 Task: Create a due date automation trigger when advanced on, 2 days before a card is due add fields without custom field "Resume" set to a number lower than 1 and greater or equal to 10 at 11:00 AM.
Action: Mouse moved to (1110, 353)
Screenshot: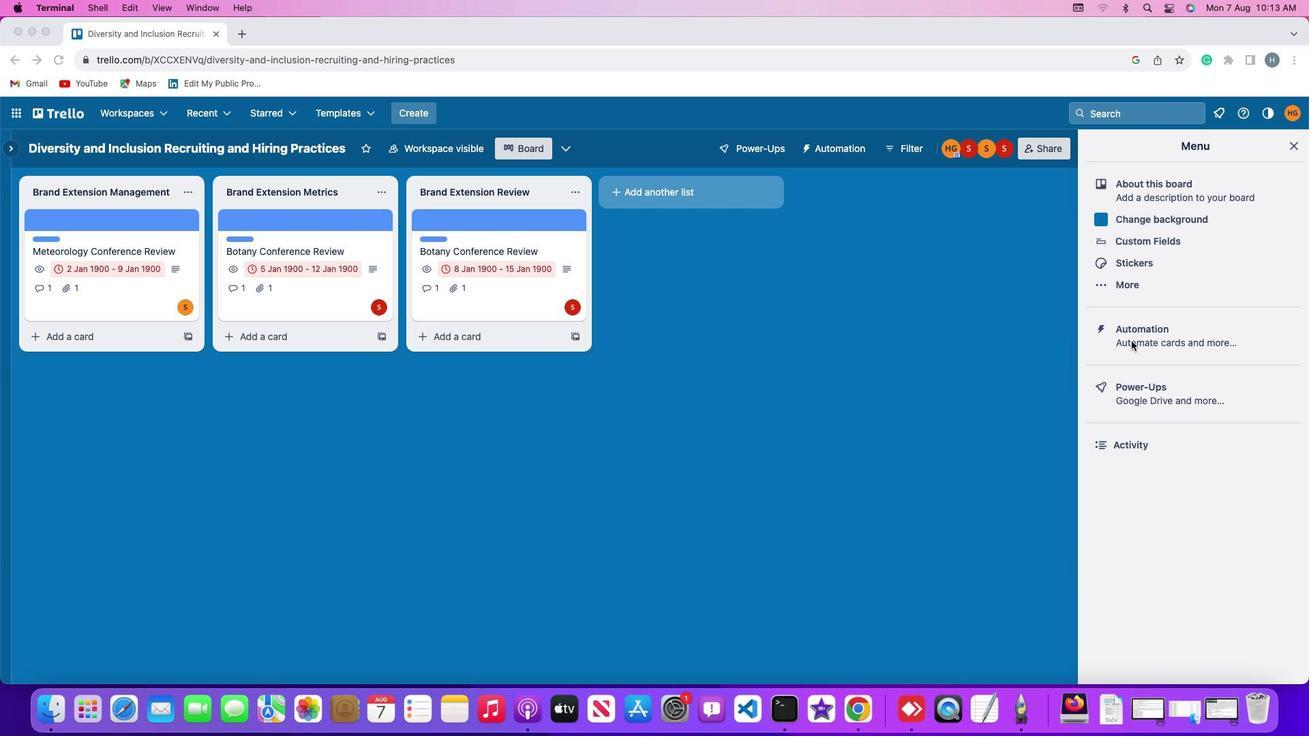 
Action: Mouse pressed left at (1110, 353)
Screenshot: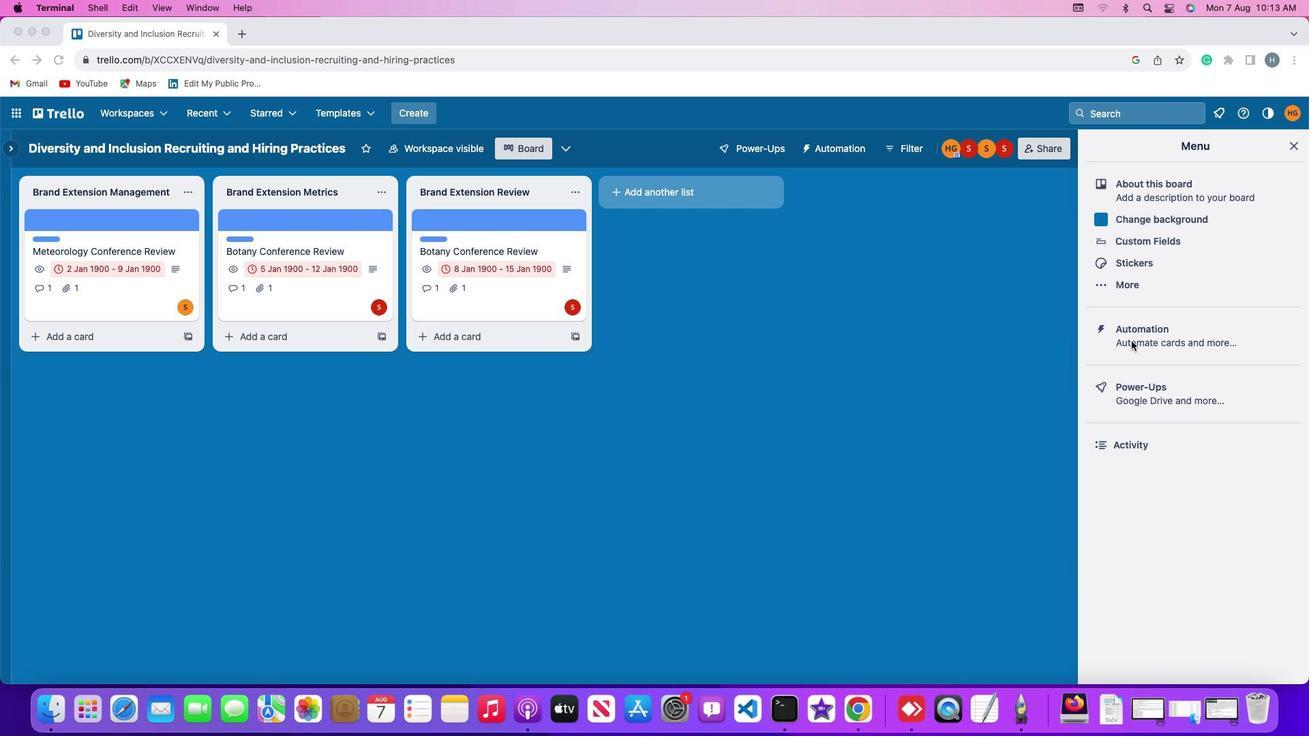 
Action: Mouse pressed left at (1110, 353)
Screenshot: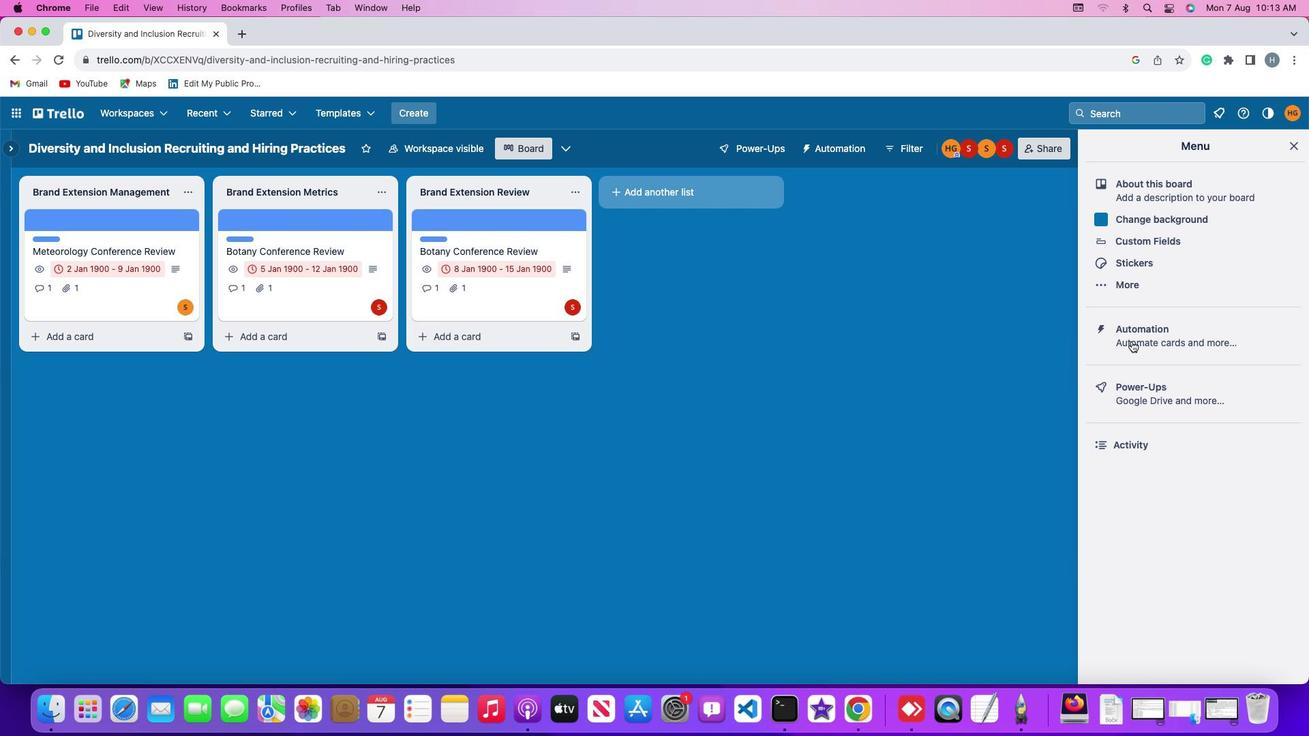 
Action: Mouse moved to (95, 337)
Screenshot: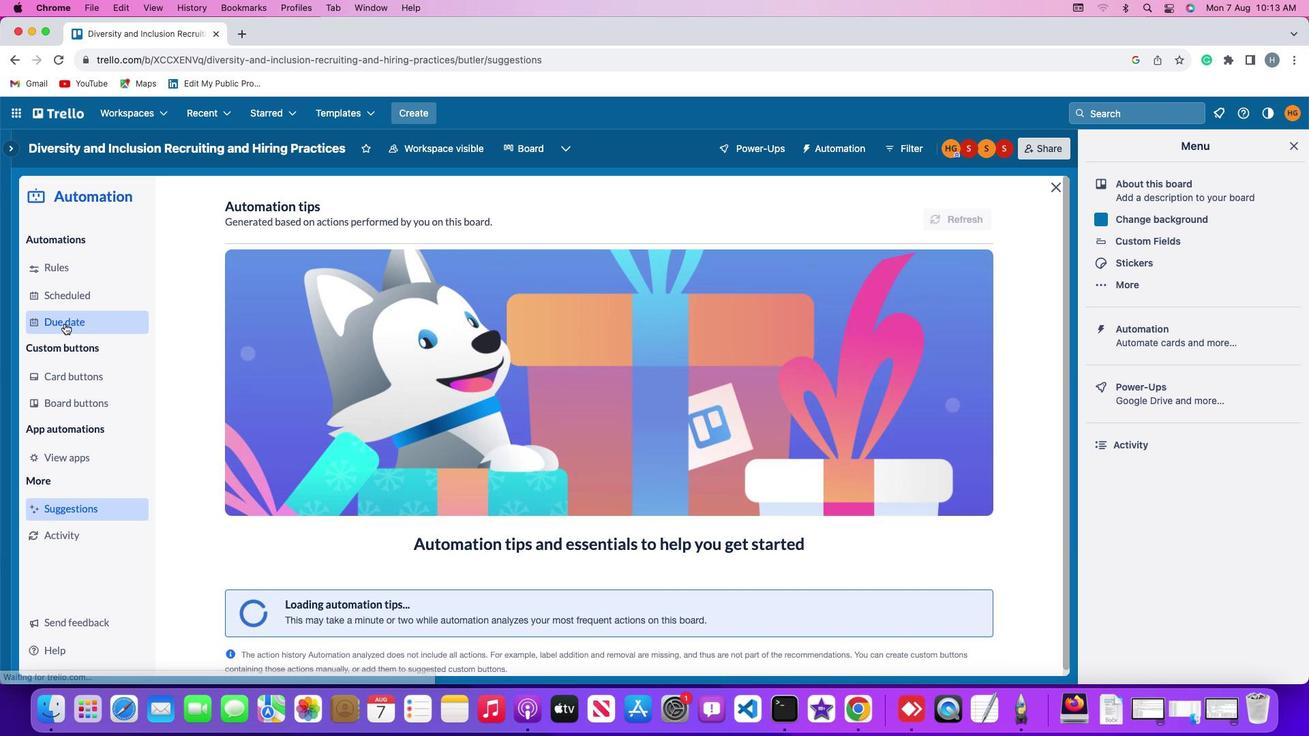 
Action: Mouse pressed left at (95, 337)
Screenshot: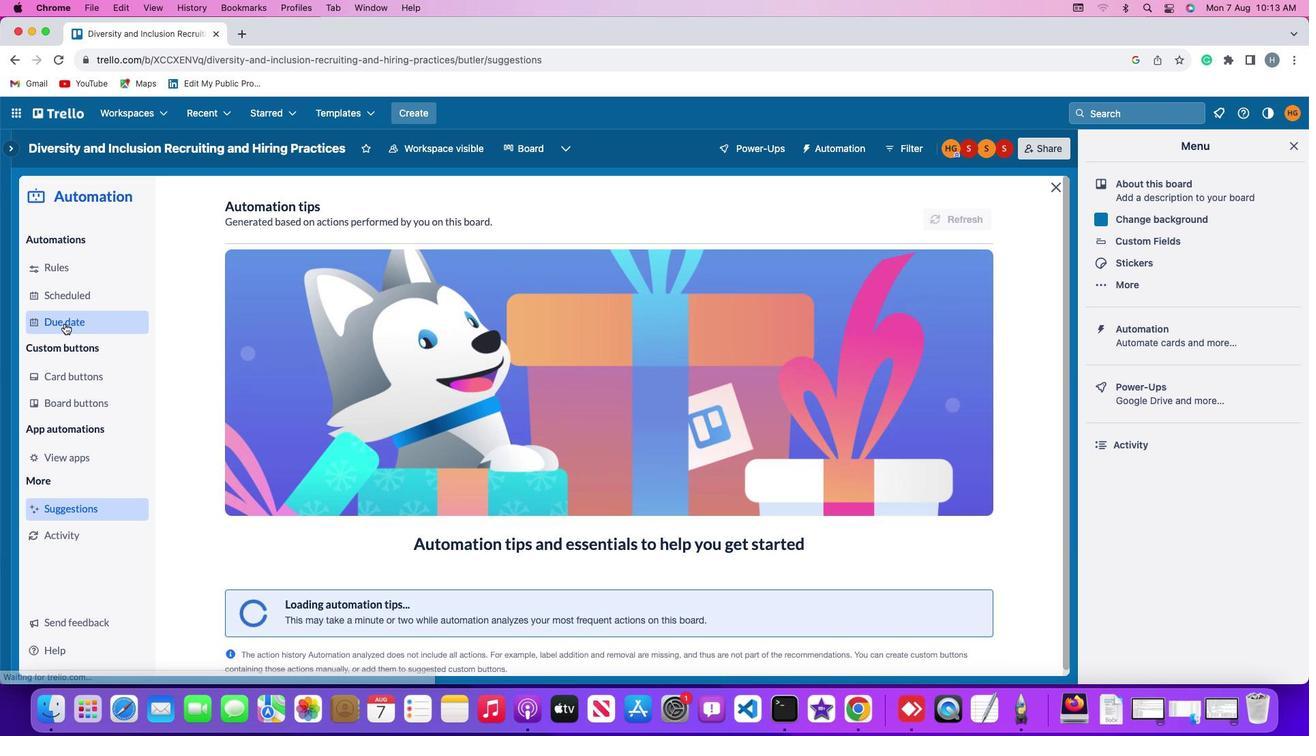 
Action: Mouse moved to (927, 227)
Screenshot: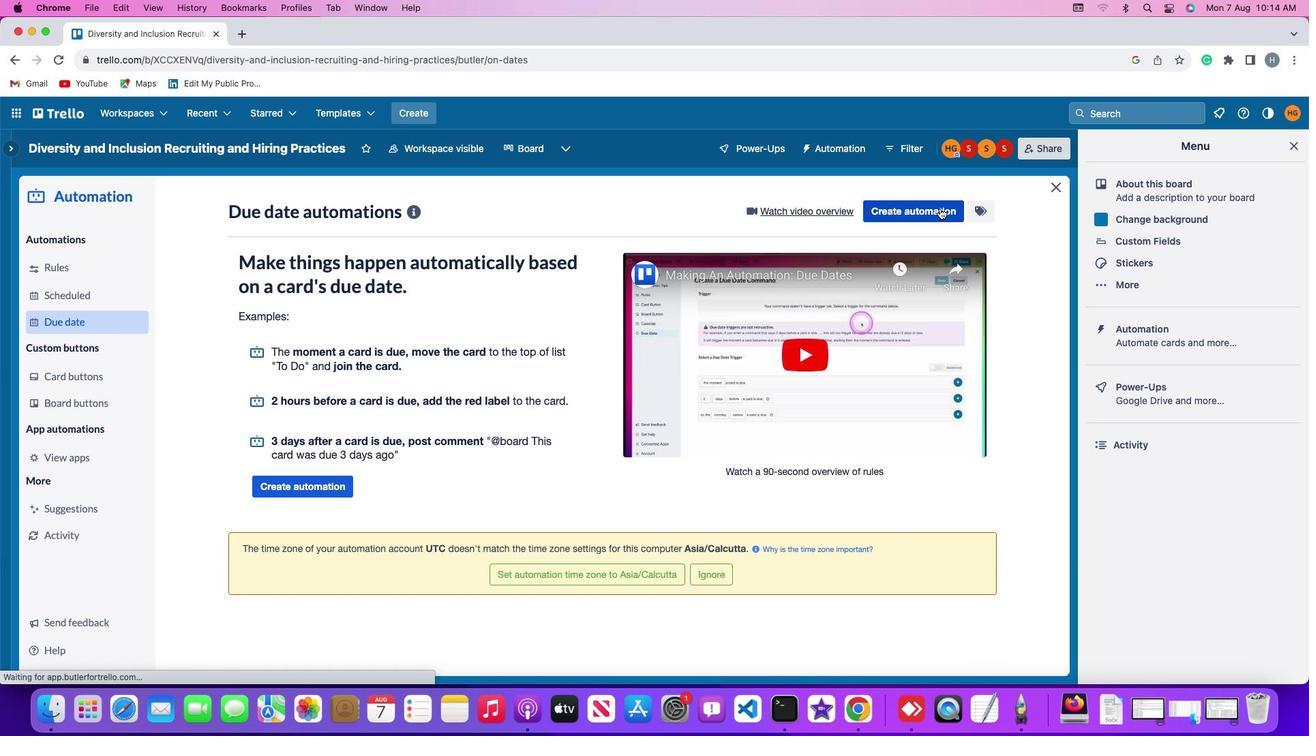 
Action: Mouse pressed left at (927, 227)
Screenshot: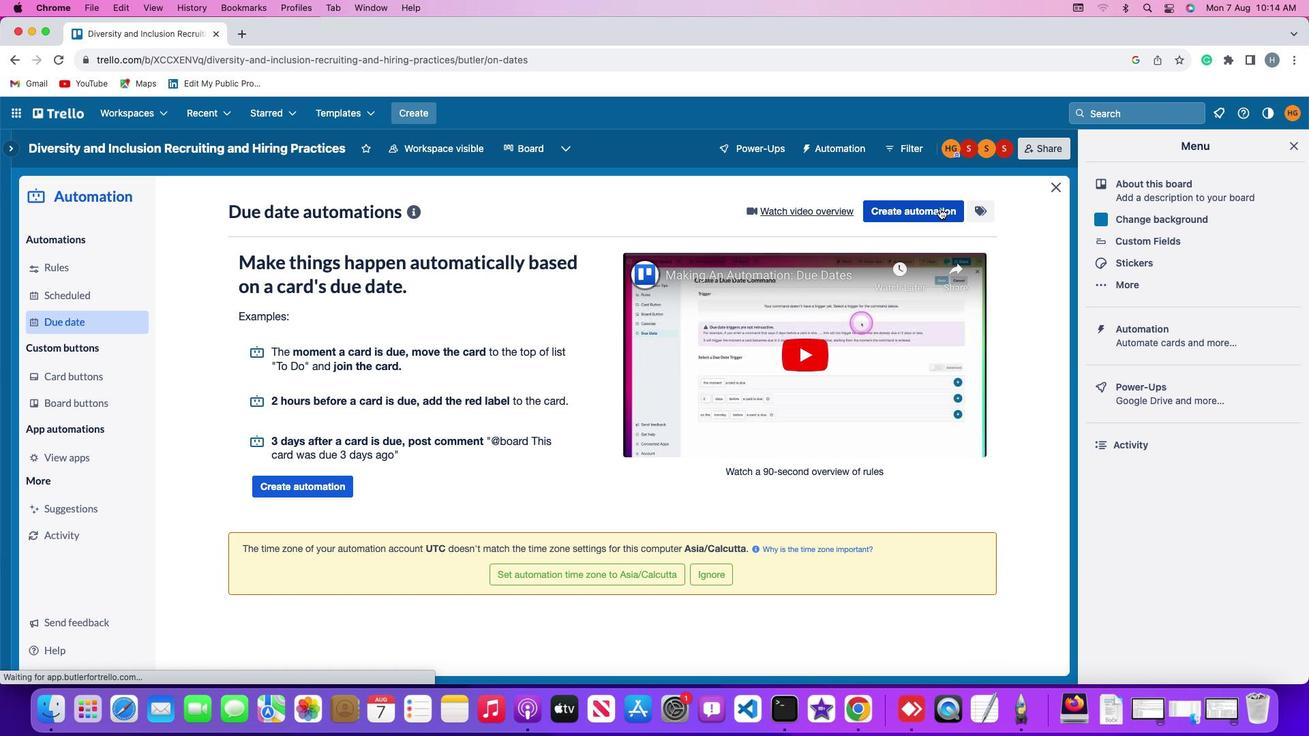 
Action: Mouse moved to (645, 355)
Screenshot: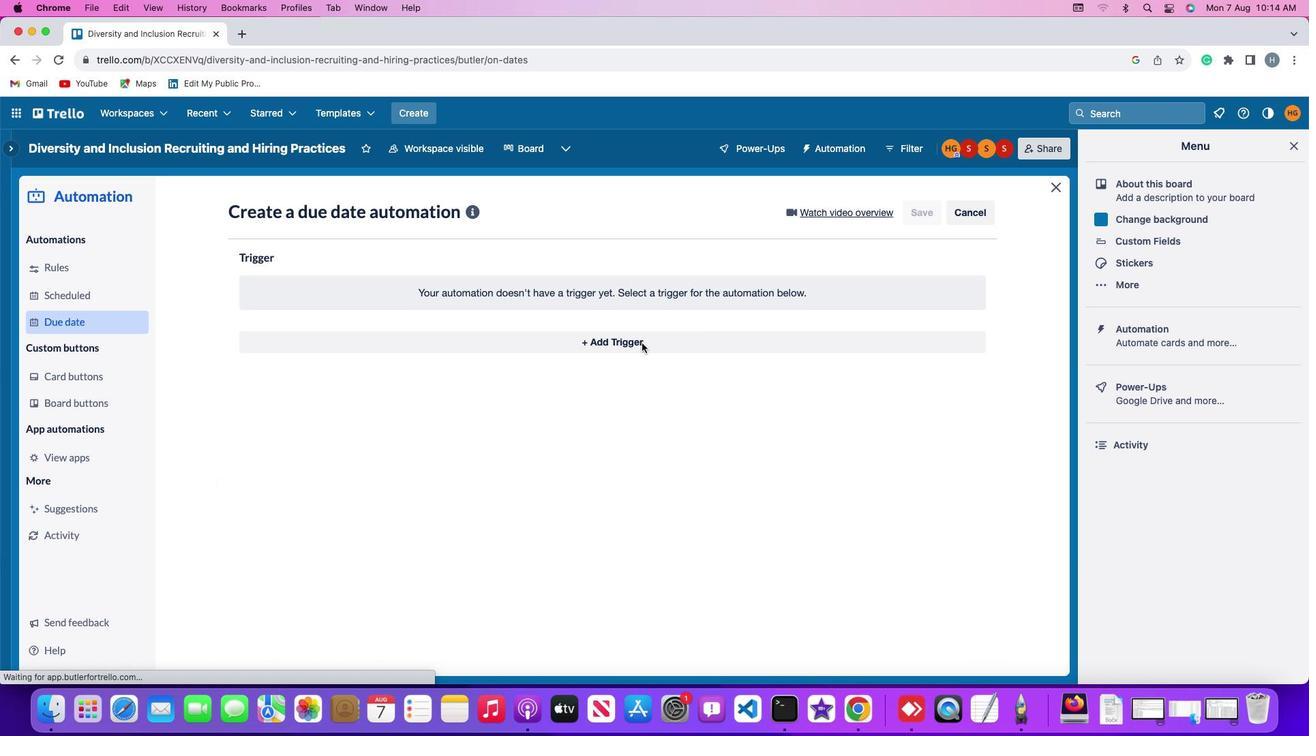 
Action: Mouse pressed left at (645, 355)
Screenshot: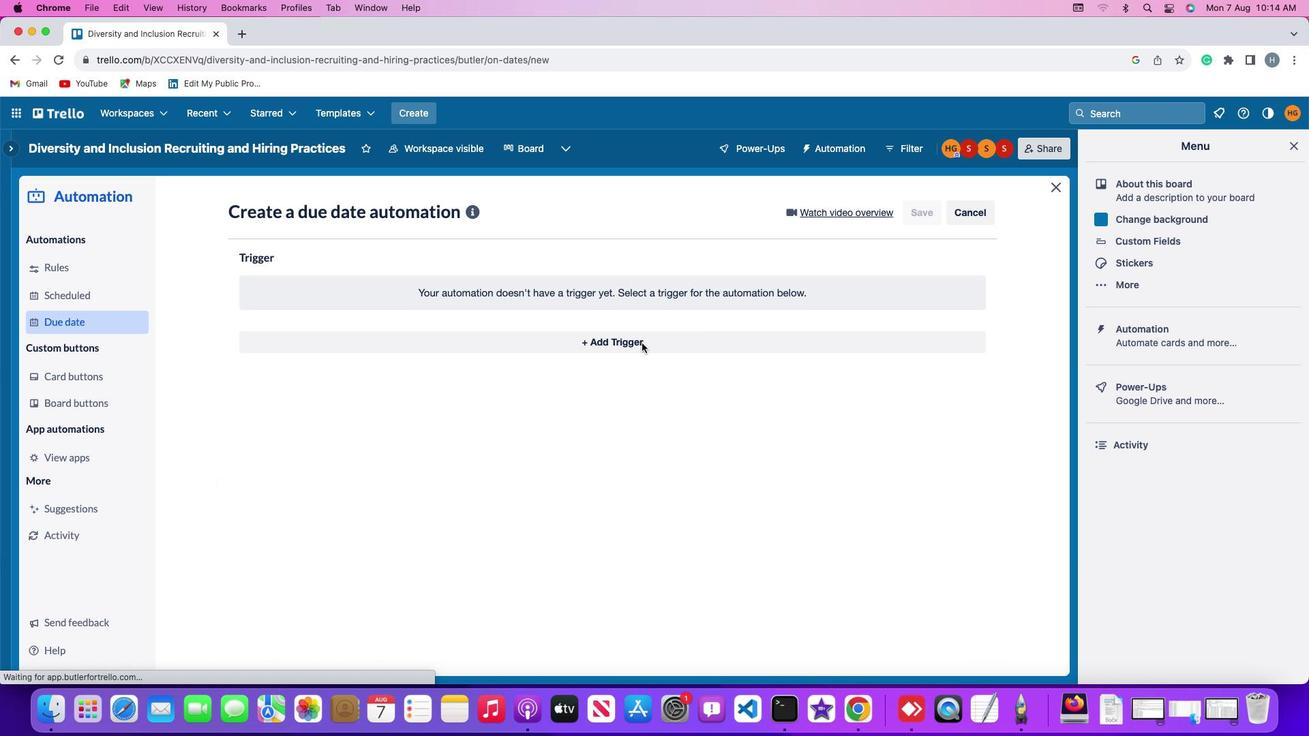 
Action: Mouse moved to (290, 554)
Screenshot: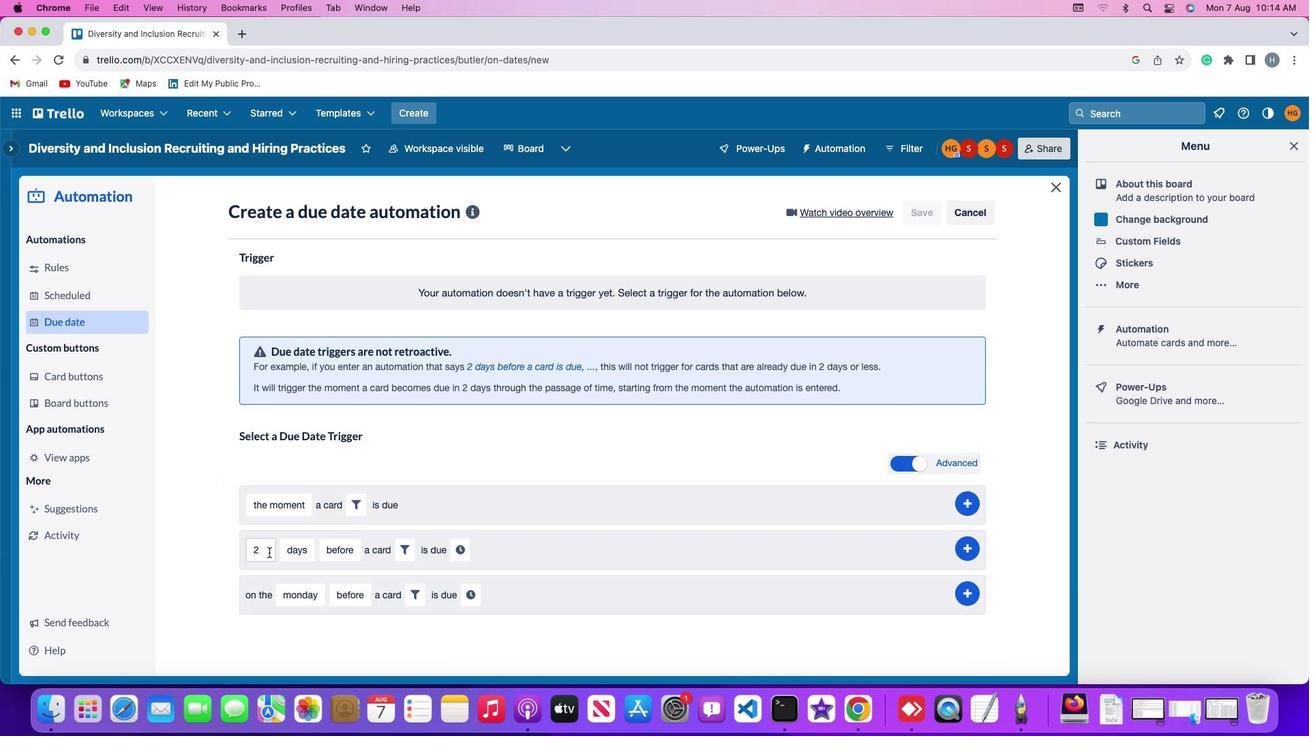 
Action: Mouse pressed left at (290, 554)
Screenshot: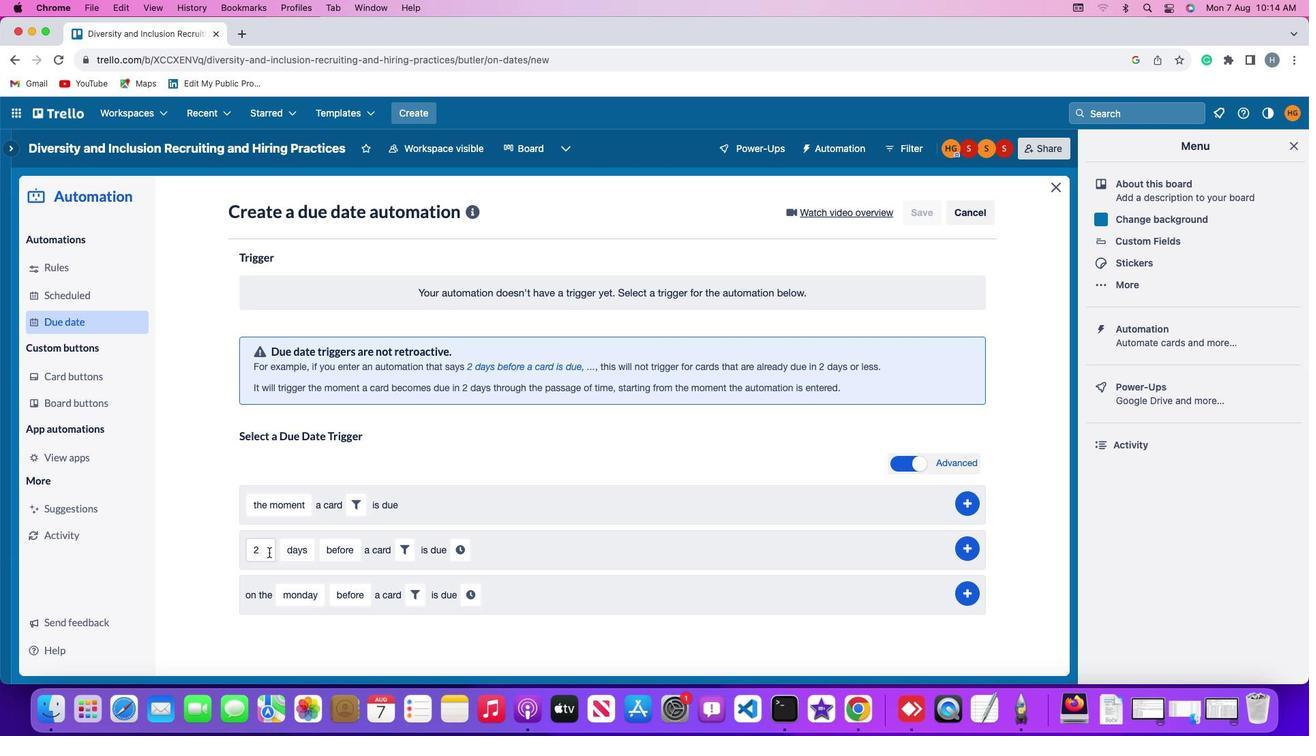 
Action: Mouse moved to (289, 553)
Screenshot: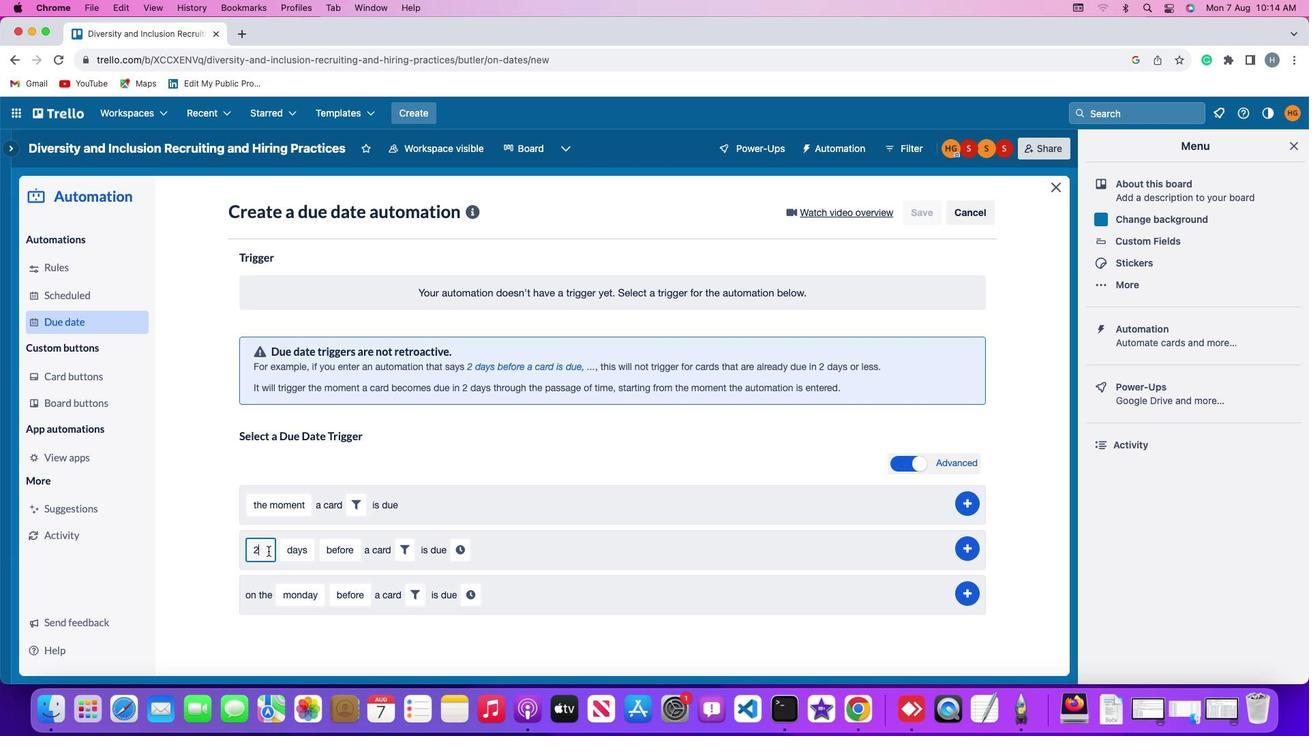 
Action: Key pressed Key.backspace'2'
Screenshot: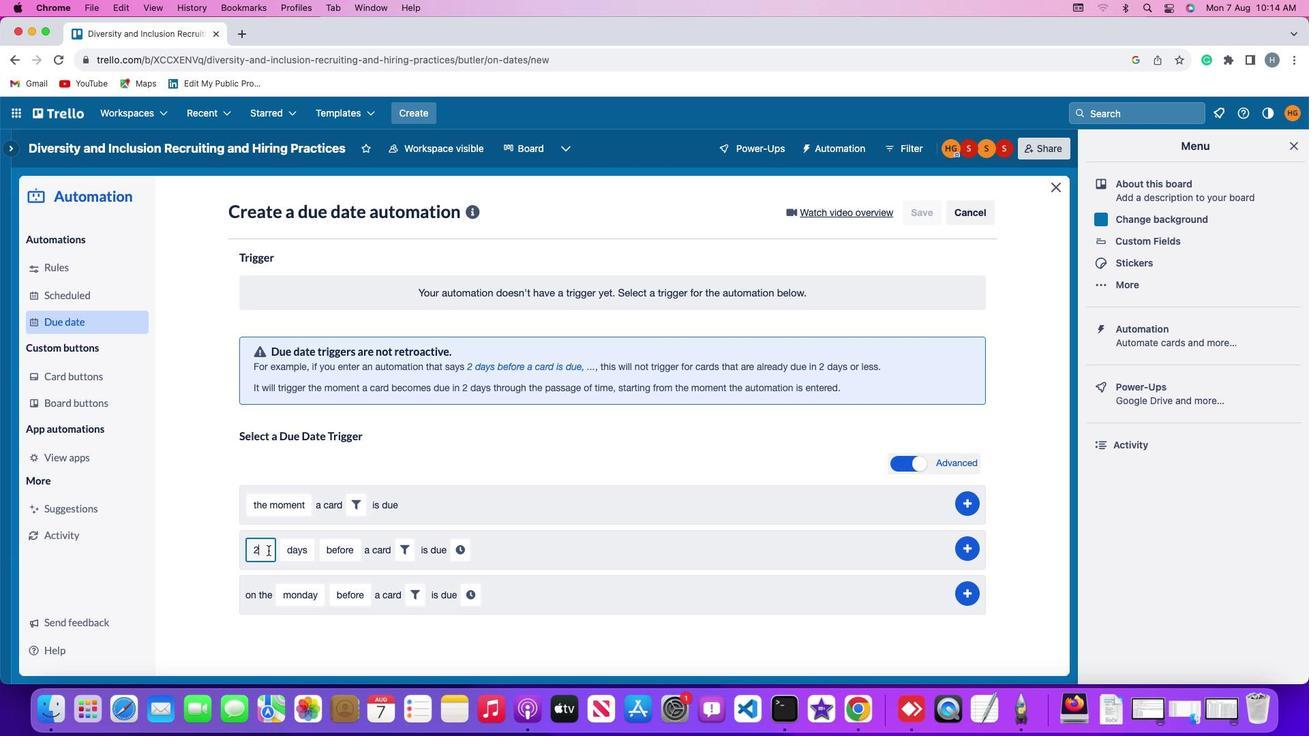 
Action: Mouse moved to (311, 551)
Screenshot: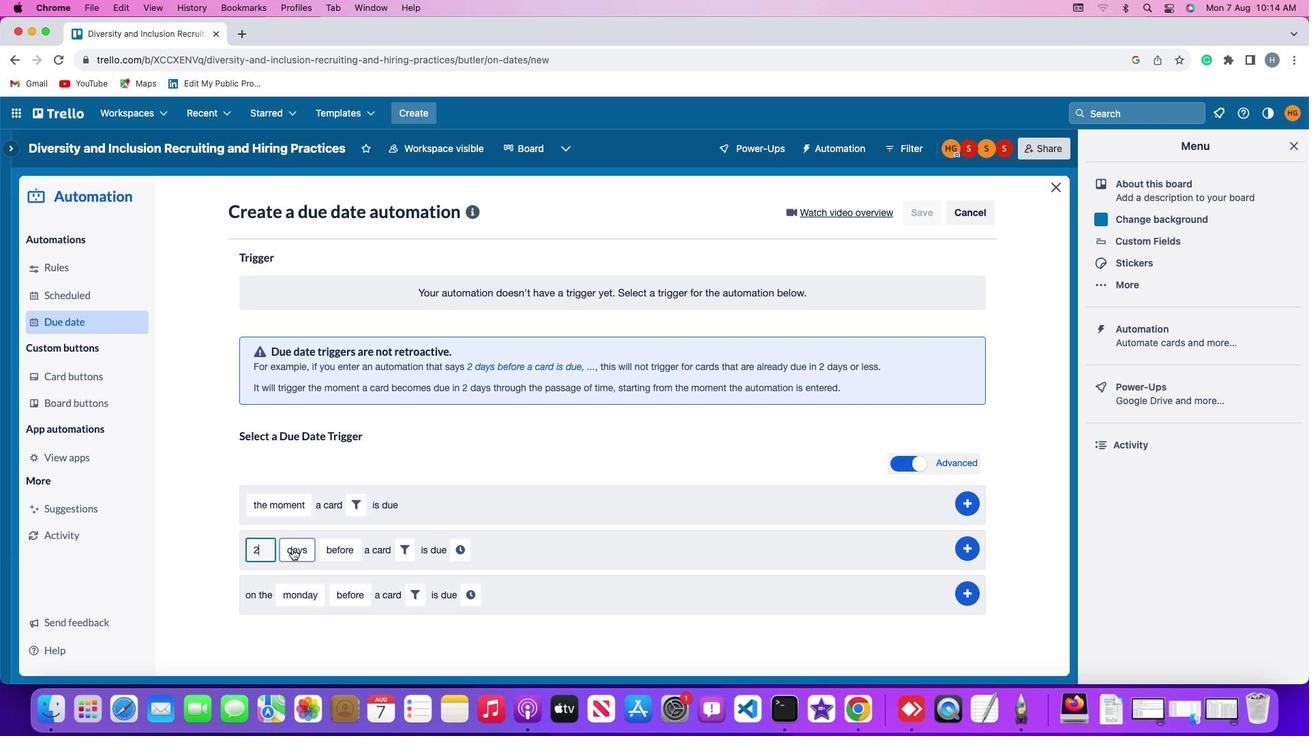 
Action: Mouse pressed left at (311, 551)
Screenshot: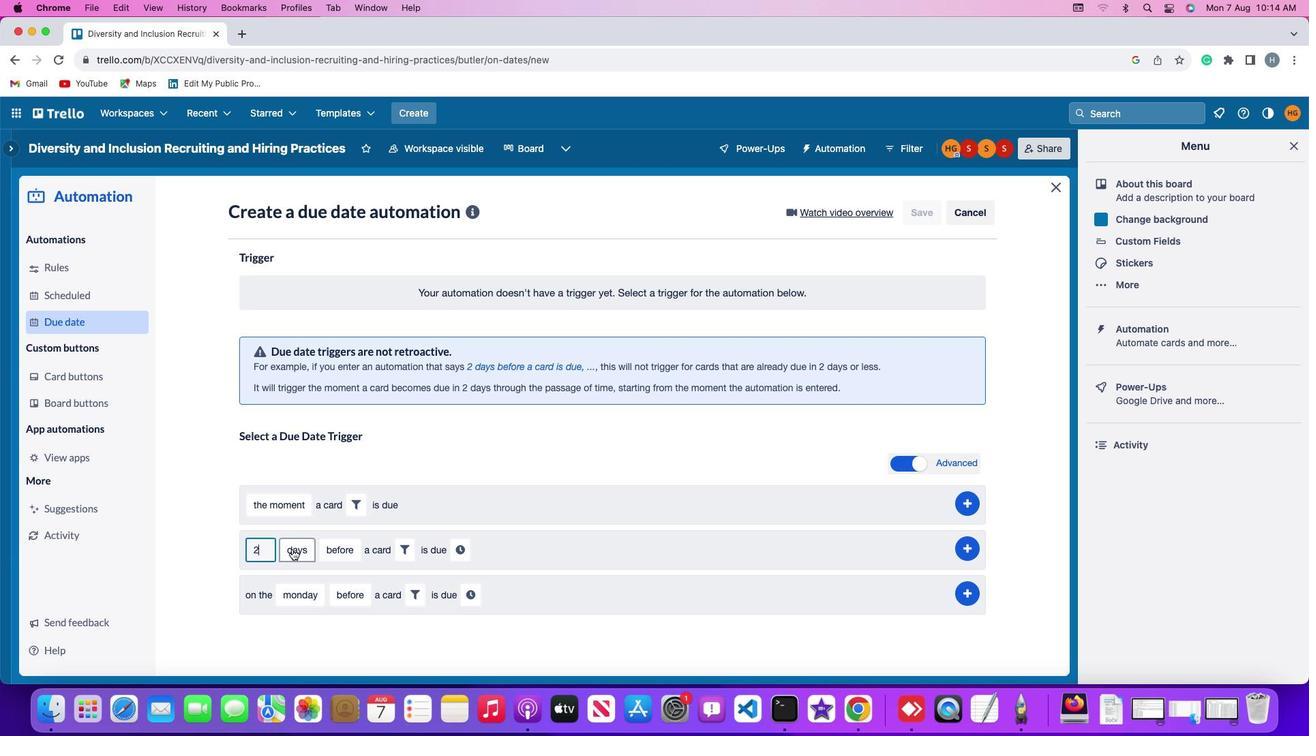 
Action: Mouse moved to (322, 584)
Screenshot: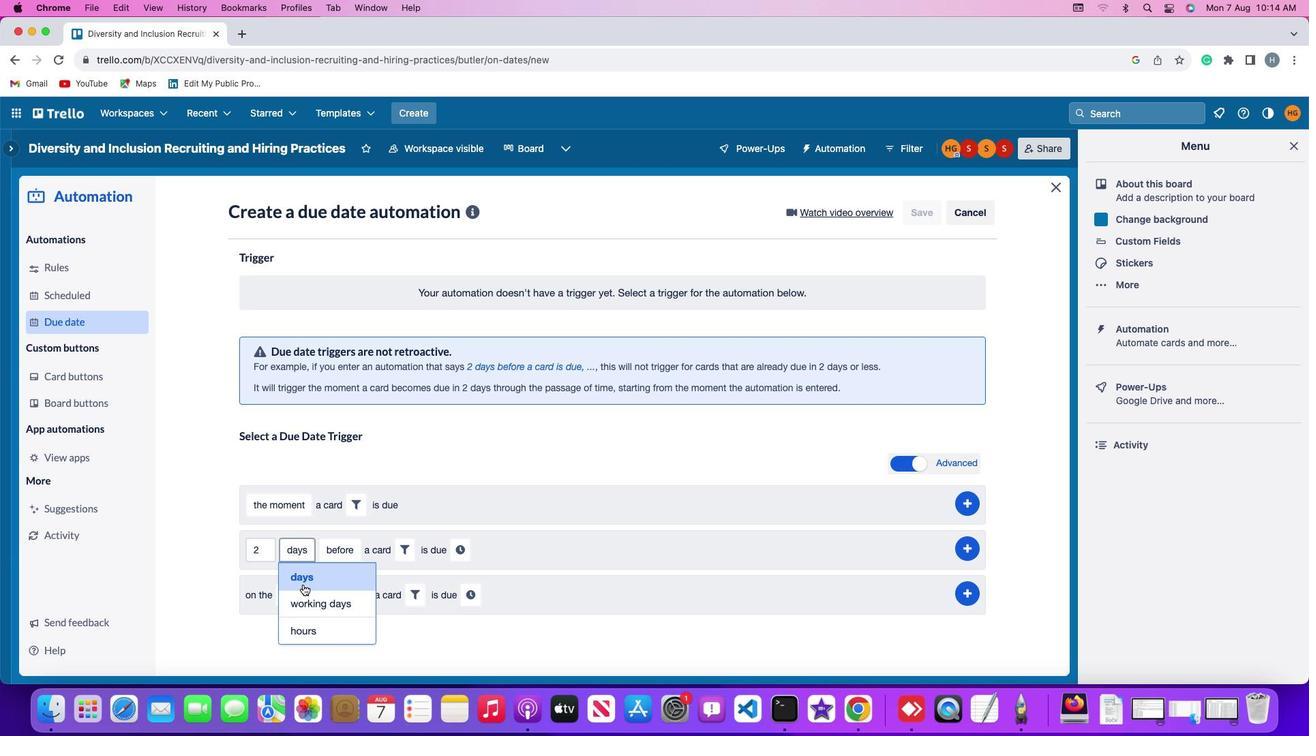
Action: Mouse pressed left at (322, 584)
Screenshot: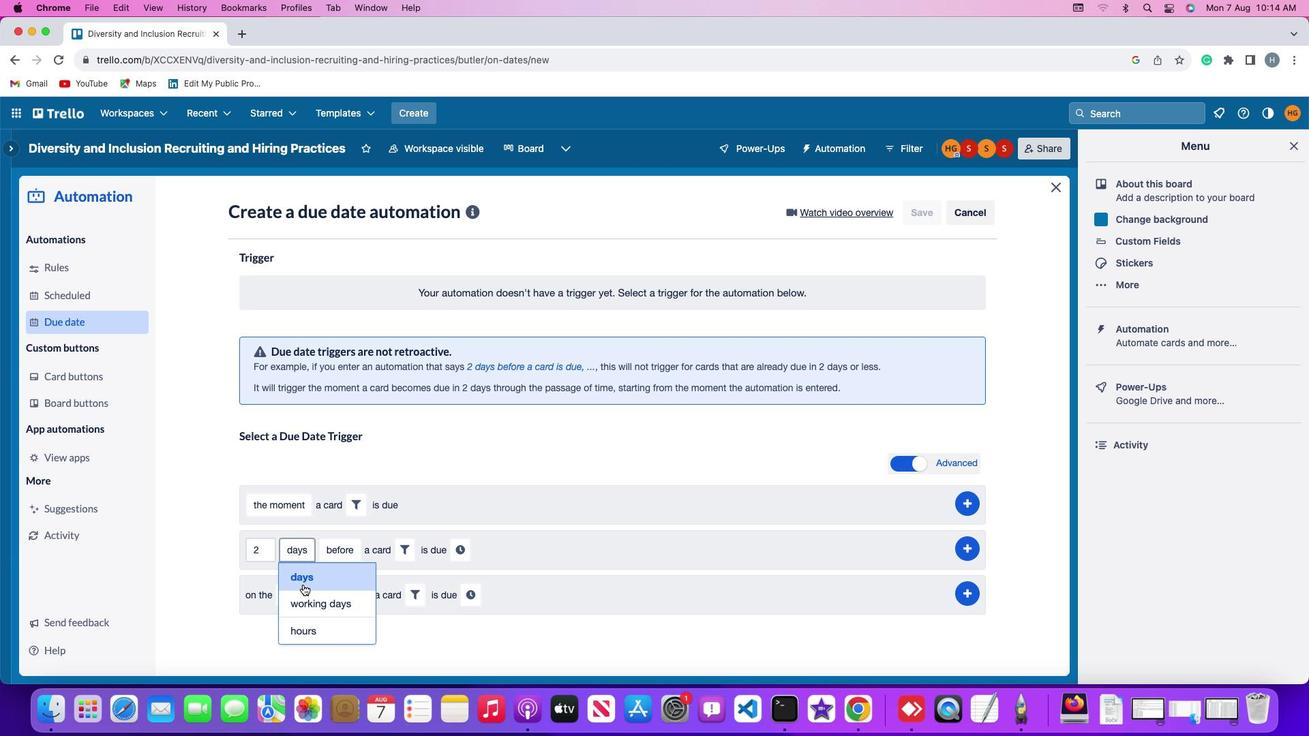 
Action: Mouse moved to (357, 557)
Screenshot: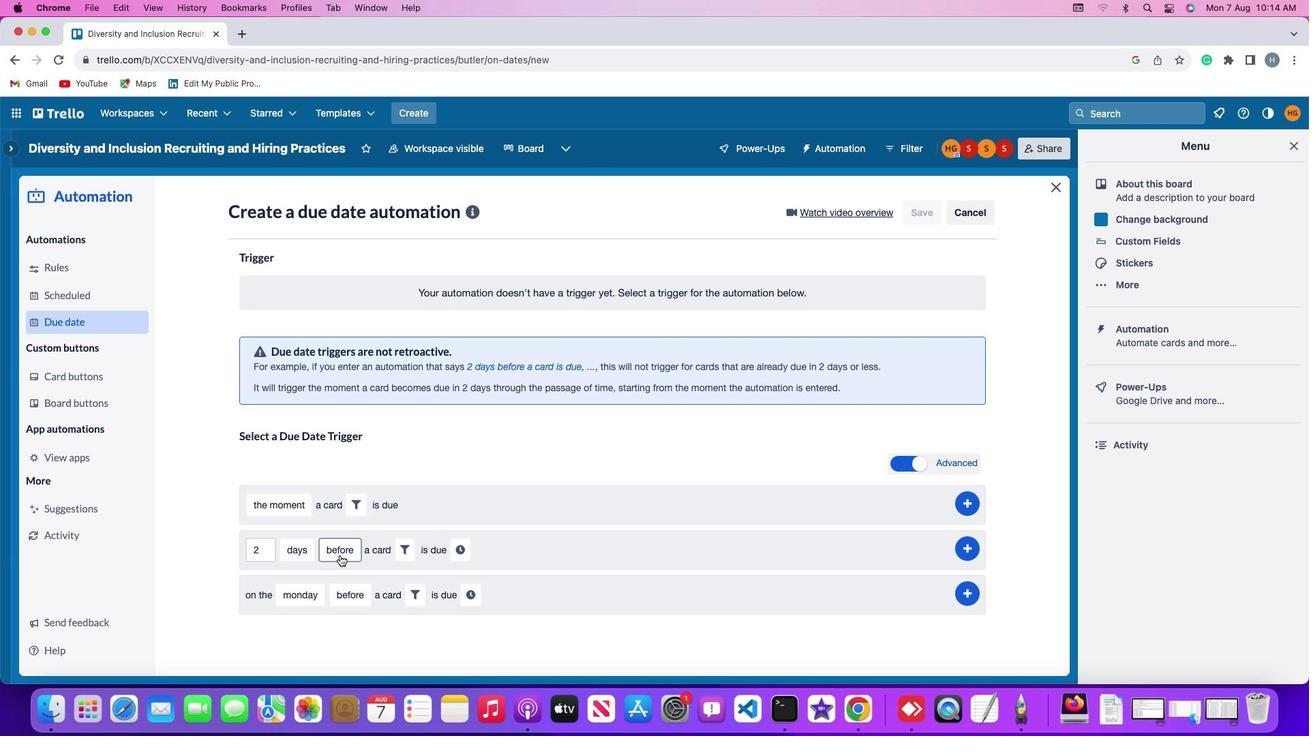 
Action: Mouse pressed left at (357, 557)
Screenshot: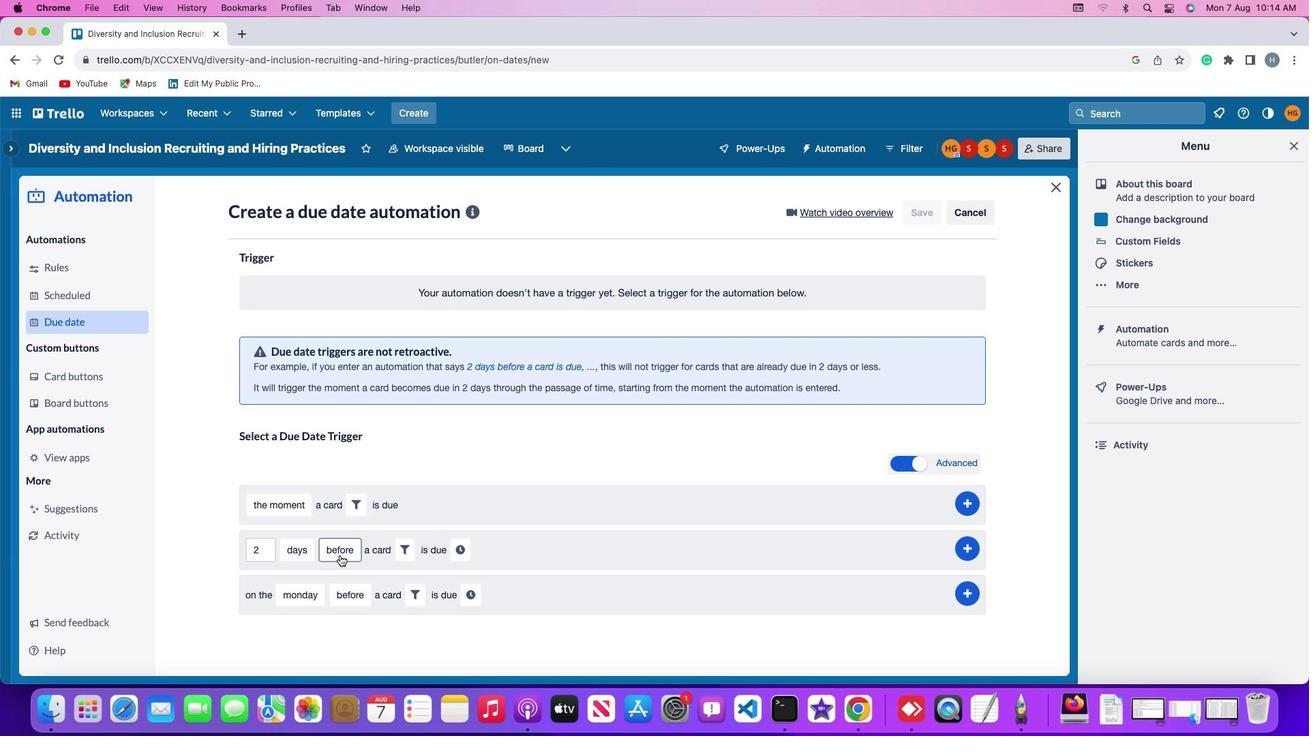 
Action: Mouse moved to (362, 577)
Screenshot: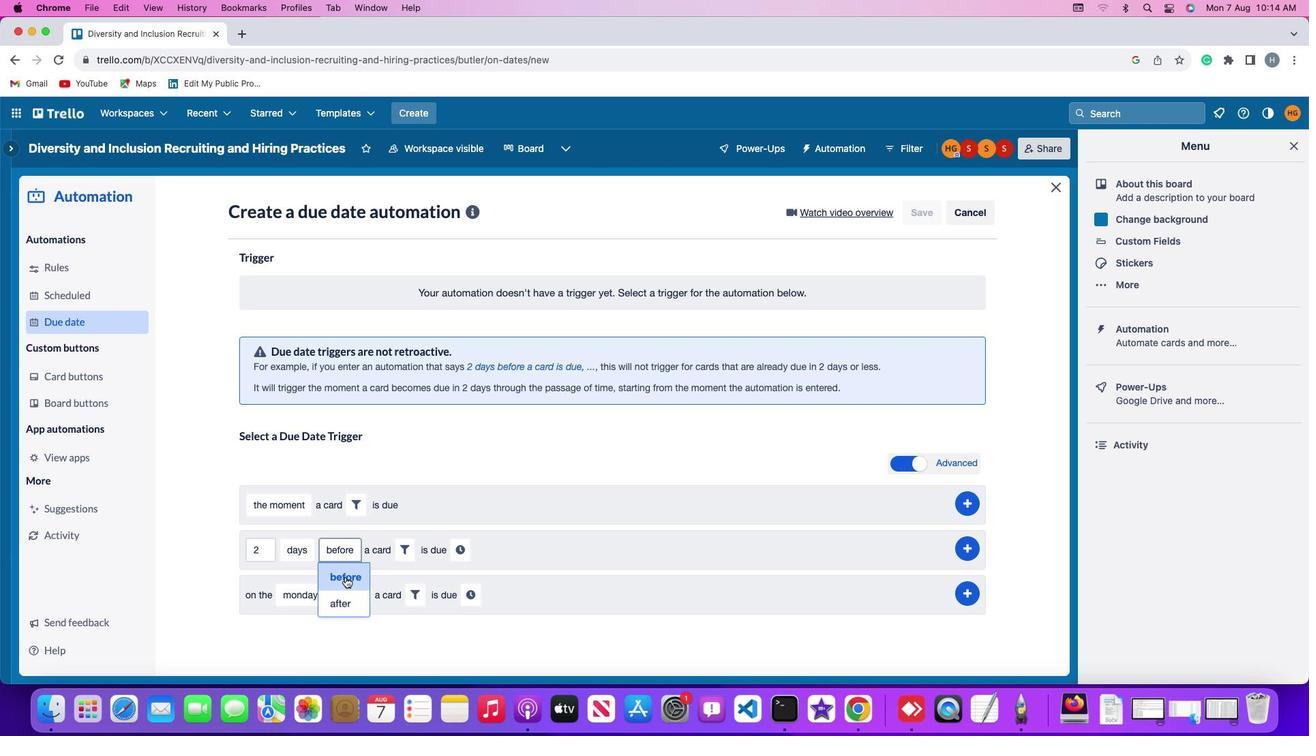 
Action: Mouse pressed left at (362, 577)
Screenshot: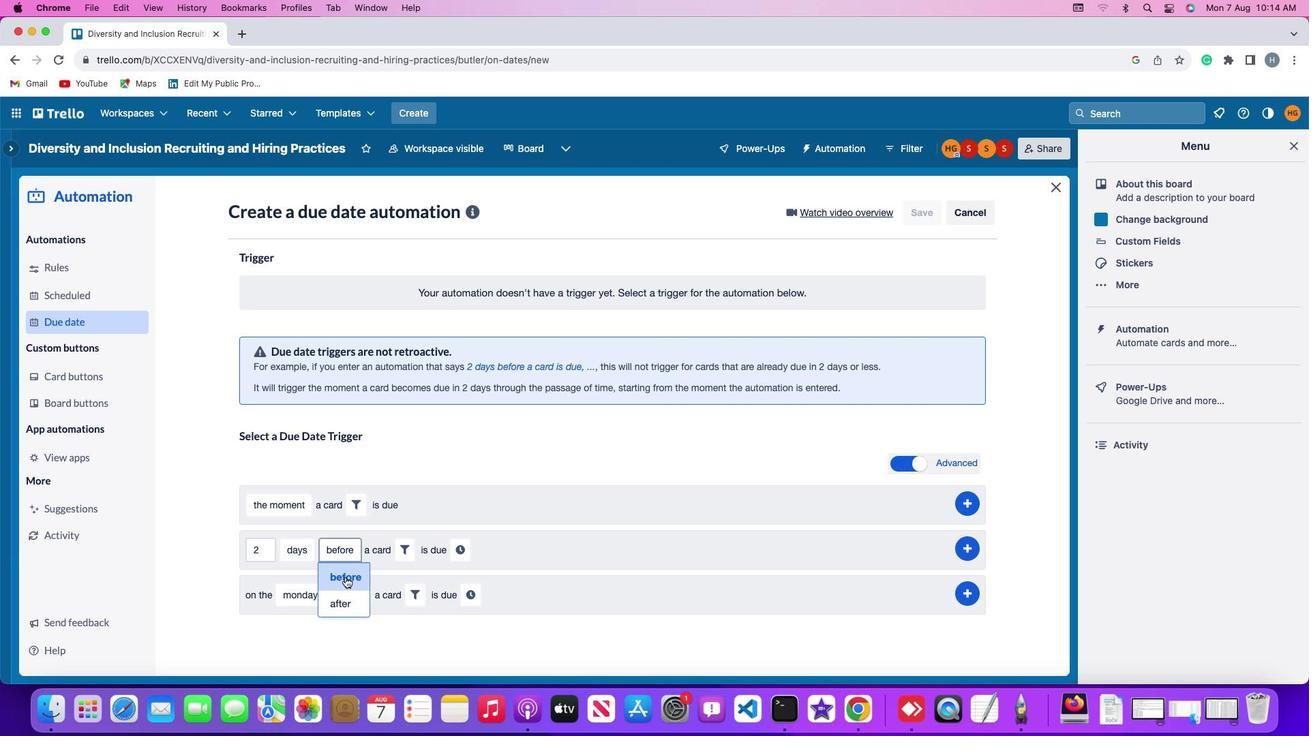 
Action: Mouse moved to (424, 558)
Screenshot: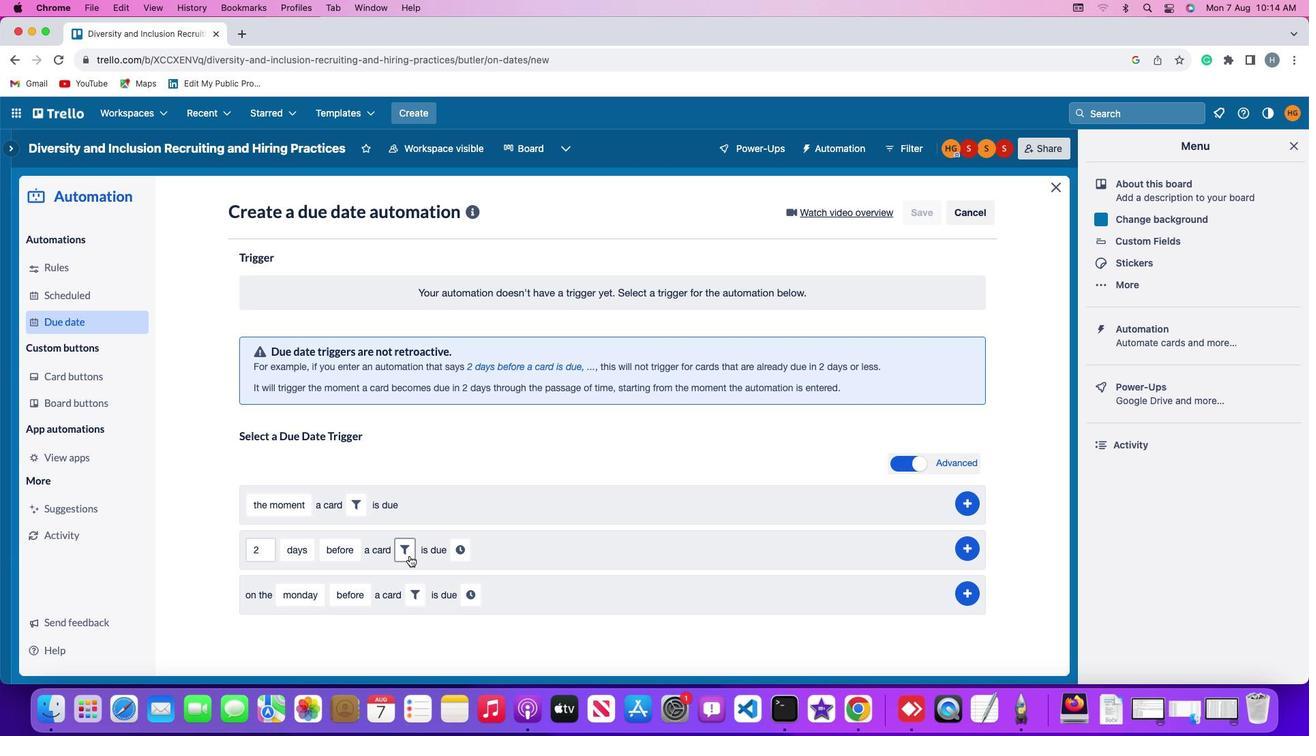 
Action: Mouse pressed left at (424, 558)
Screenshot: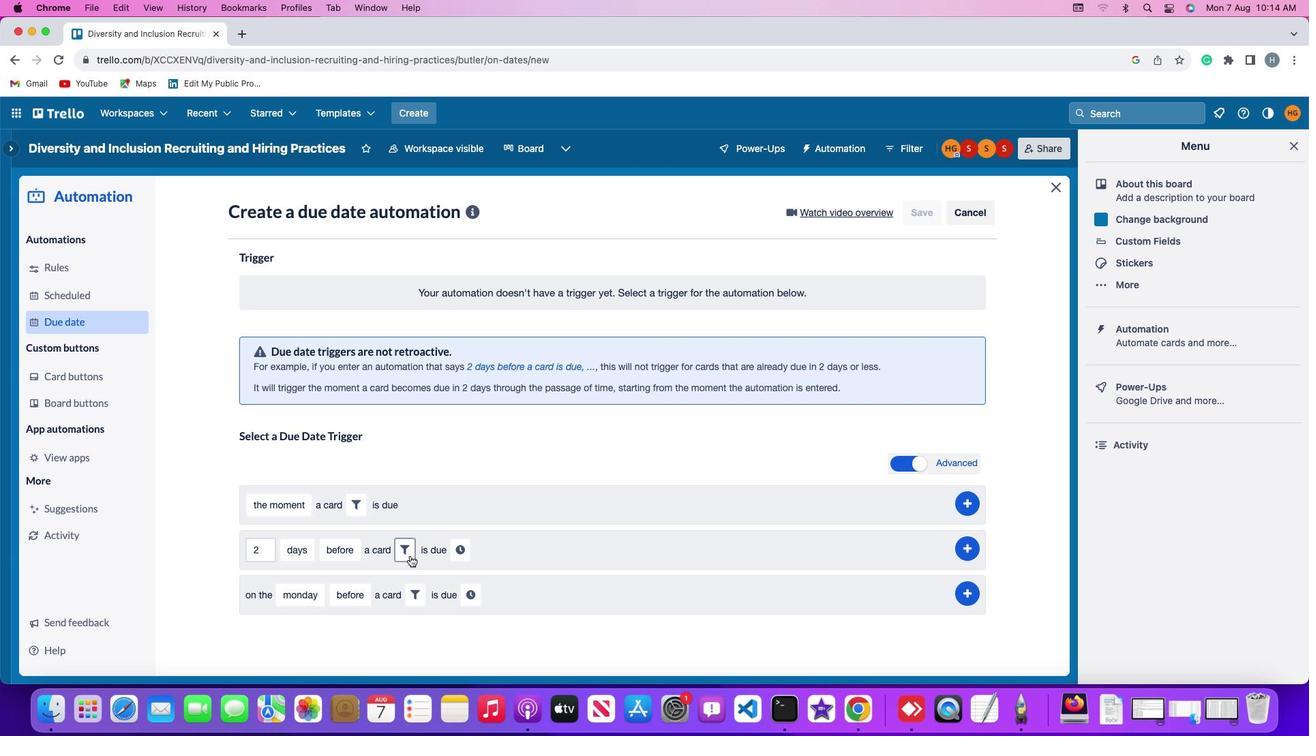 
Action: Mouse moved to (633, 592)
Screenshot: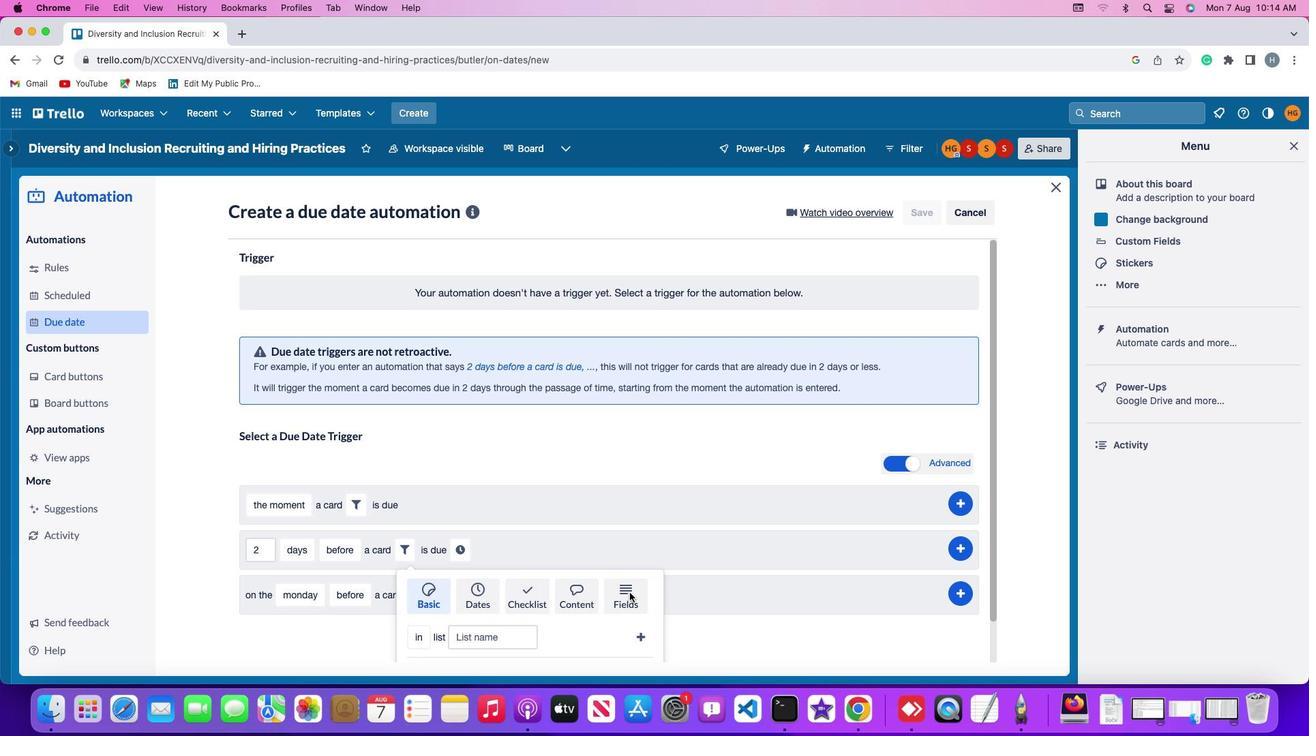 
Action: Mouse pressed left at (633, 592)
Screenshot: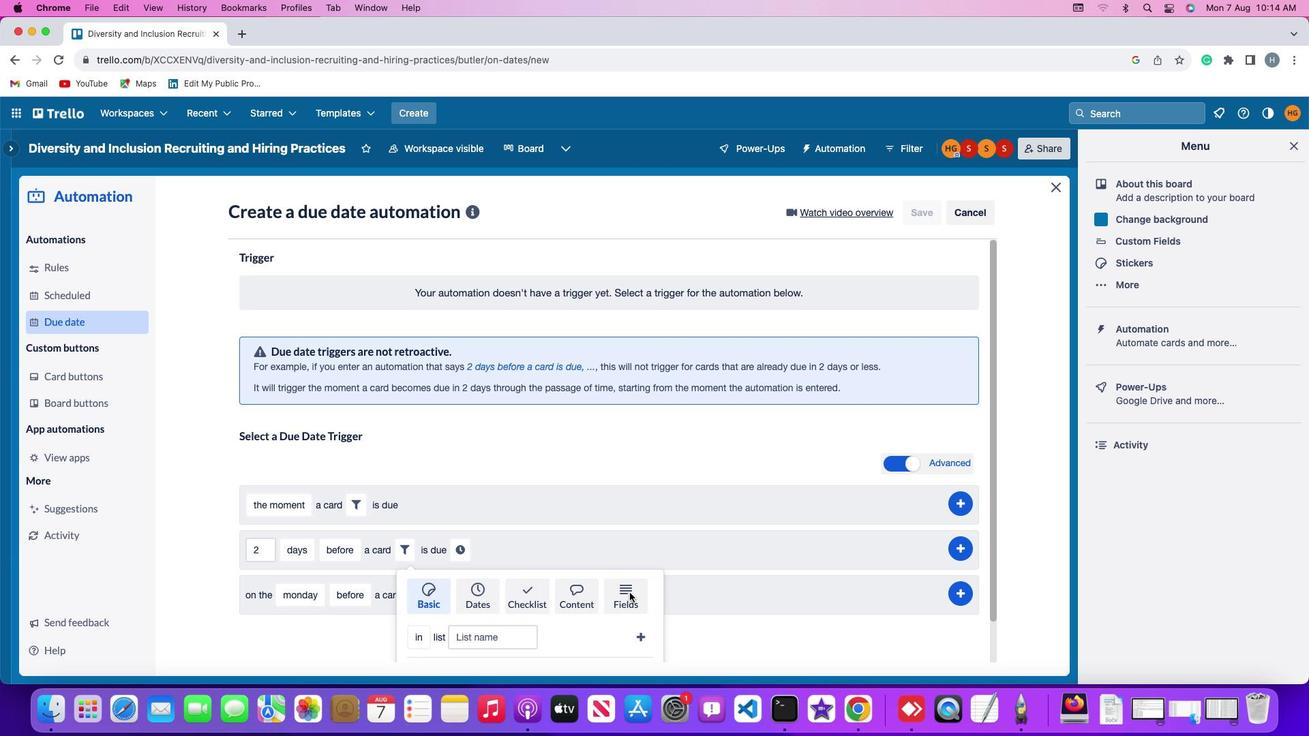 
Action: Mouse moved to (501, 611)
Screenshot: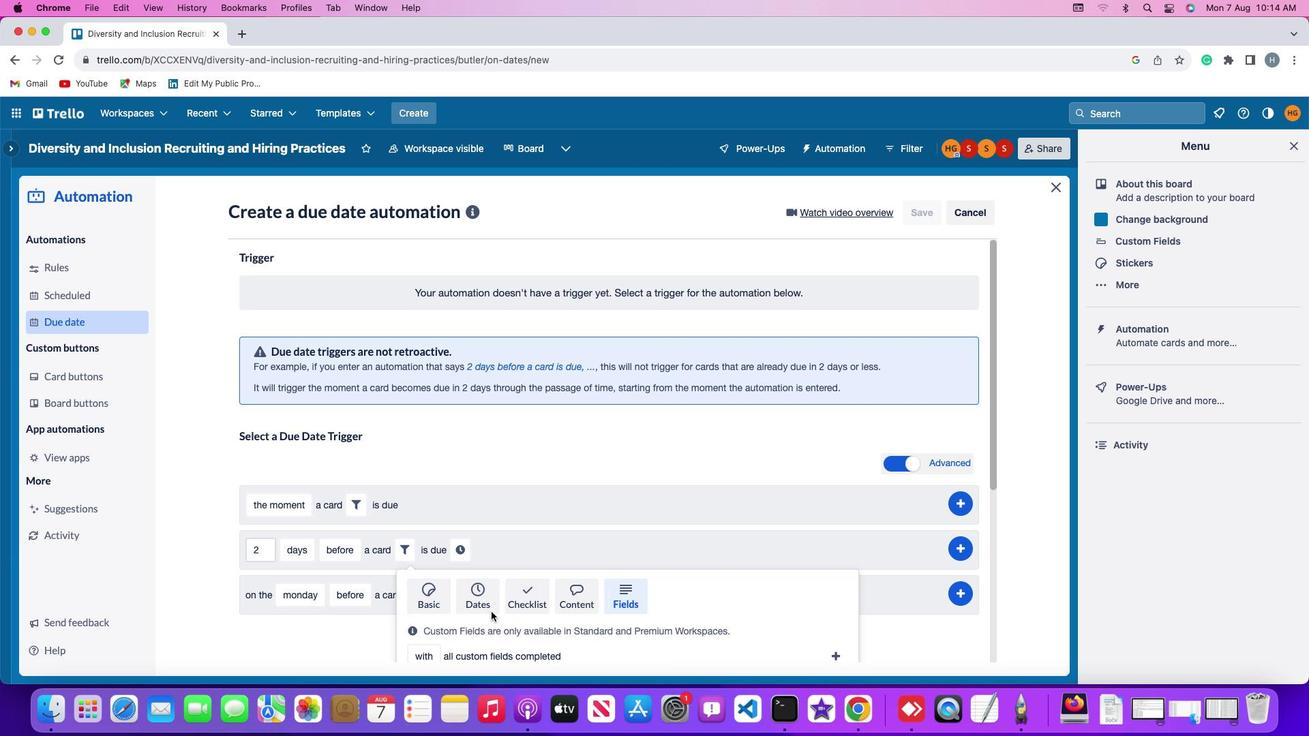 
Action: Mouse scrolled (501, 611) with delta (34, 29)
Screenshot: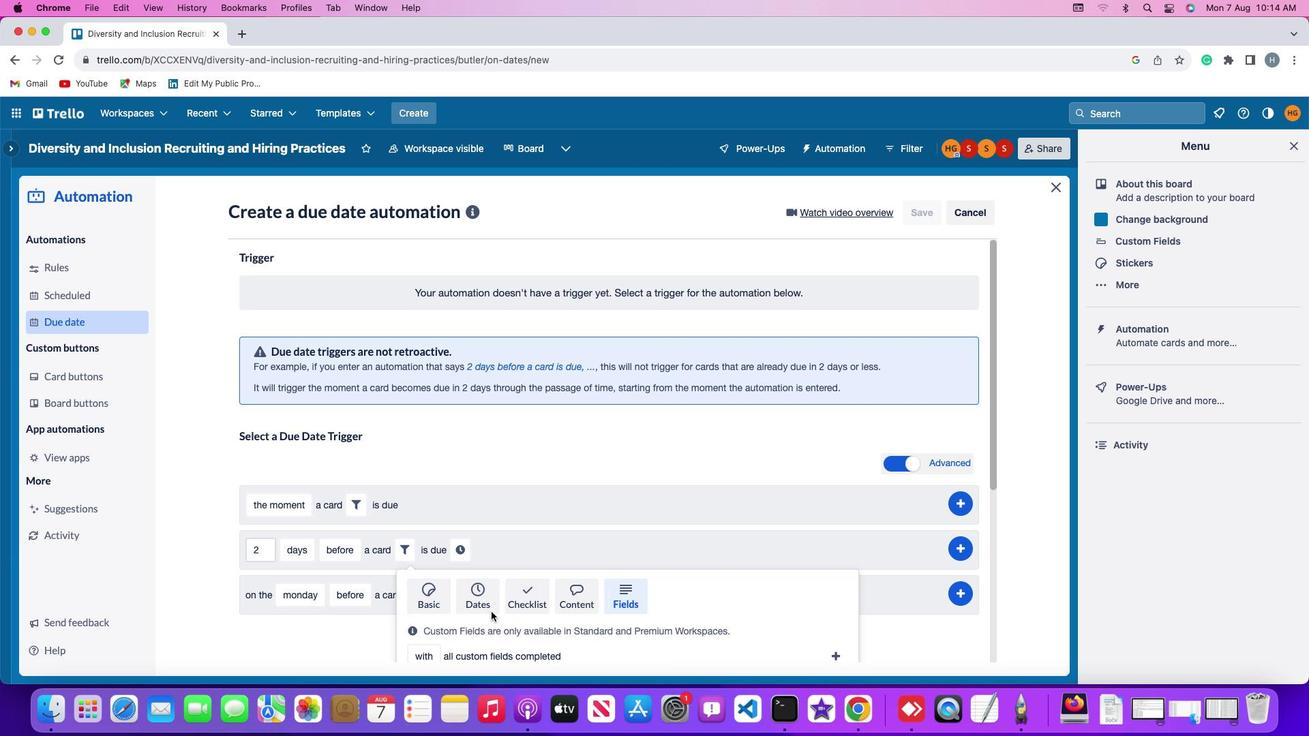 
Action: Mouse scrolled (501, 611) with delta (34, 29)
Screenshot: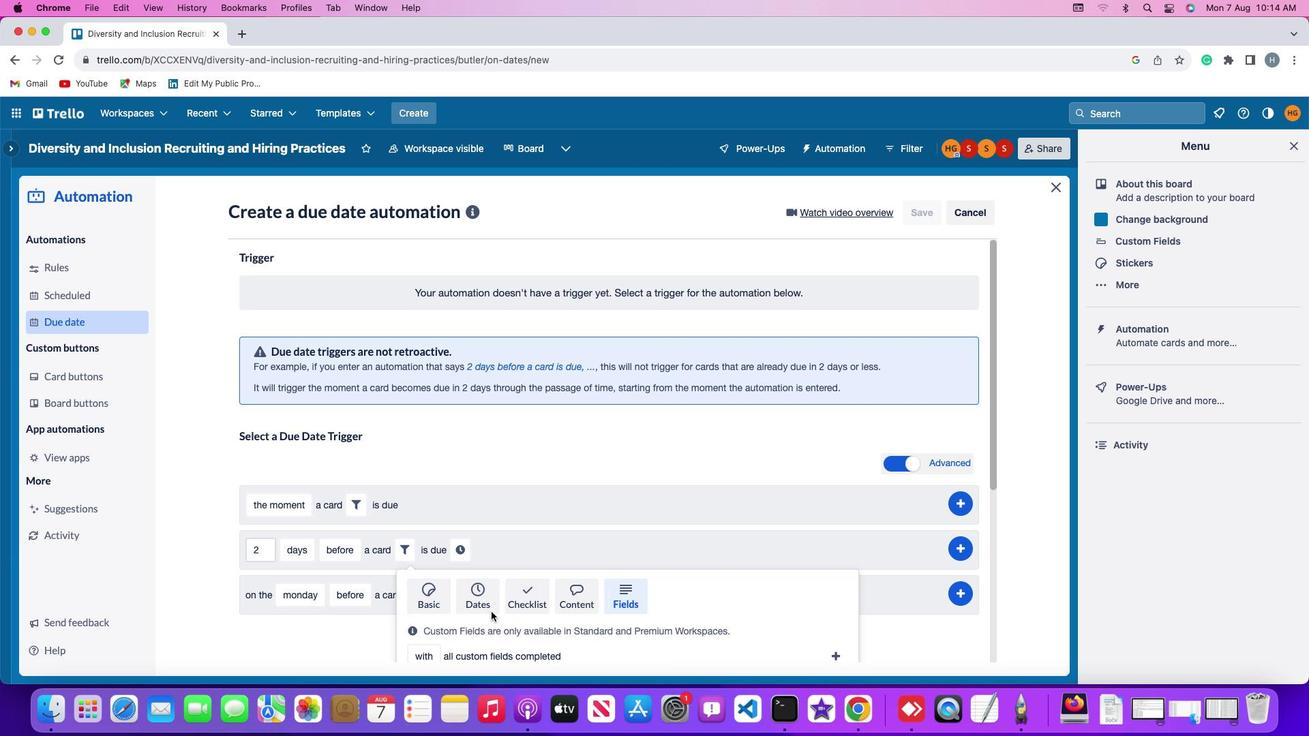 
Action: Mouse scrolled (501, 611) with delta (34, 27)
Screenshot: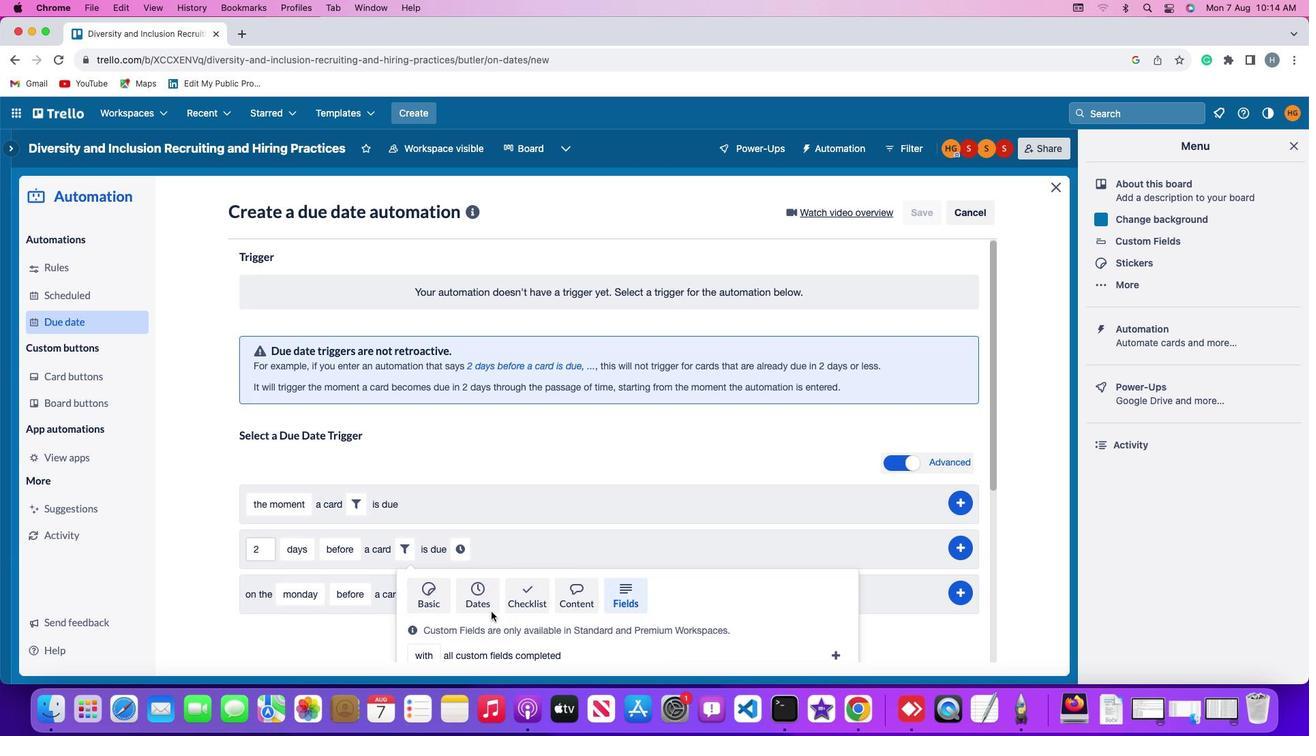 
Action: Mouse scrolled (501, 611) with delta (34, 26)
Screenshot: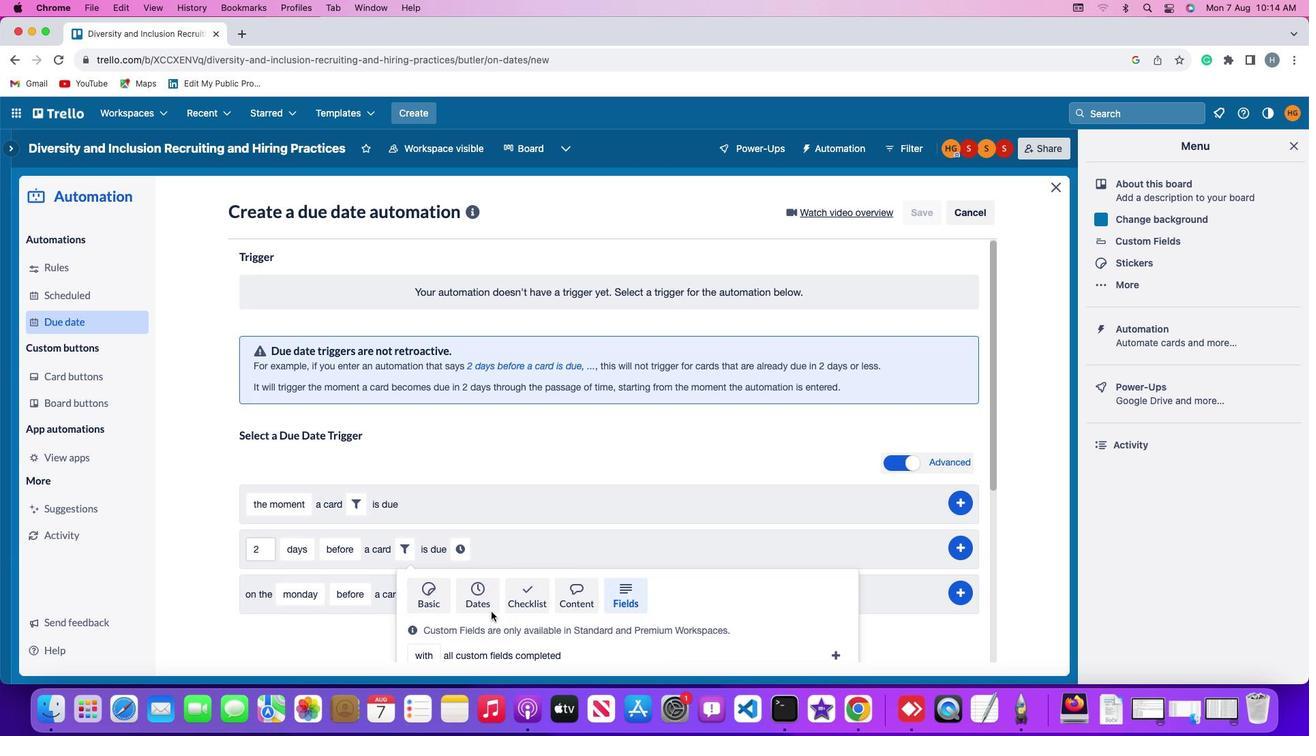 
Action: Mouse scrolled (501, 611) with delta (34, 25)
Screenshot: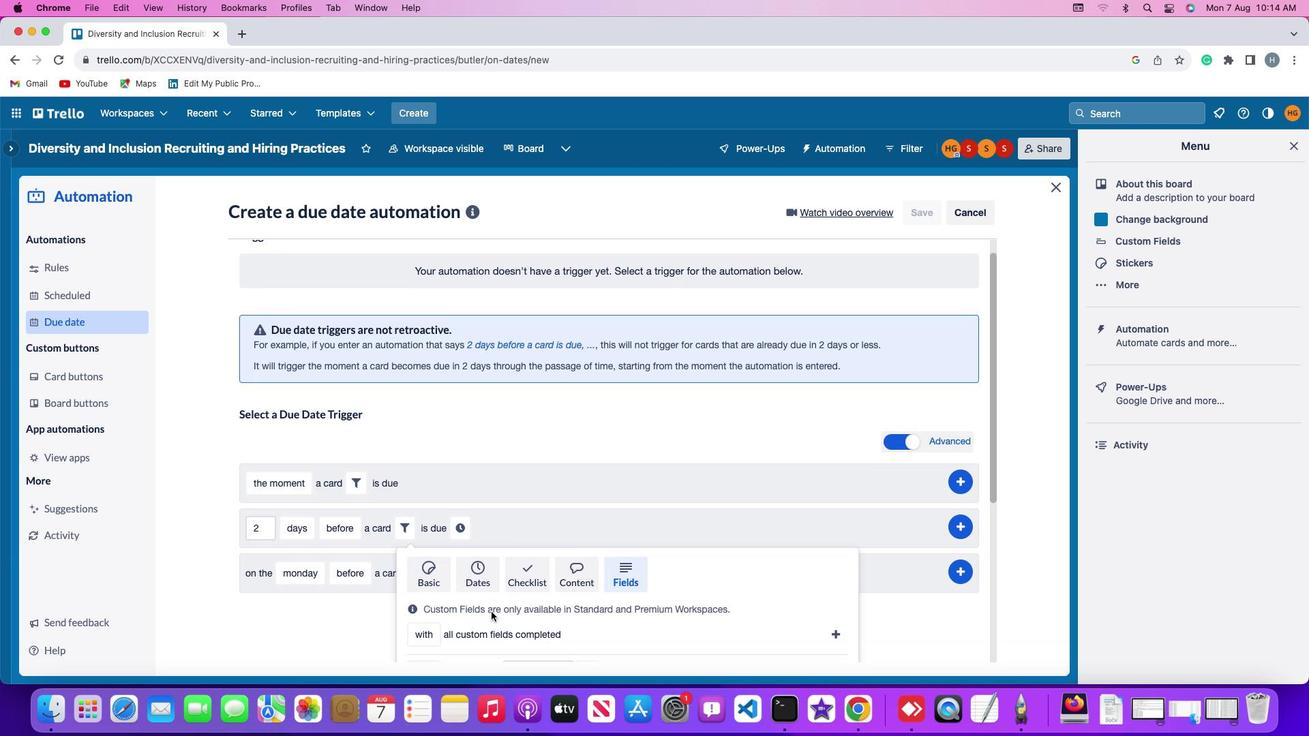 
Action: Mouse scrolled (501, 611) with delta (34, 25)
Screenshot: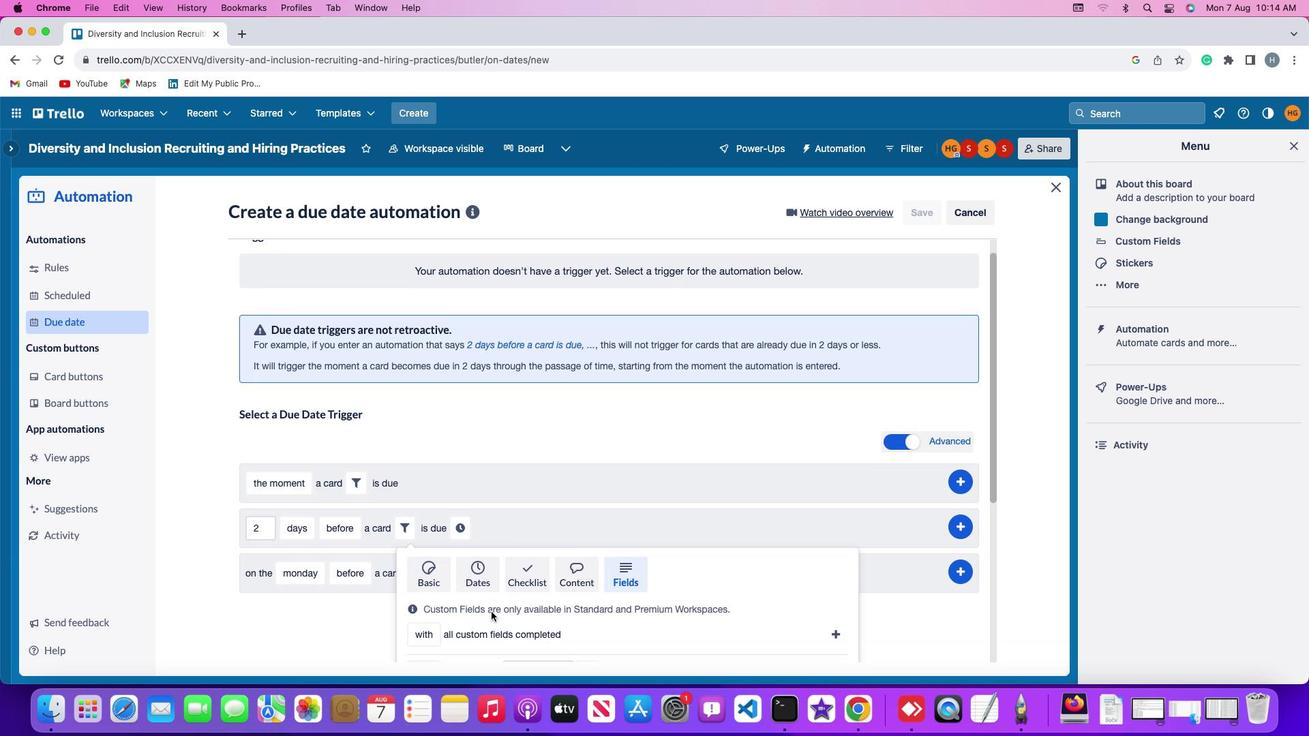 
Action: Mouse scrolled (501, 611) with delta (34, 25)
Screenshot: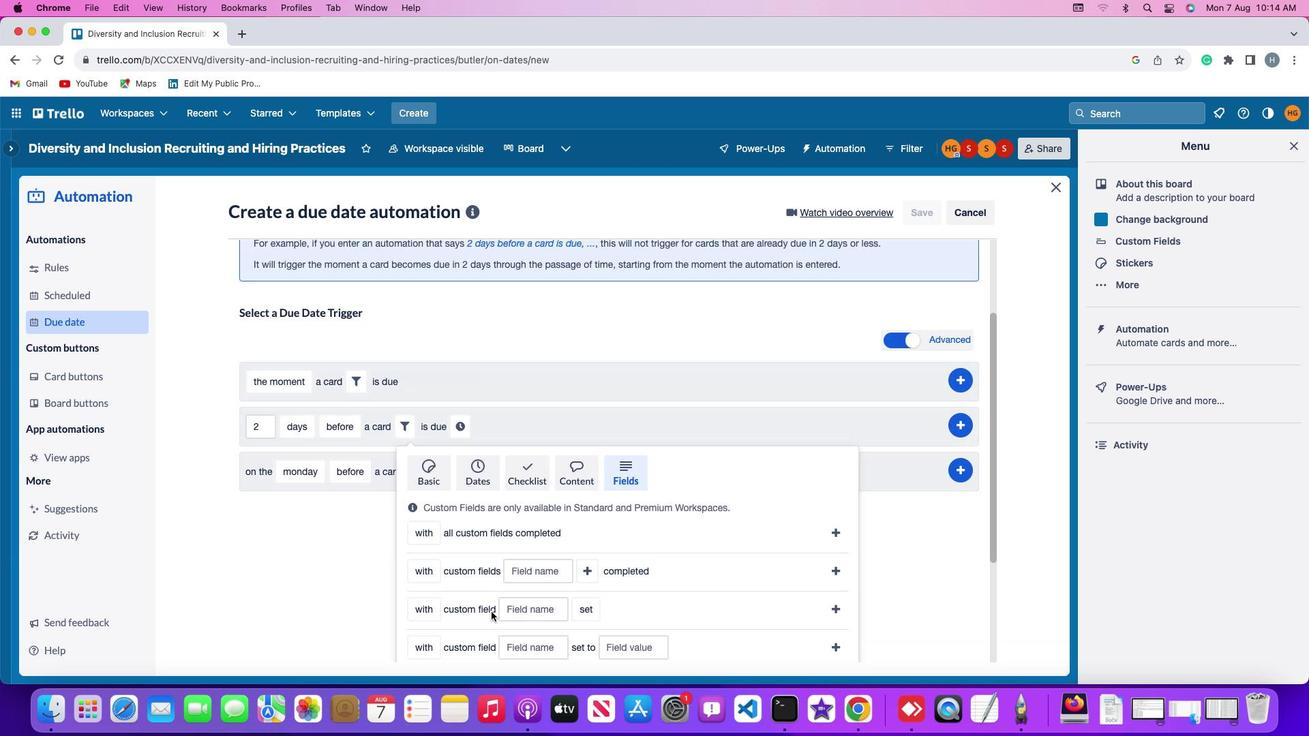 
Action: Mouse scrolled (501, 611) with delta (34, 29)
Screenshot: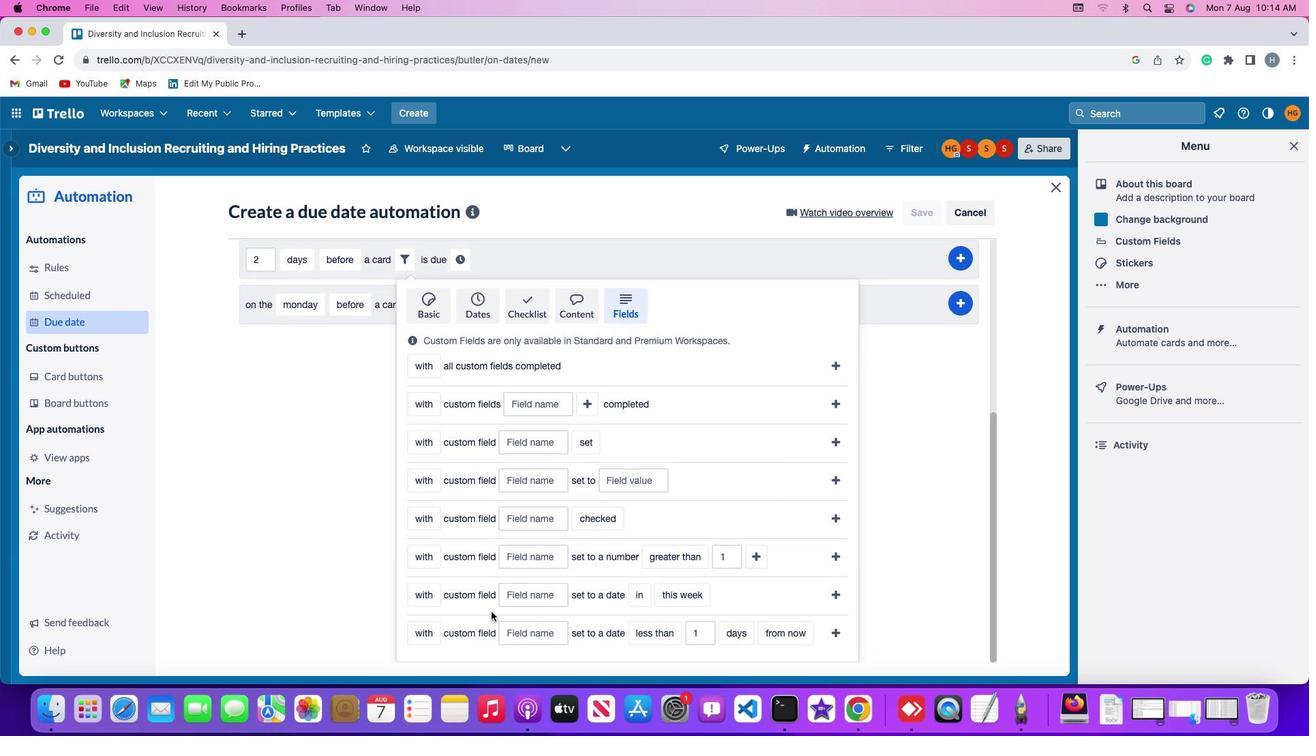 
Action: Mouse scrolled (501, 611) with delta (34, 29)
Screenshot: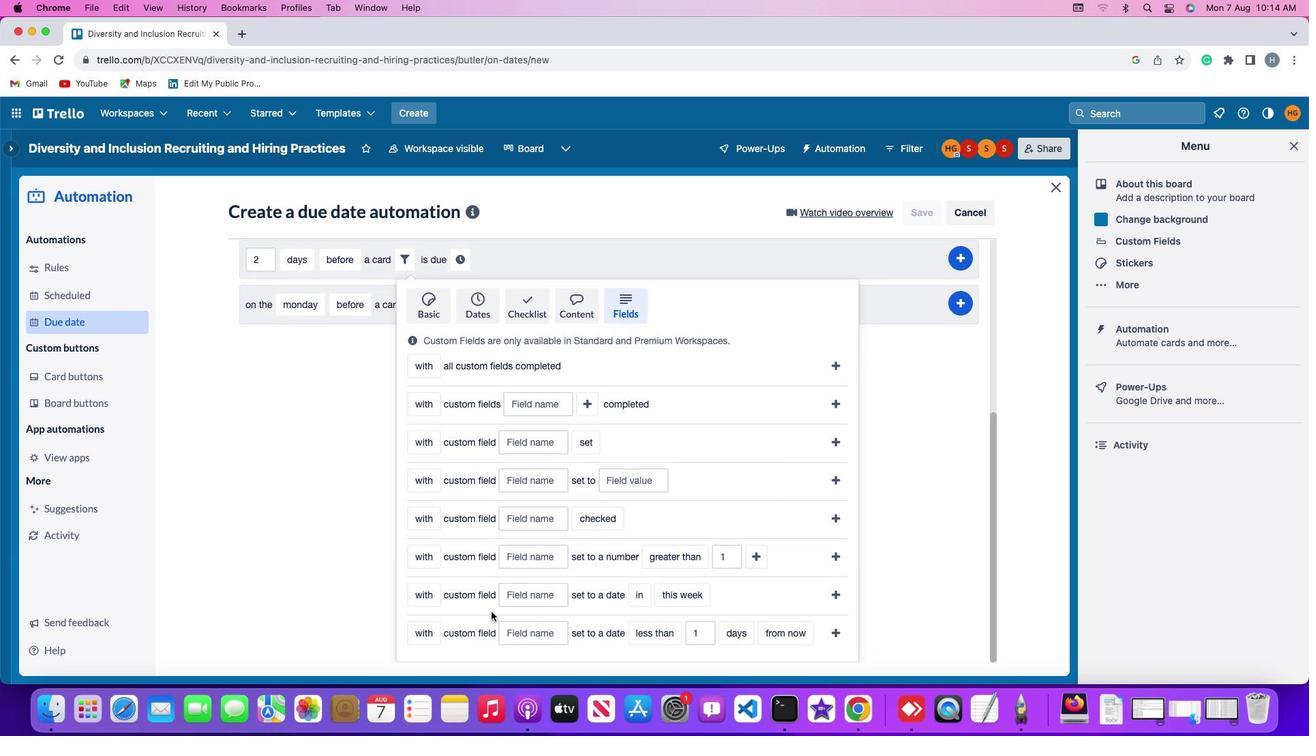 
Action: Mouse scrolled (501, 611) with delta (34, 27)
Screenshot: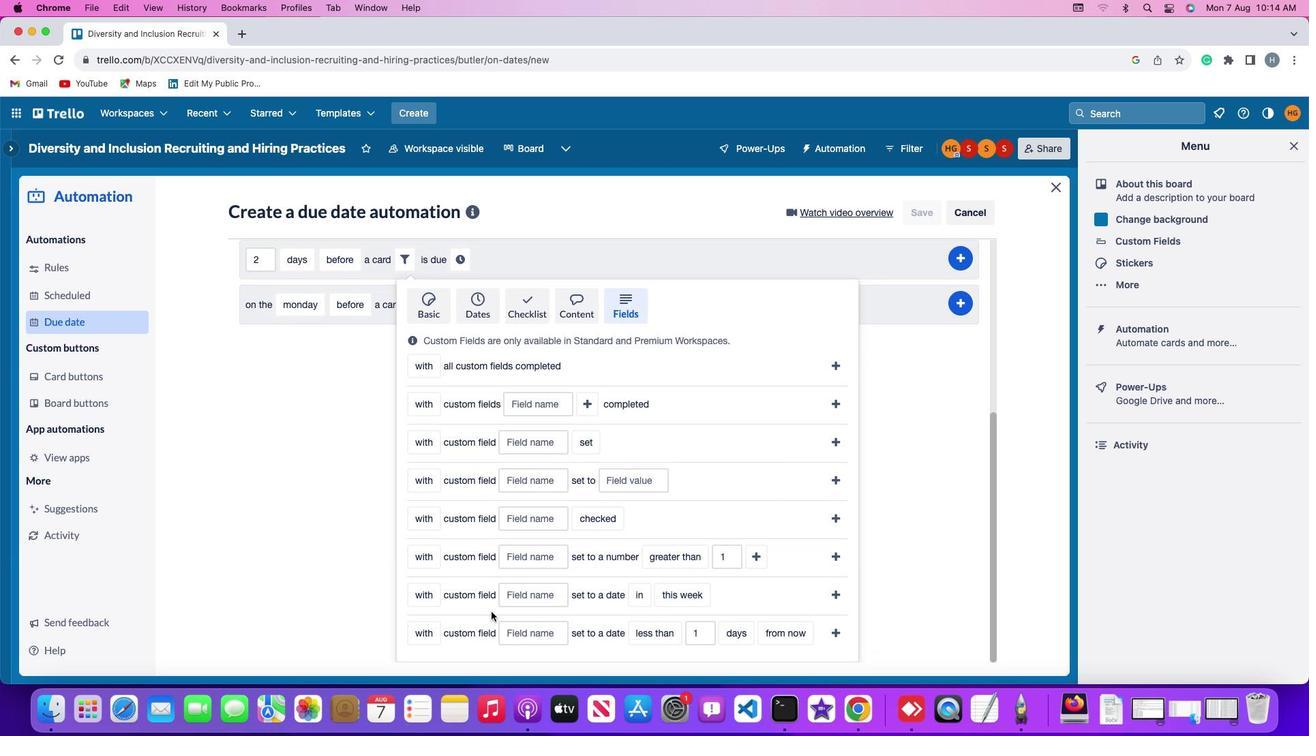 
Action: Mouse scrolled (501, 611) with delta (34, 26)
Screenshot: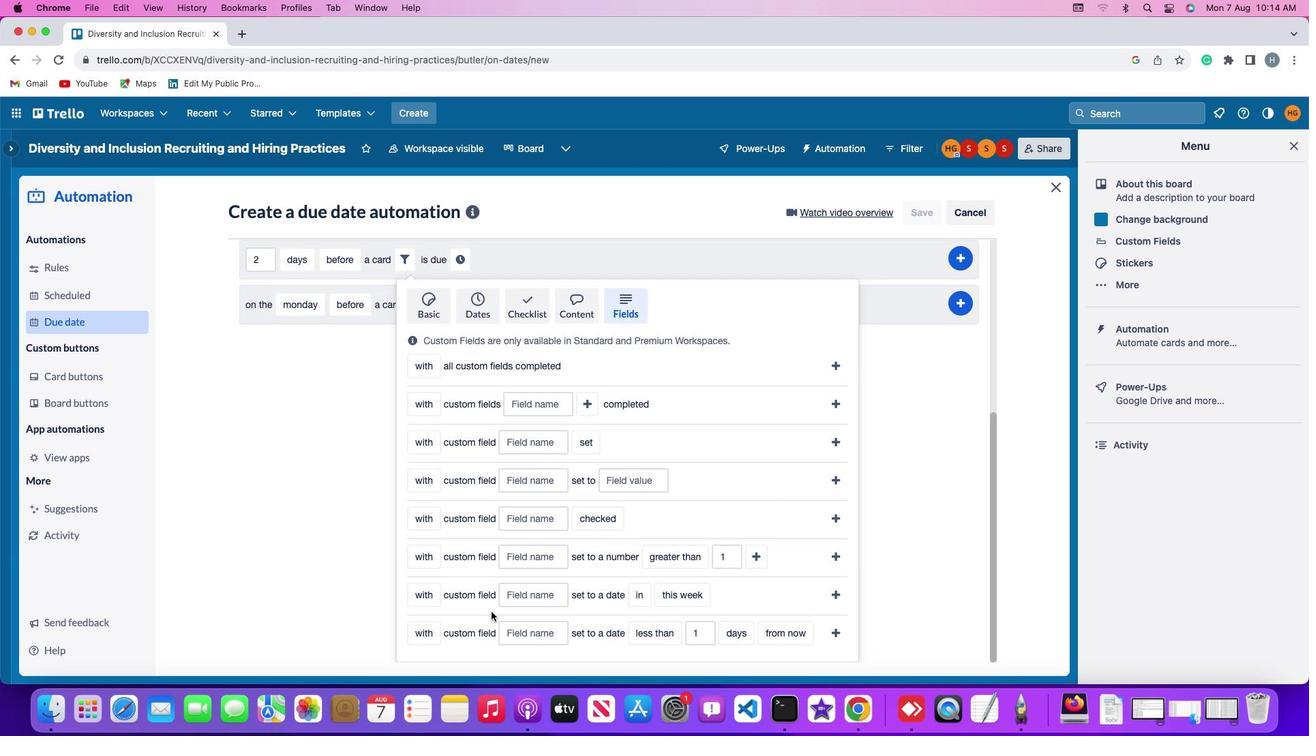 
Action: Mouse moved to (436, 553)
Screenshot: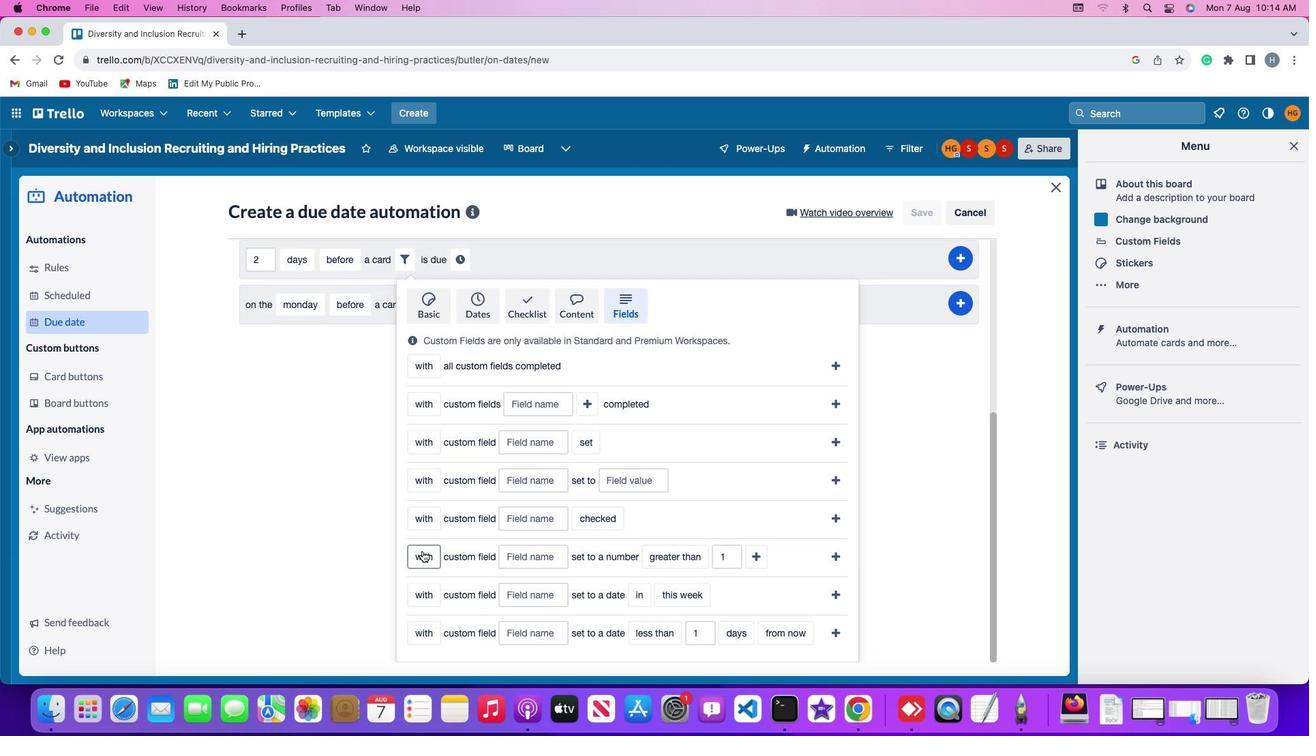 
Action: Mouse pressed left at (436, 553)
Screenshot: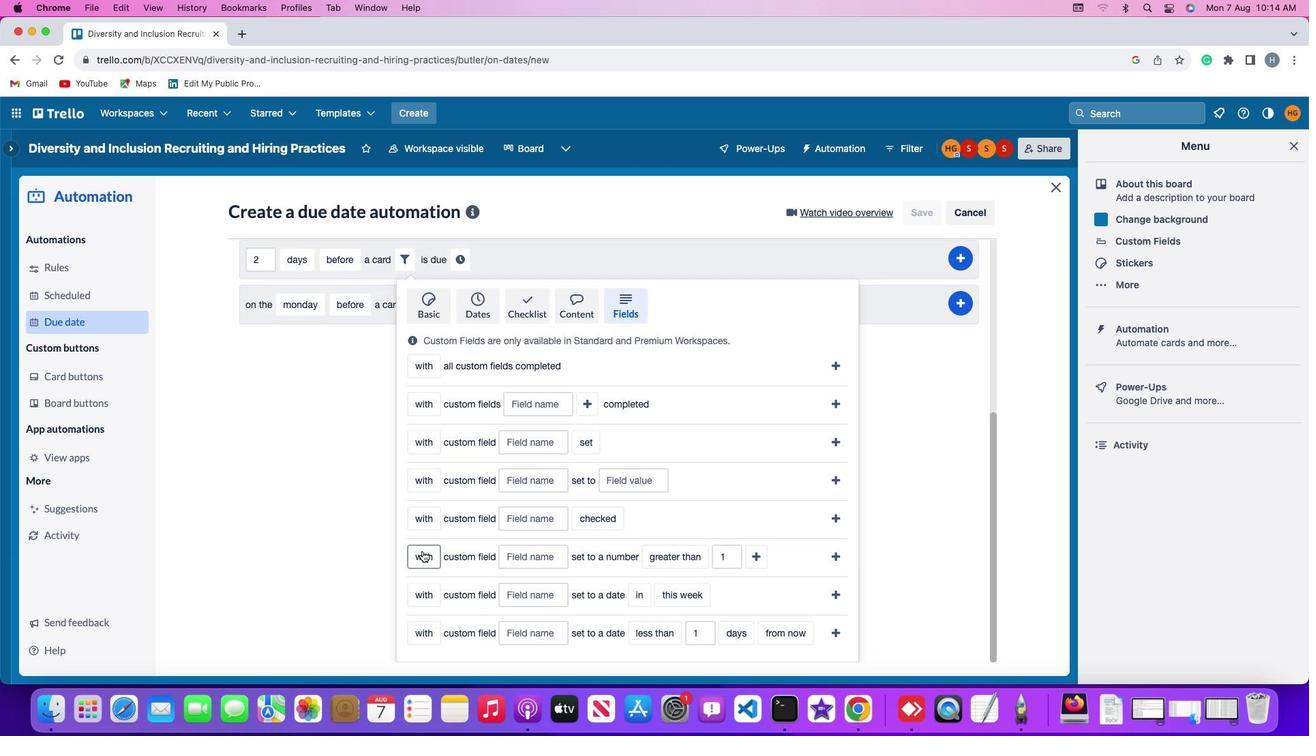 
Action: Mouse moved to (439, 606)
Screenshot: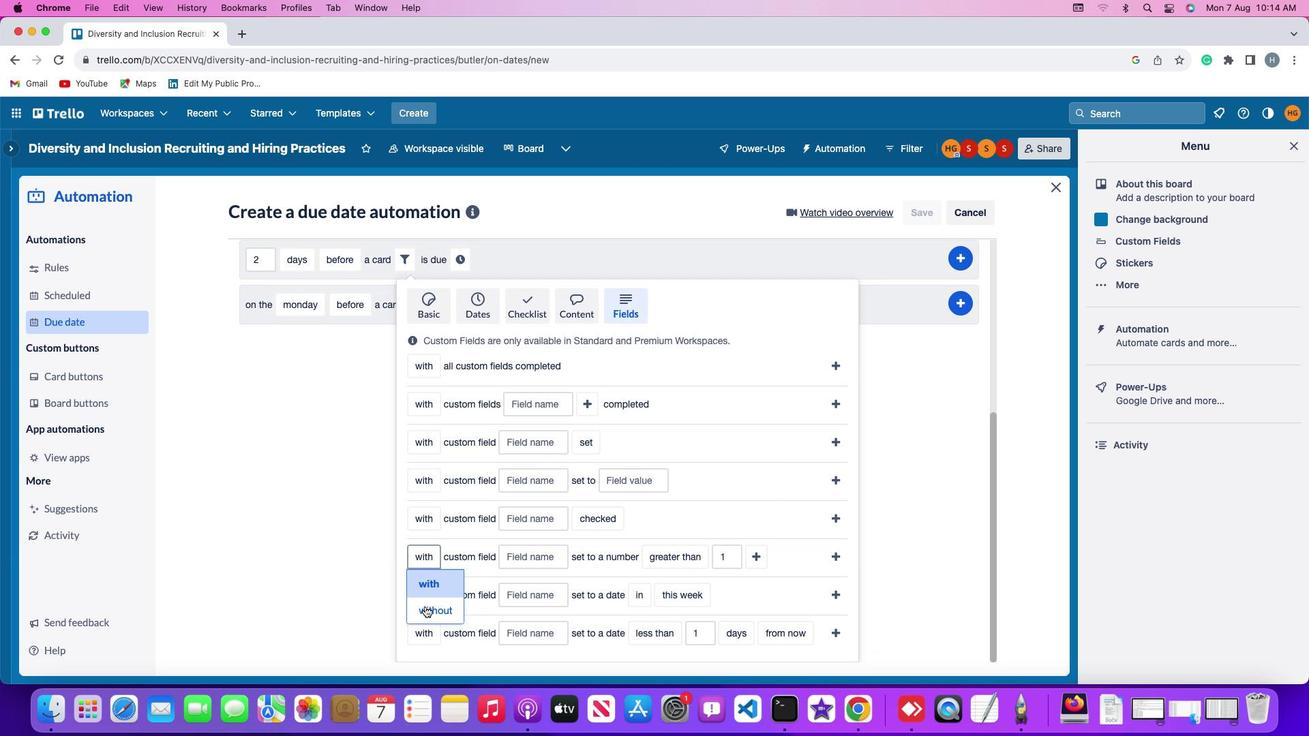
Action: Mouse pressed left at (439, 606)
Screenshot: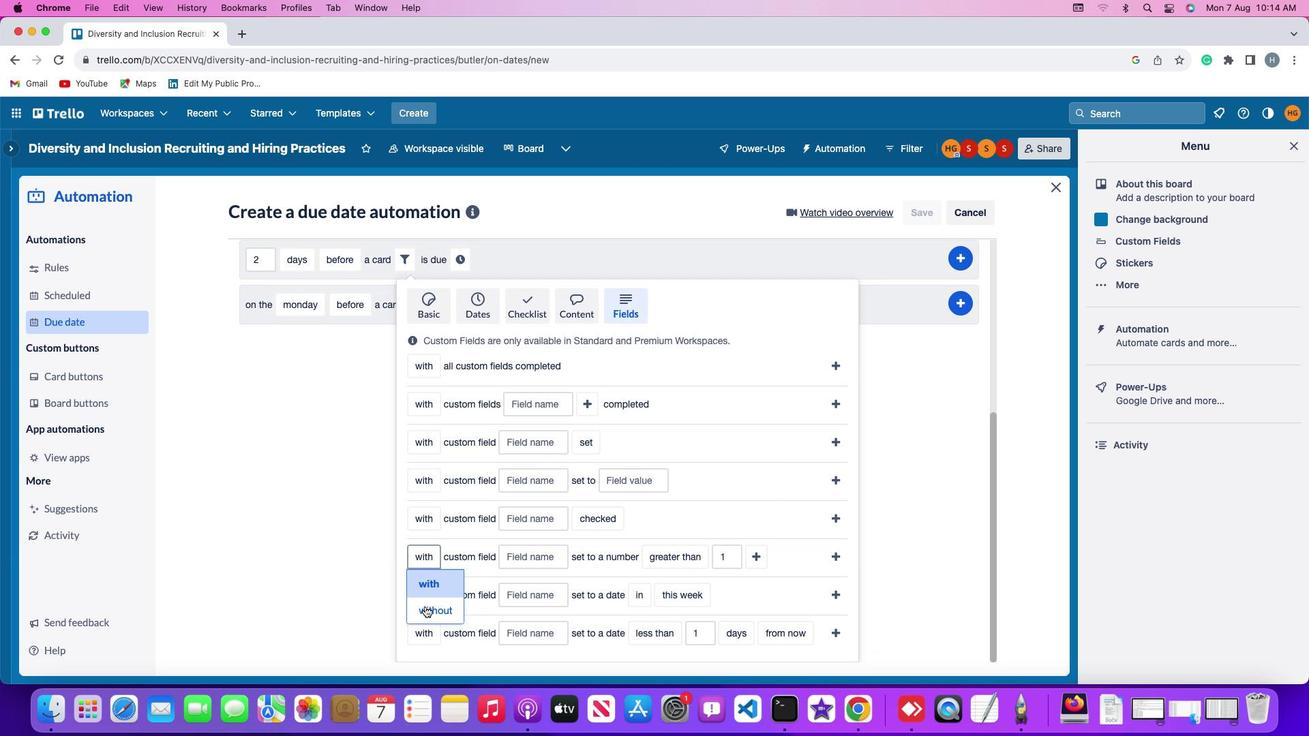 
Action: Mouse moved to (563, 559)
Screenshot: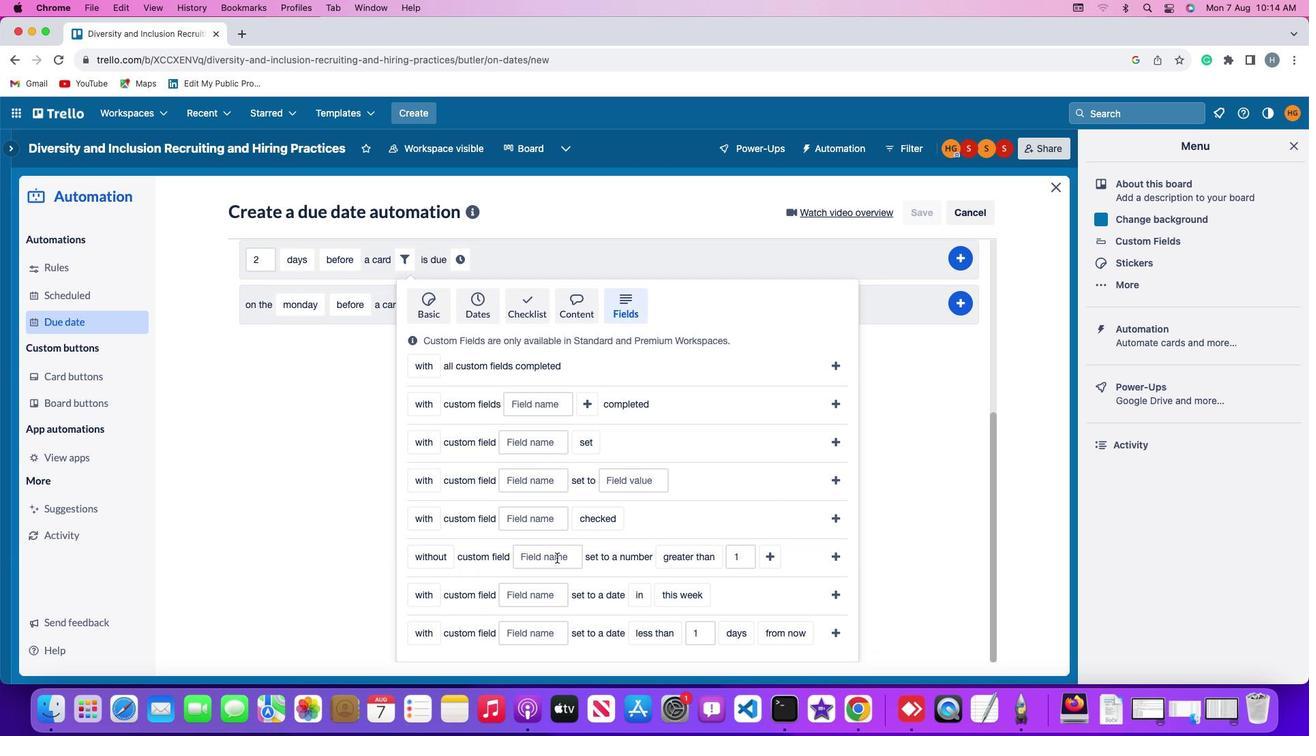 
Action: Mouse pressed left at (563, 559)
Screenshot: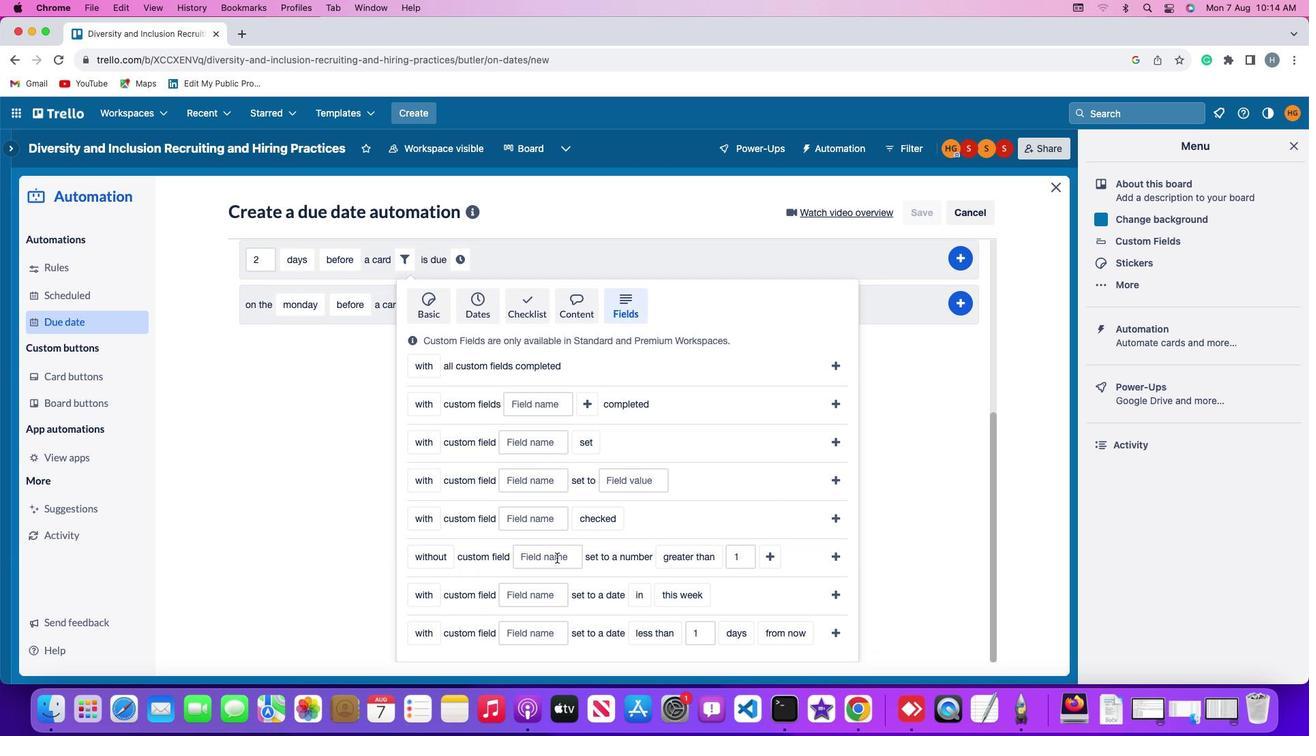 
Action: Mouse moved to (563, 559)
Screenshot: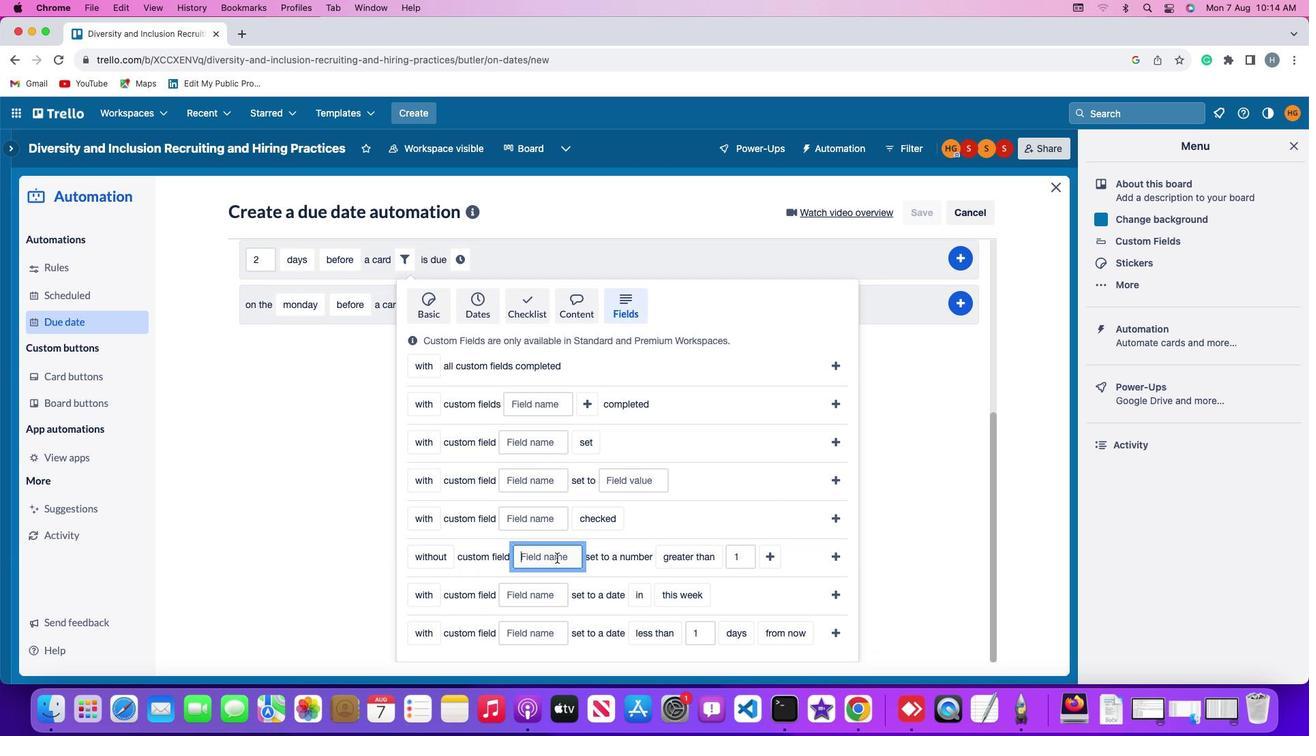 
Action: Key pressed Key.shift'R''e''s''u''m''e'
Screenshot: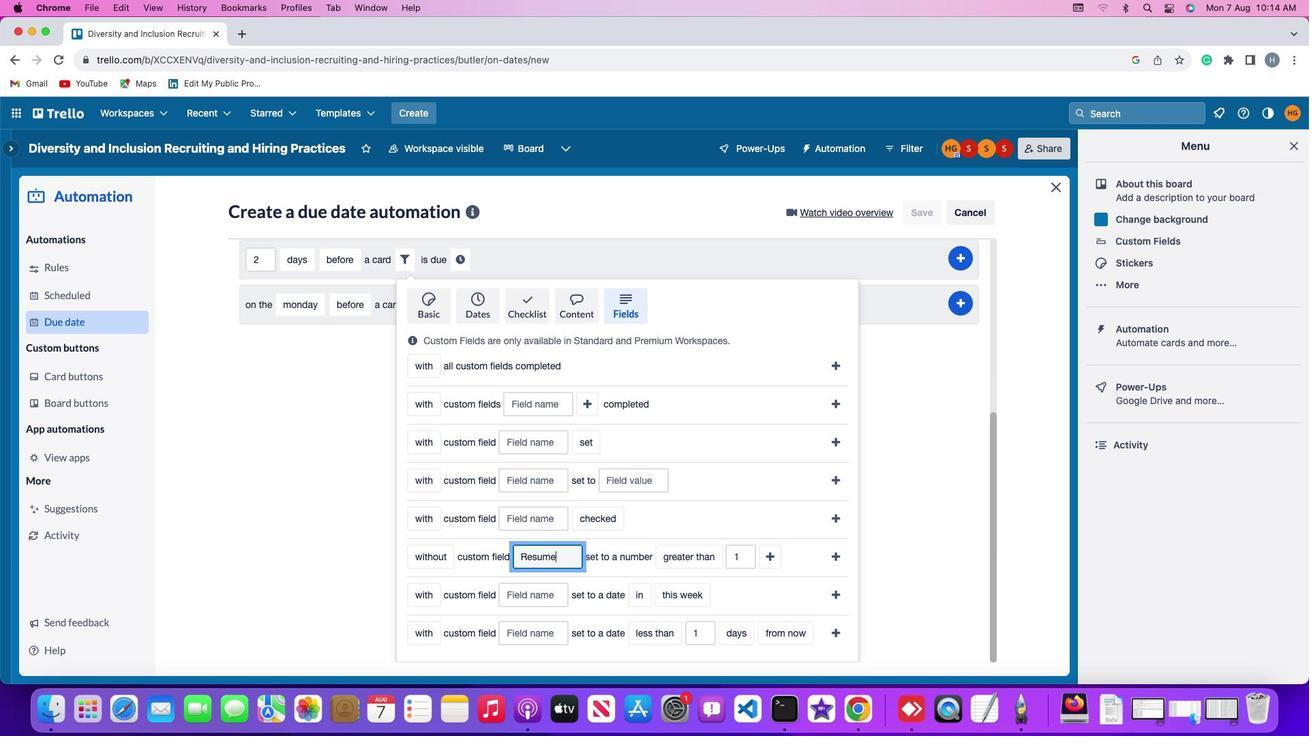 
Action: Mouse moved to (669, 563)
Screenshot: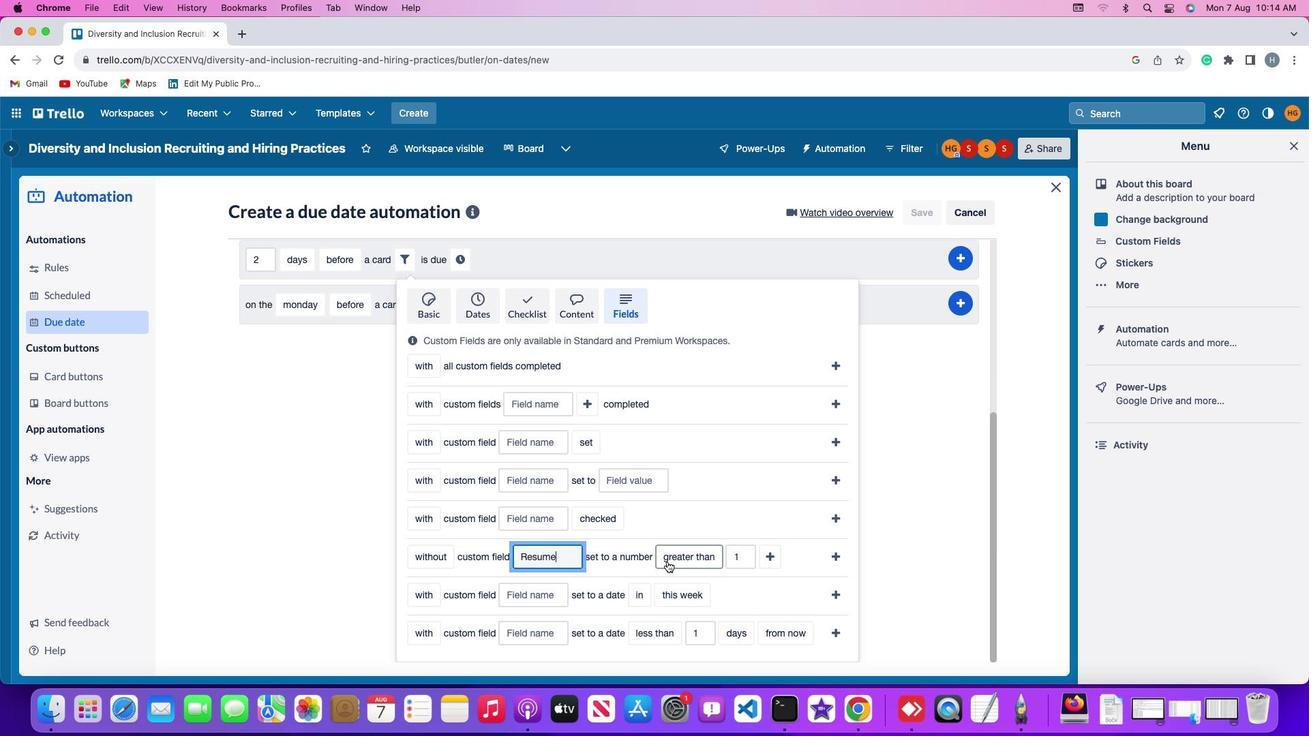 
Action: Mouse pressed left at (669, 563)
Screenshot: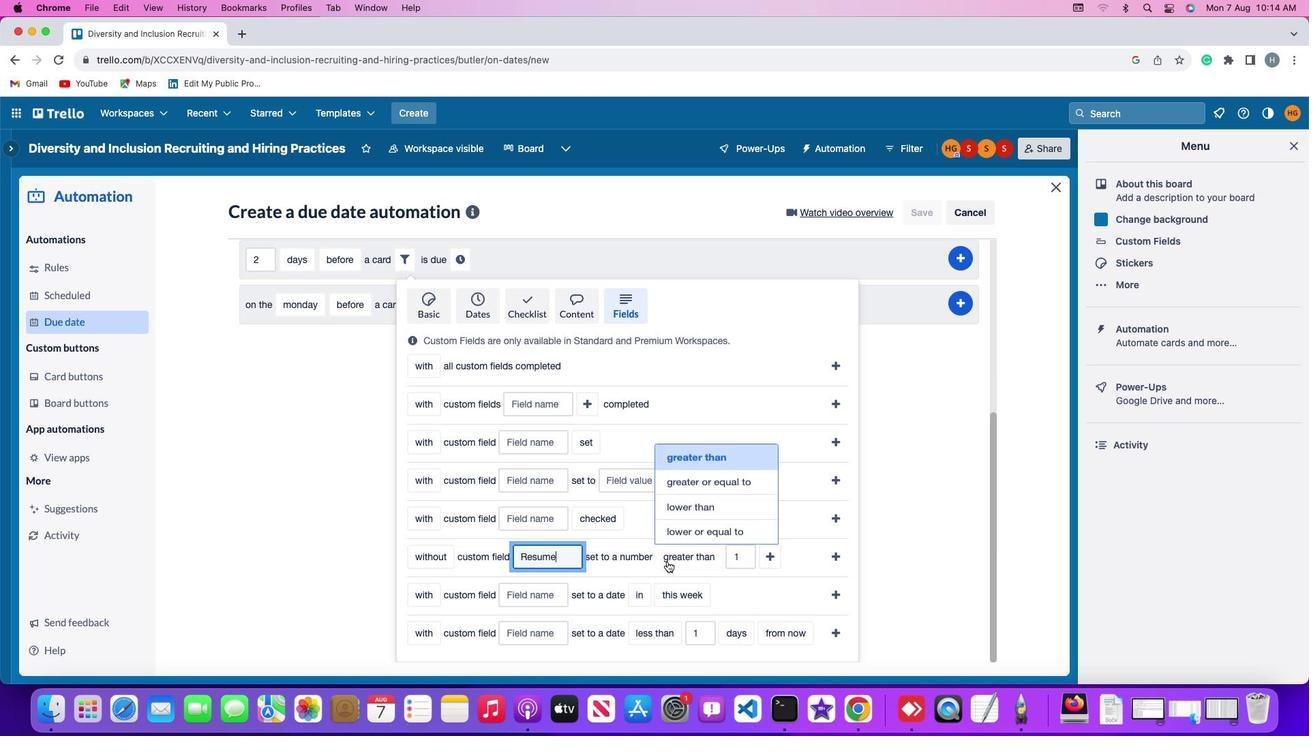 
Action: Mouse moved to (703, 509)
Screenshot: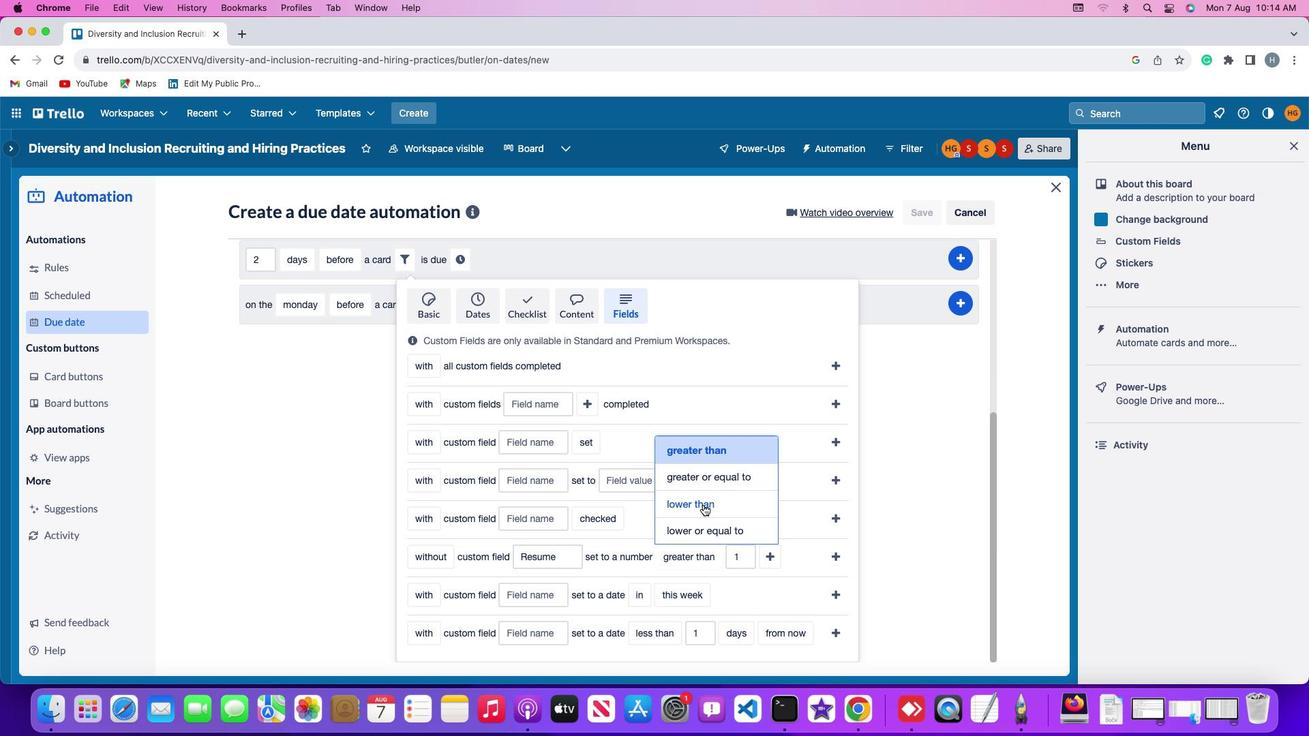 
Action: Mouse pressed left at (703, 509)
Screenshot: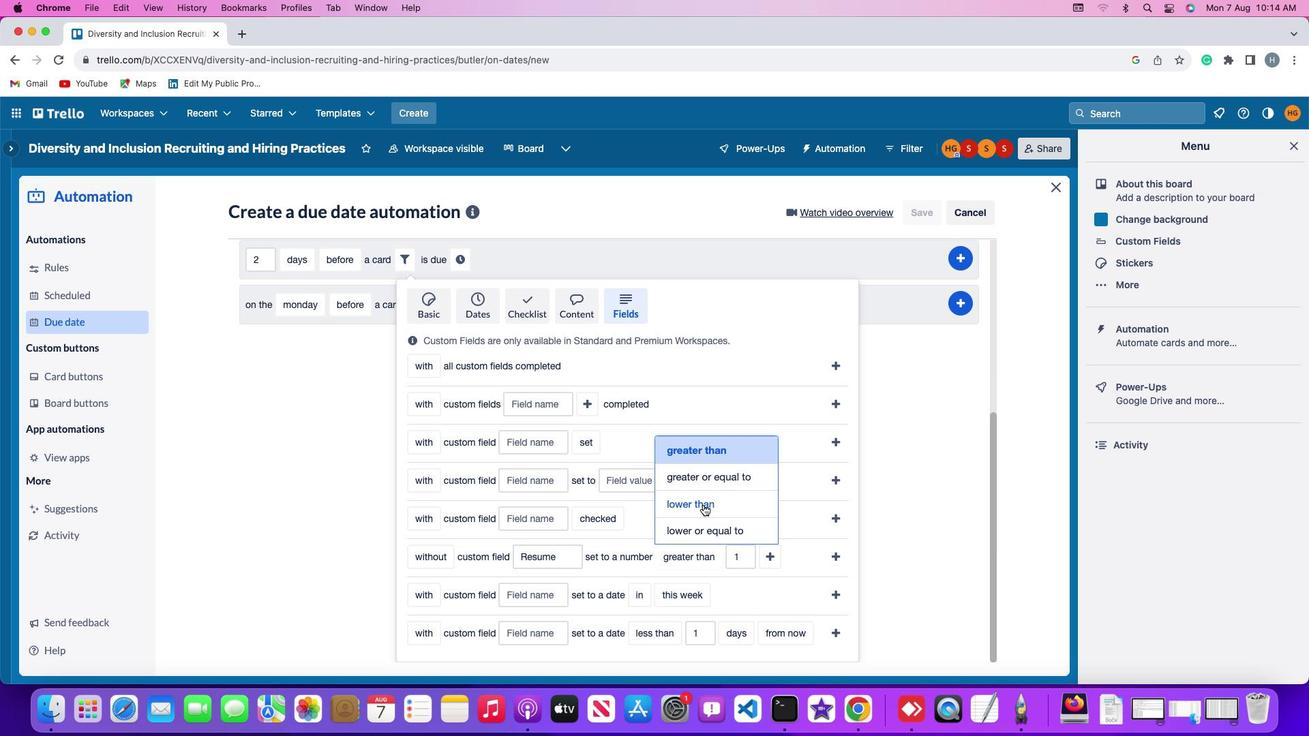 
Action: Mouse moved to (735, 561)
Screenshot: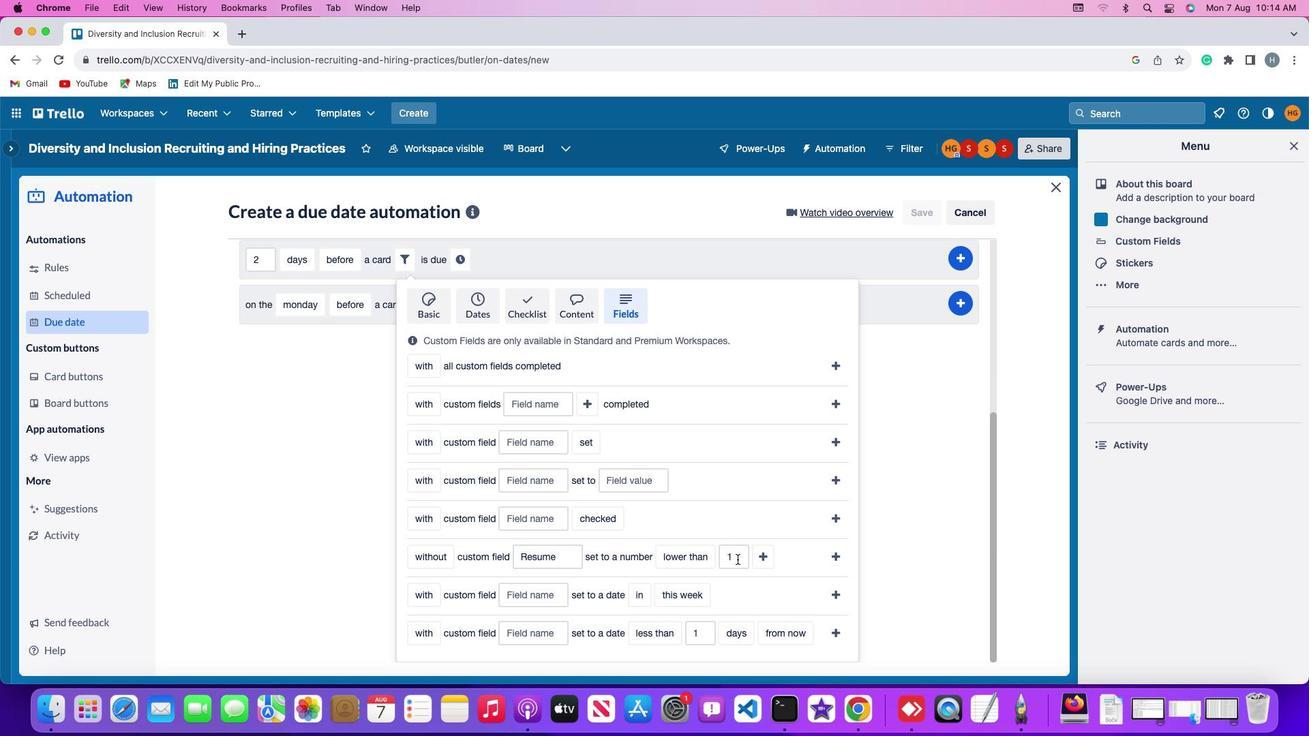 
Action: Mouse pressed left at (735, 561)
Screenshot: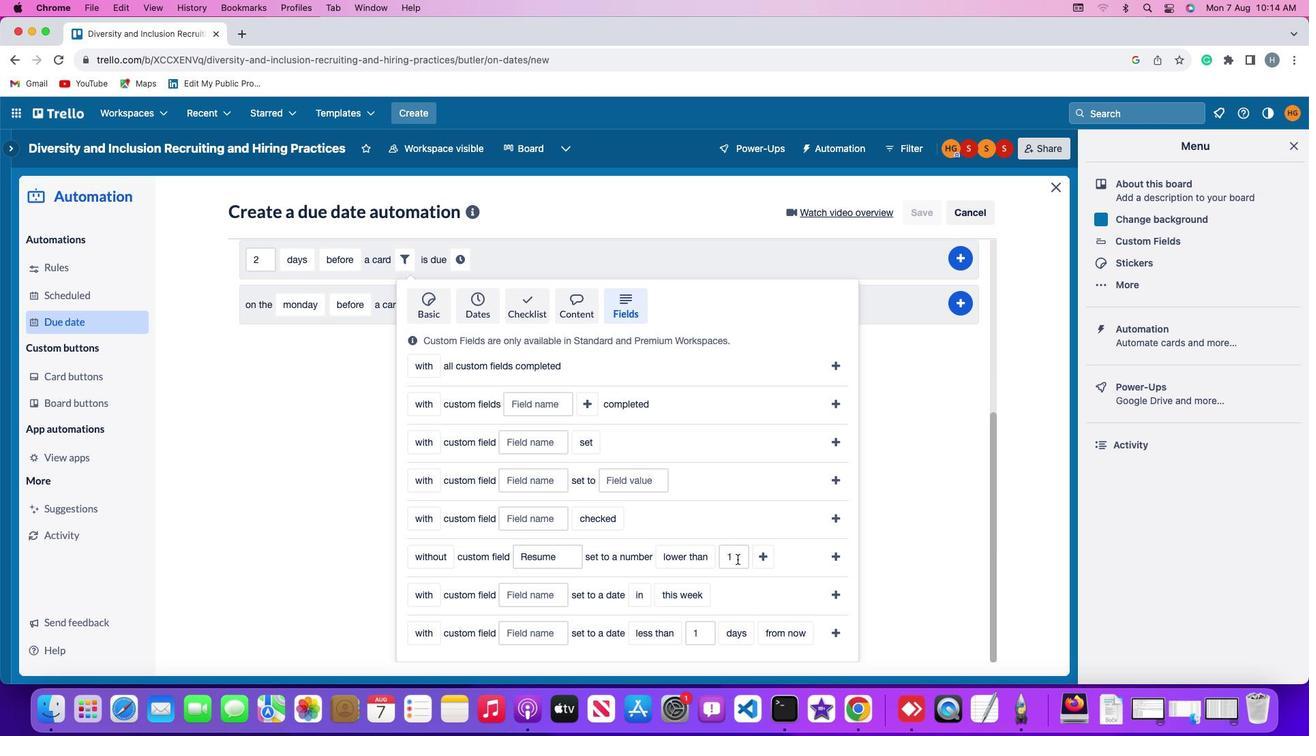 
Action: Key pressed Key.backspace'1'
Screenshot: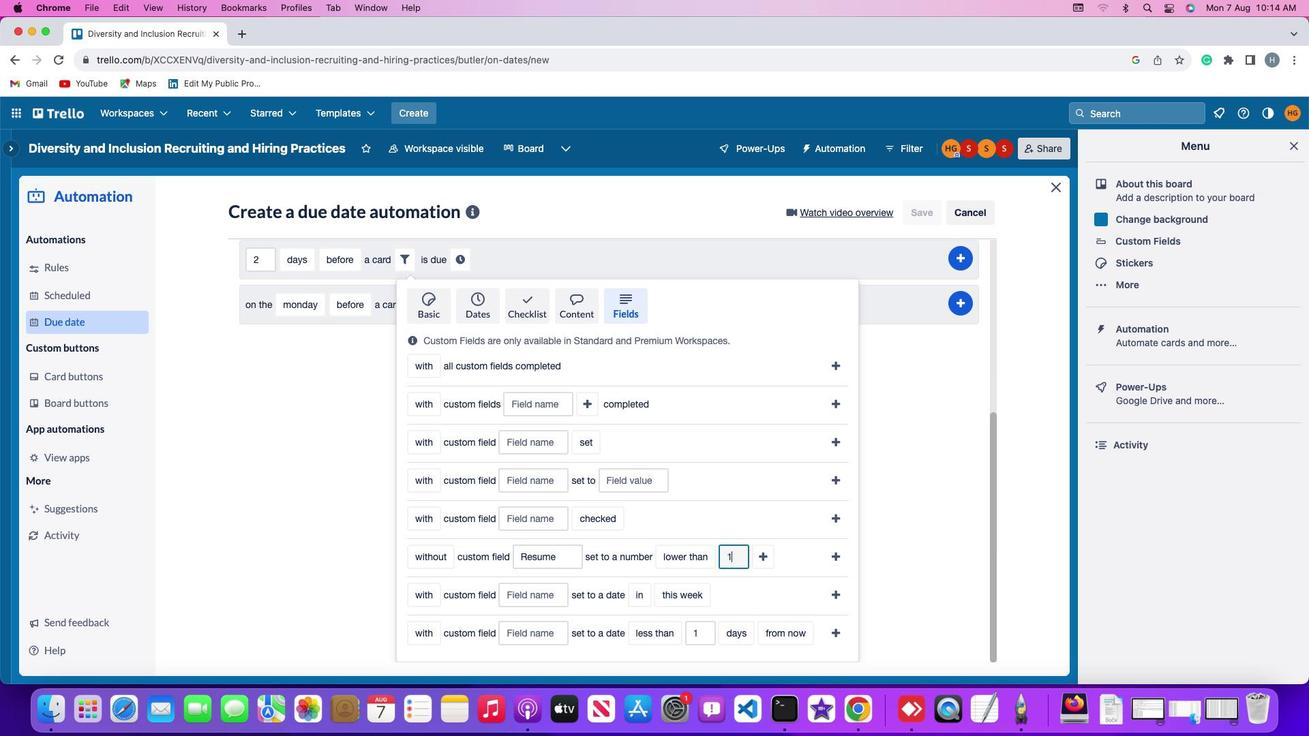 
Action: Mouse moved to (757, 562)
Screenshot: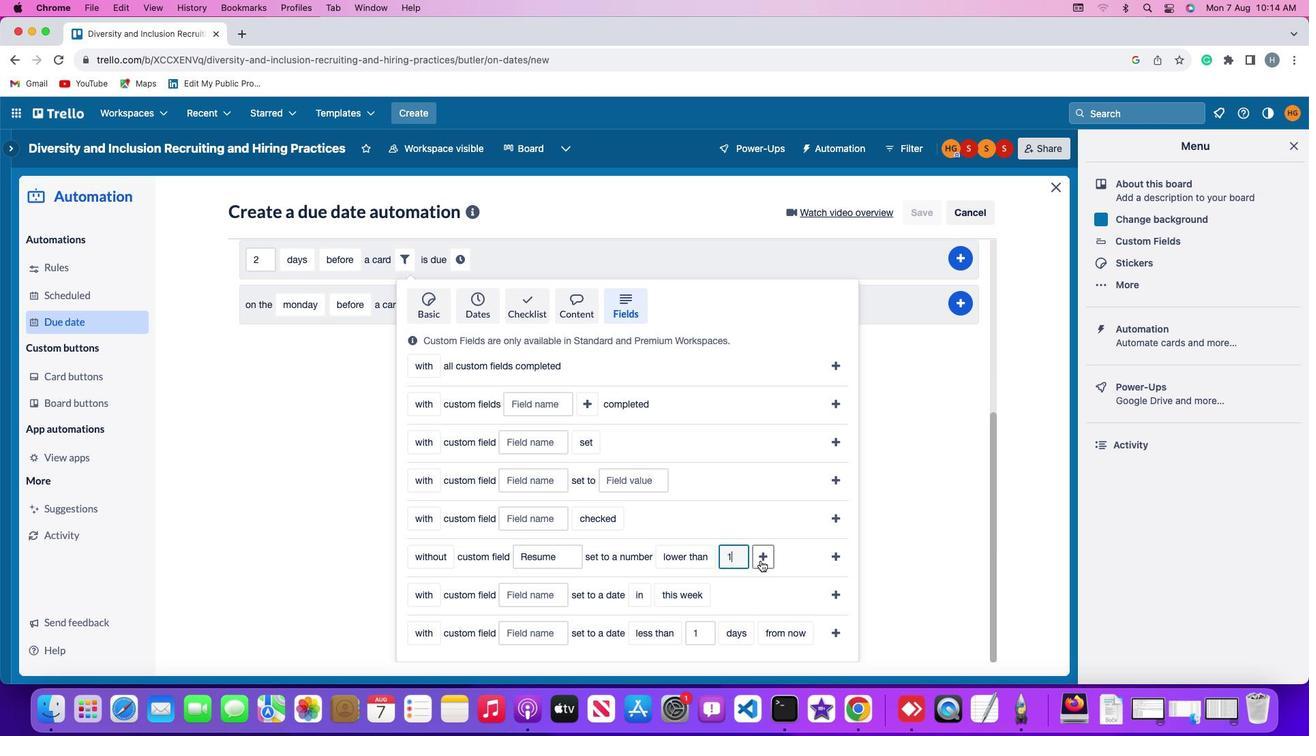
Action: Mouse pressed left at (757, 562)
Screenshot: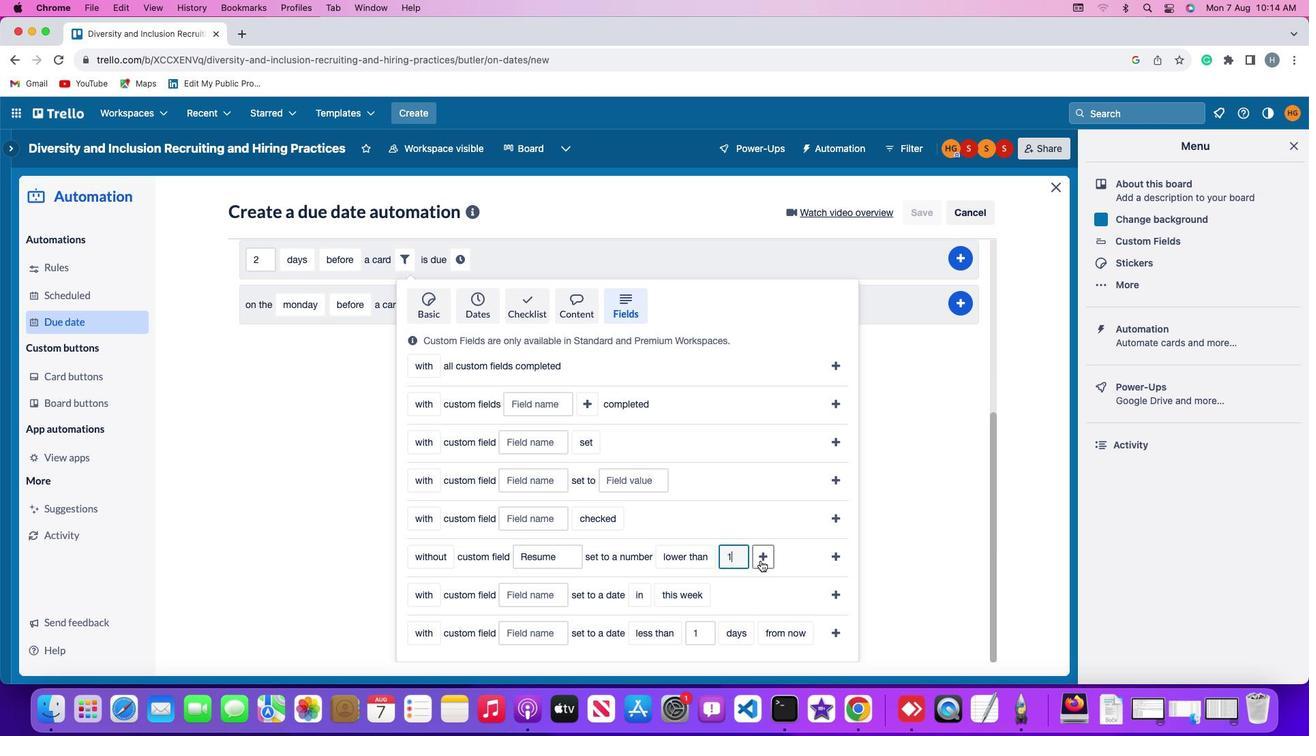 
Action: Mouse moved to (808, 566)
Screenshot: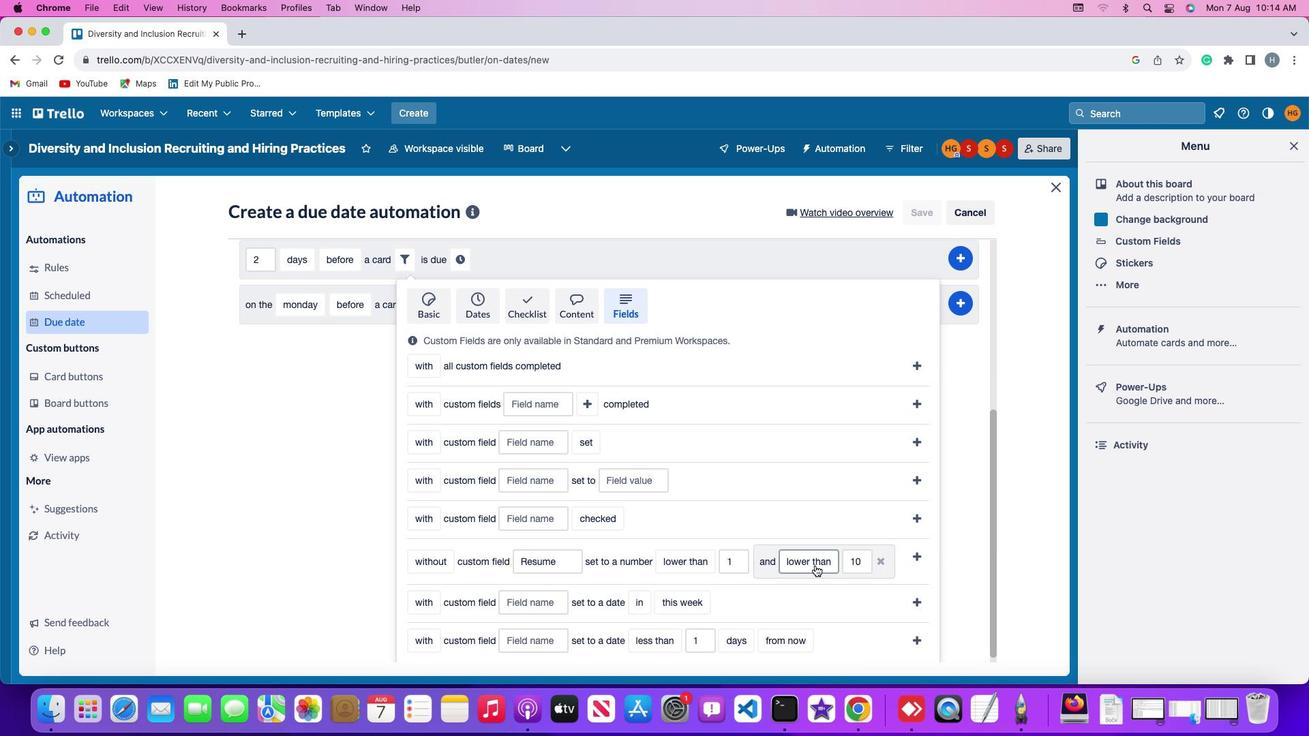 
Action: Mouse pressed left at (808, 566)
Screenshot: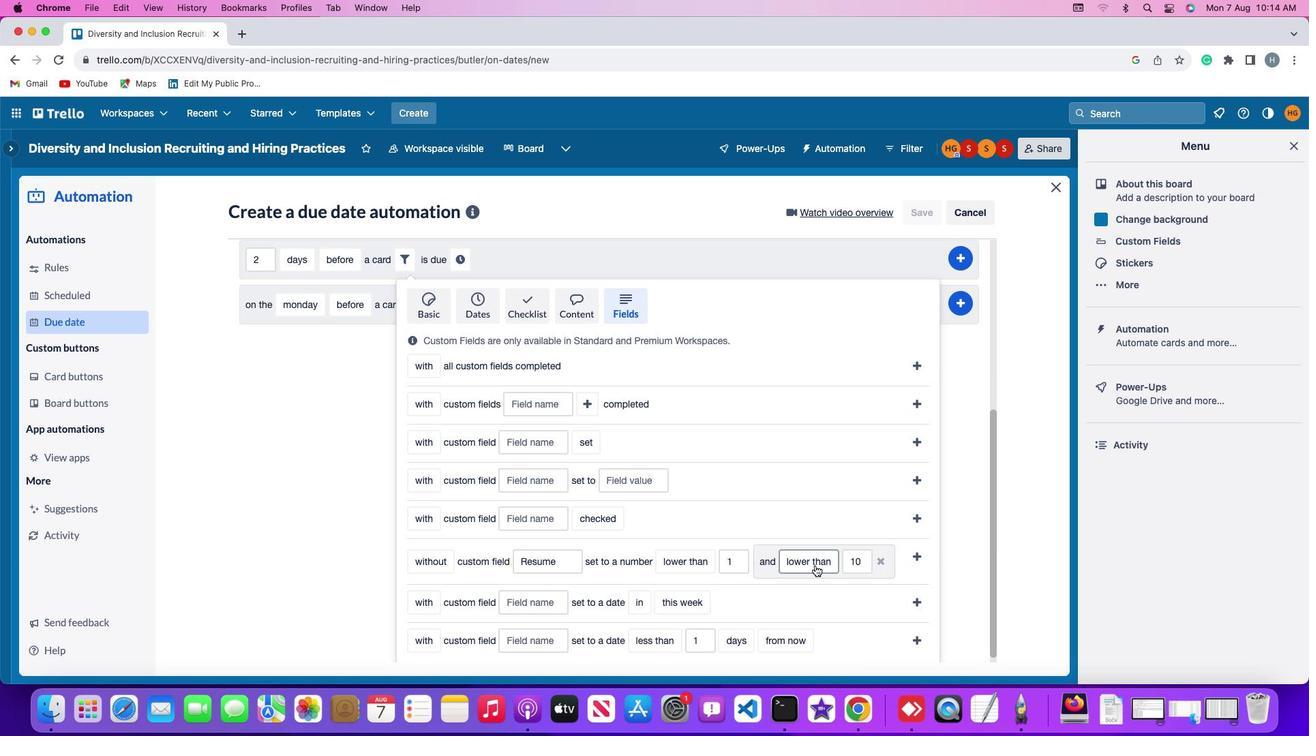 
Action: Mouse moved to (829, 533)
Screenshot: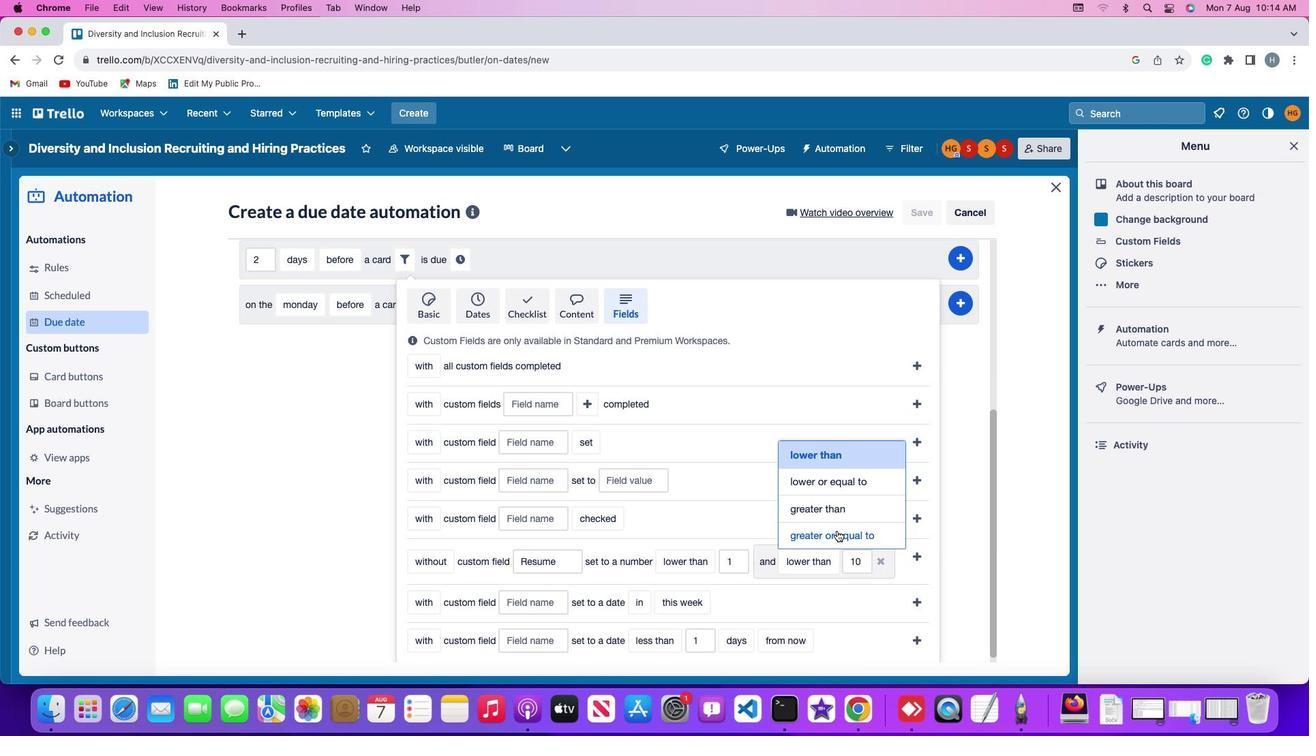 
Action: Mouse pressed left at (829, 533)
Screenshot: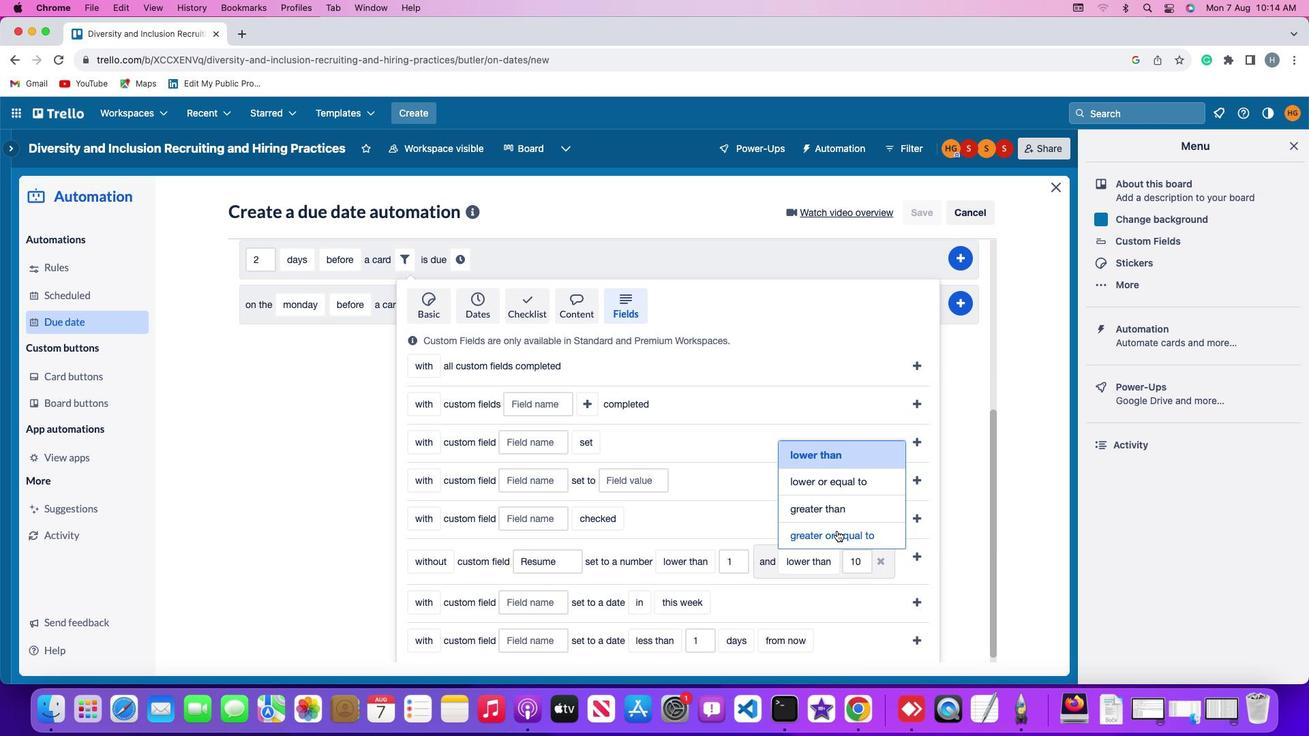 
Action: Mouse moved to (887, 559)
Screenshot: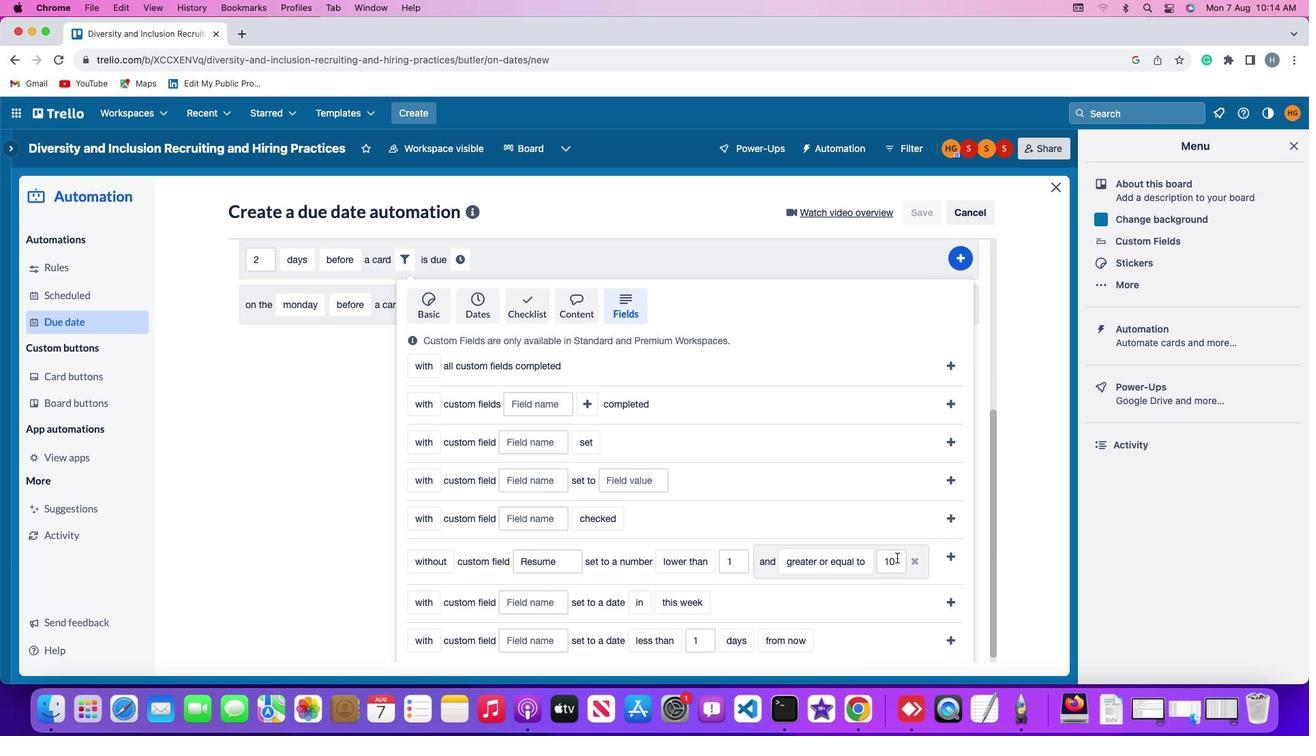
Action: Mouse pressed left at (887, 559)
Screenshot: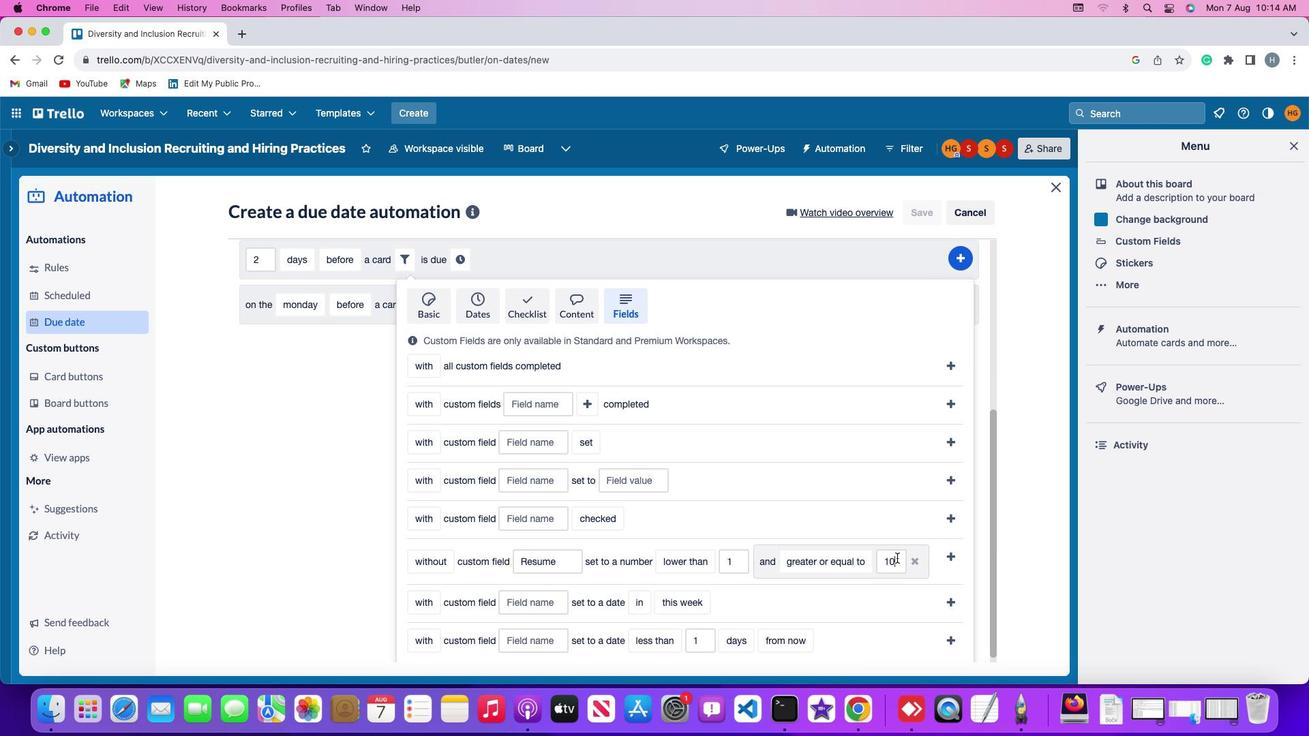 
Action: Key pressed Key.backspaceKey.backspace'1''0'
Screenshot: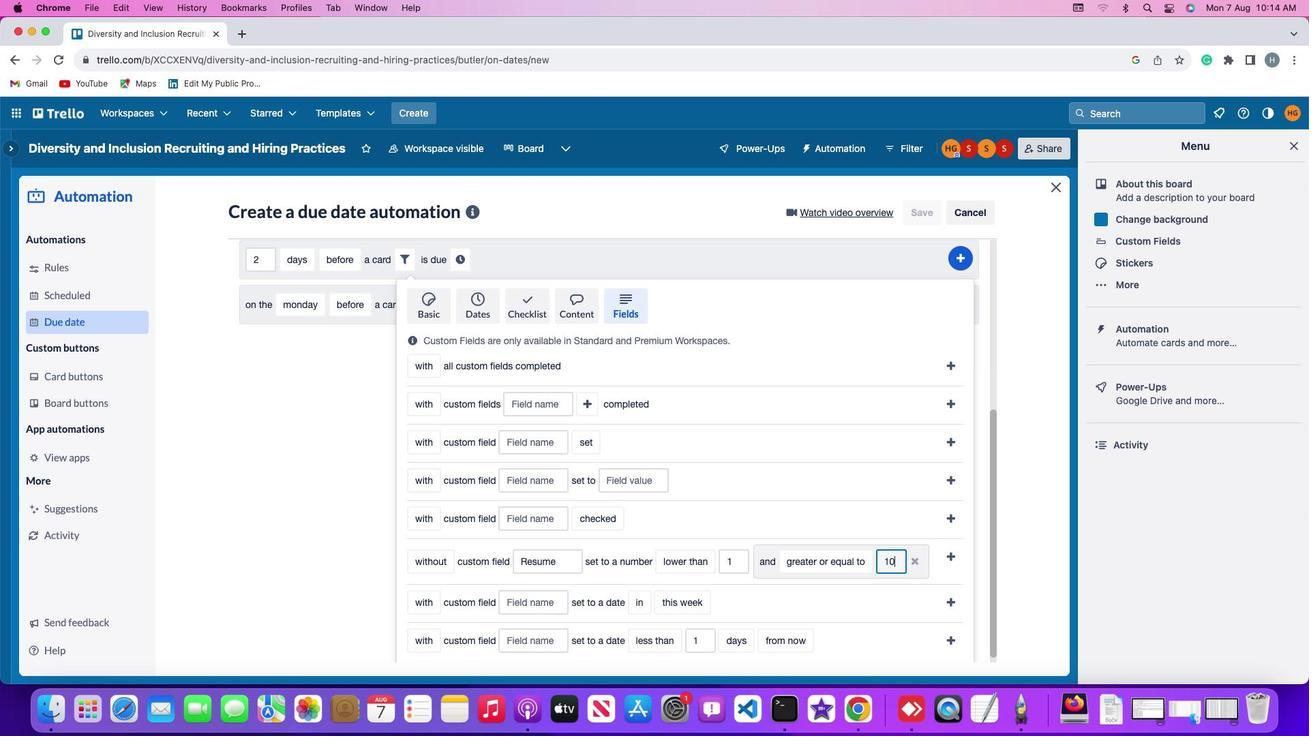 
Action: Mouse moved to (936, 558)
Screenshot: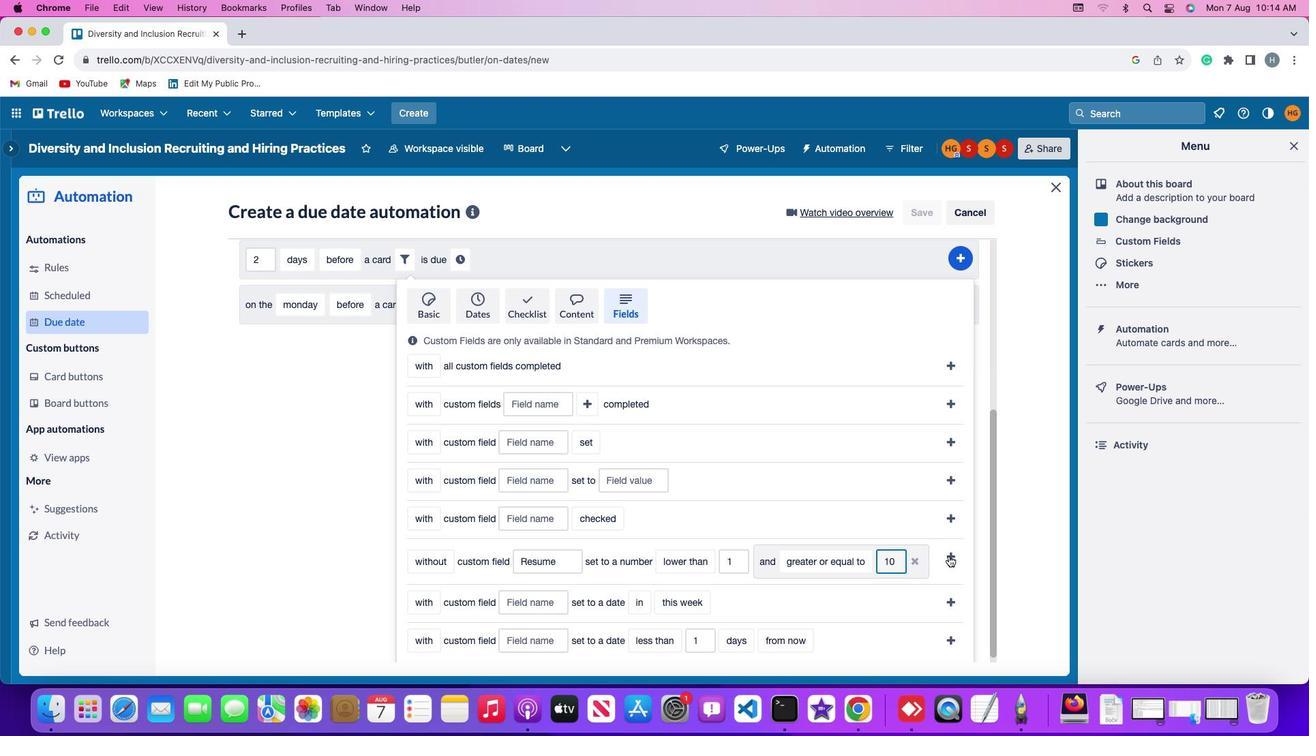 
Action: Mouse pressed left at (936, 558)
Screenshot: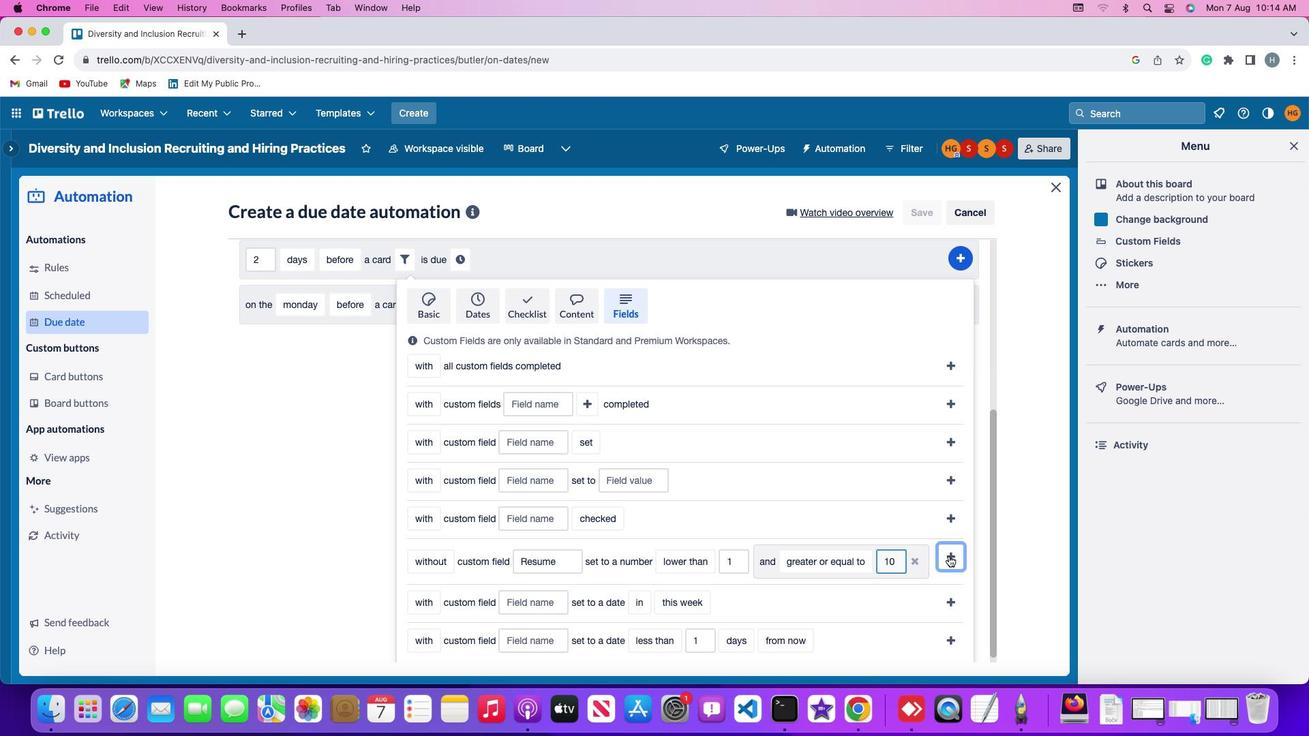 
Action: Mouse moved to (853, 555)
Screenshot: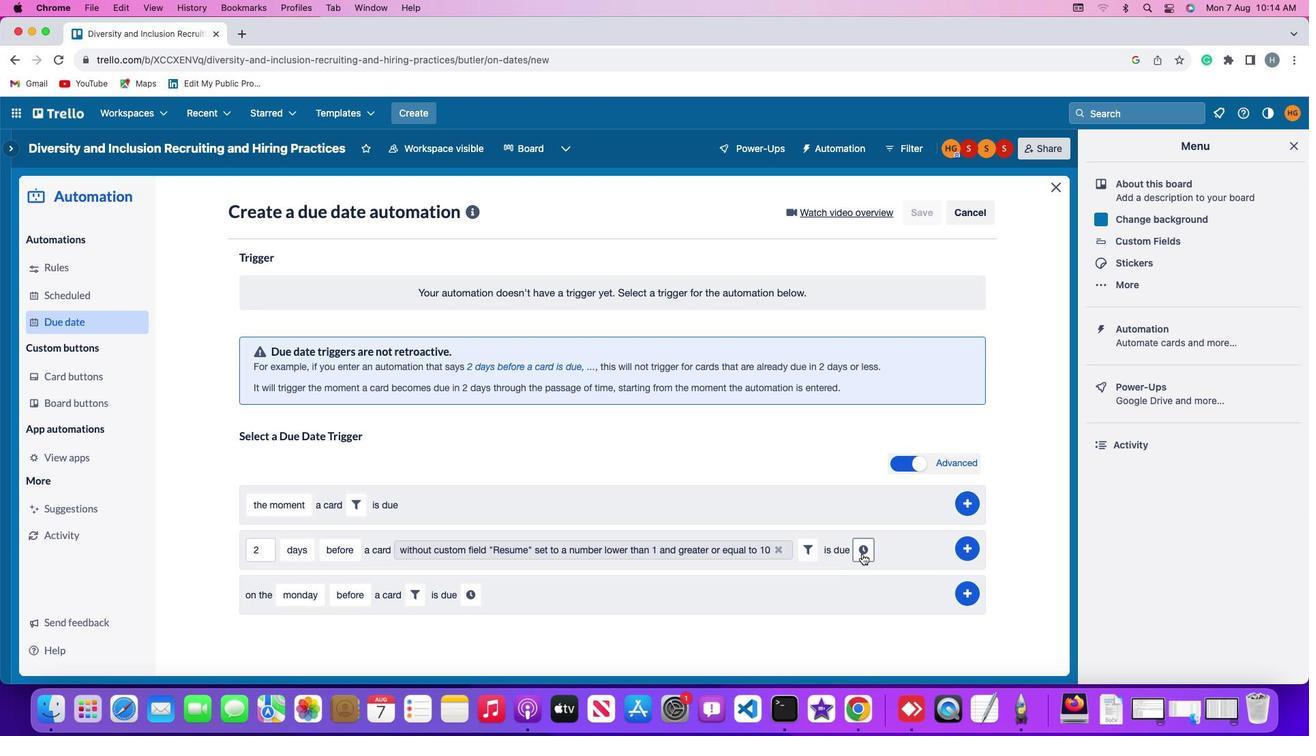 
Action: Mouse pressed left at (853, 555)
Screenshot: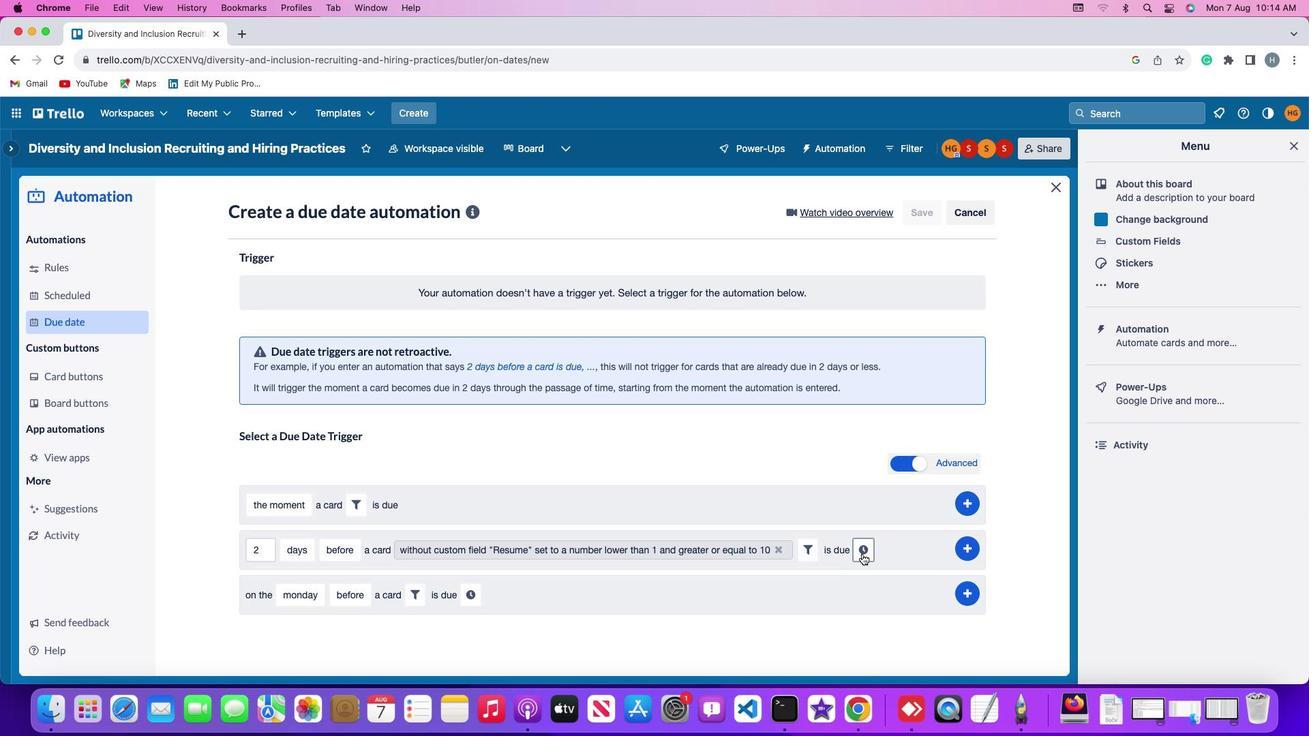 
Action: Mouse moved to (310, 580)
Screenshot: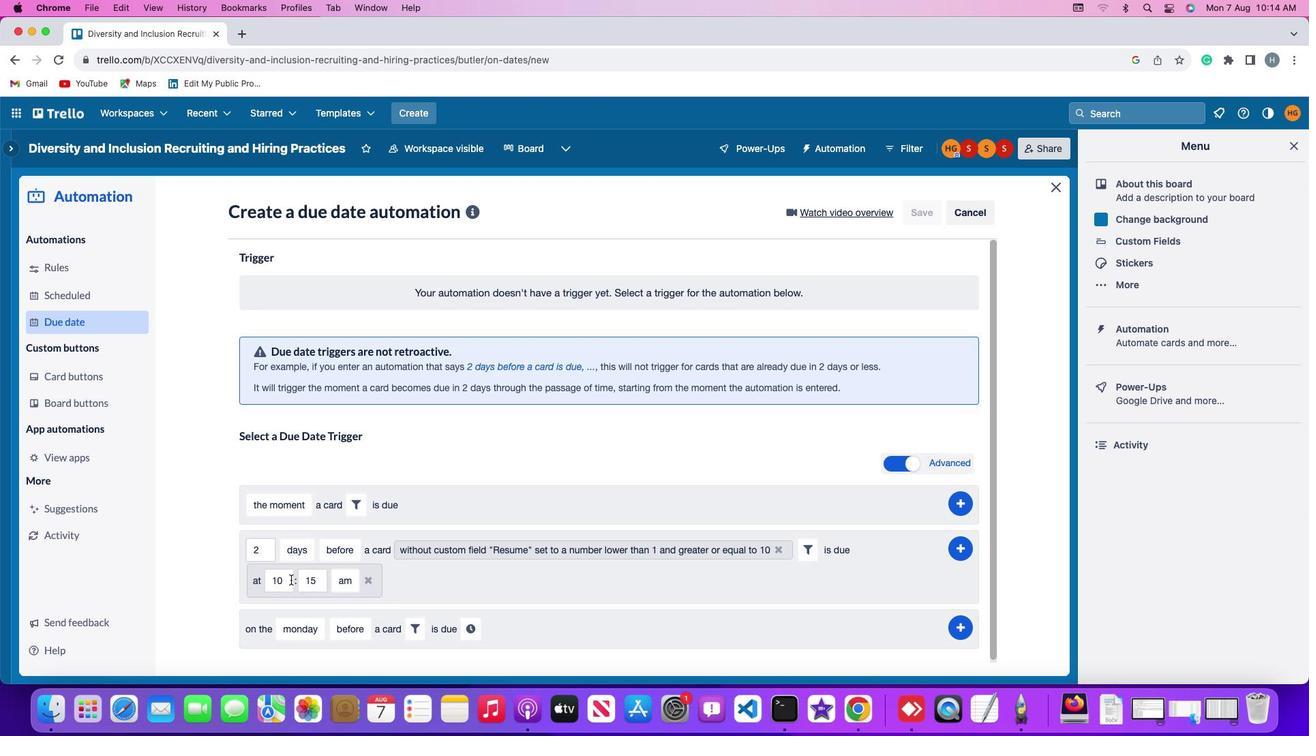 
Action: Mouse pressed left at (310, 580)
Screenshot: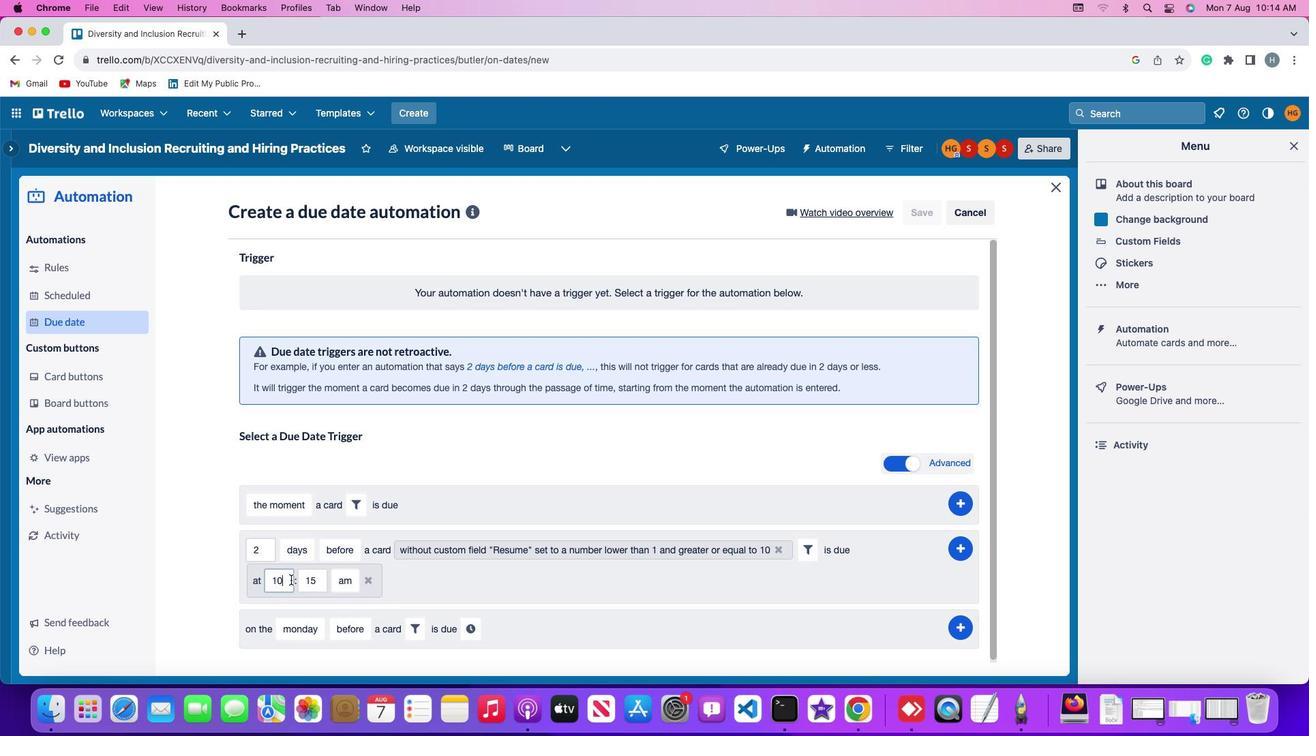 
Action: Key pressed Key.backspaceKey.backspace
Screenshot: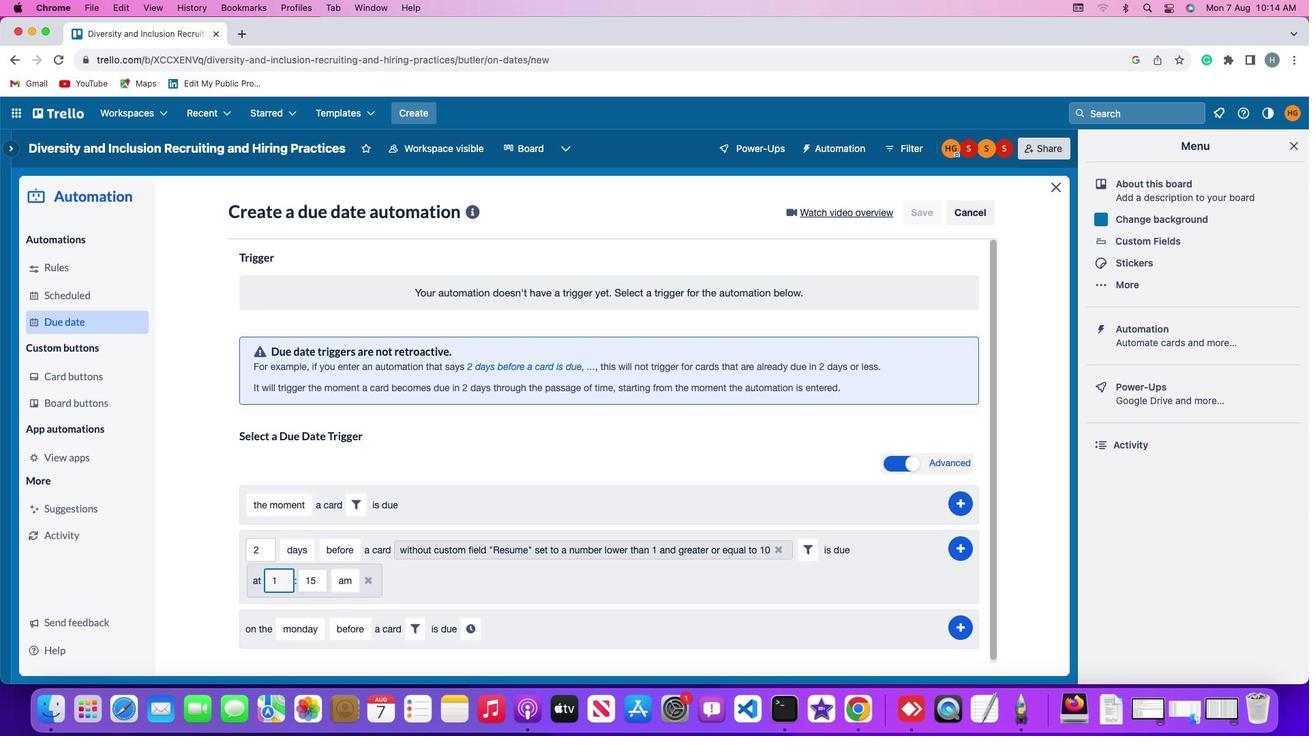 
Action: Mouse moved to (310, 580)
Screenshot: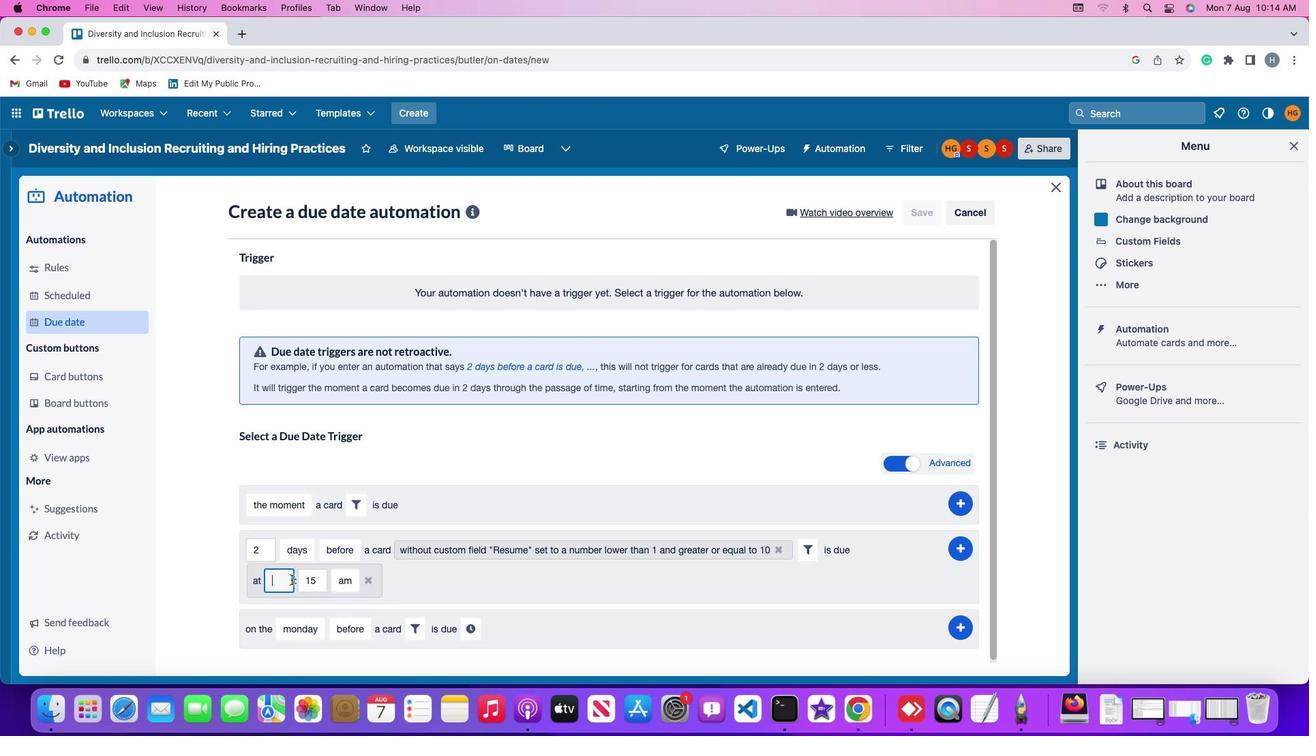 
Action: Key pressed '1''1'
Screenshot: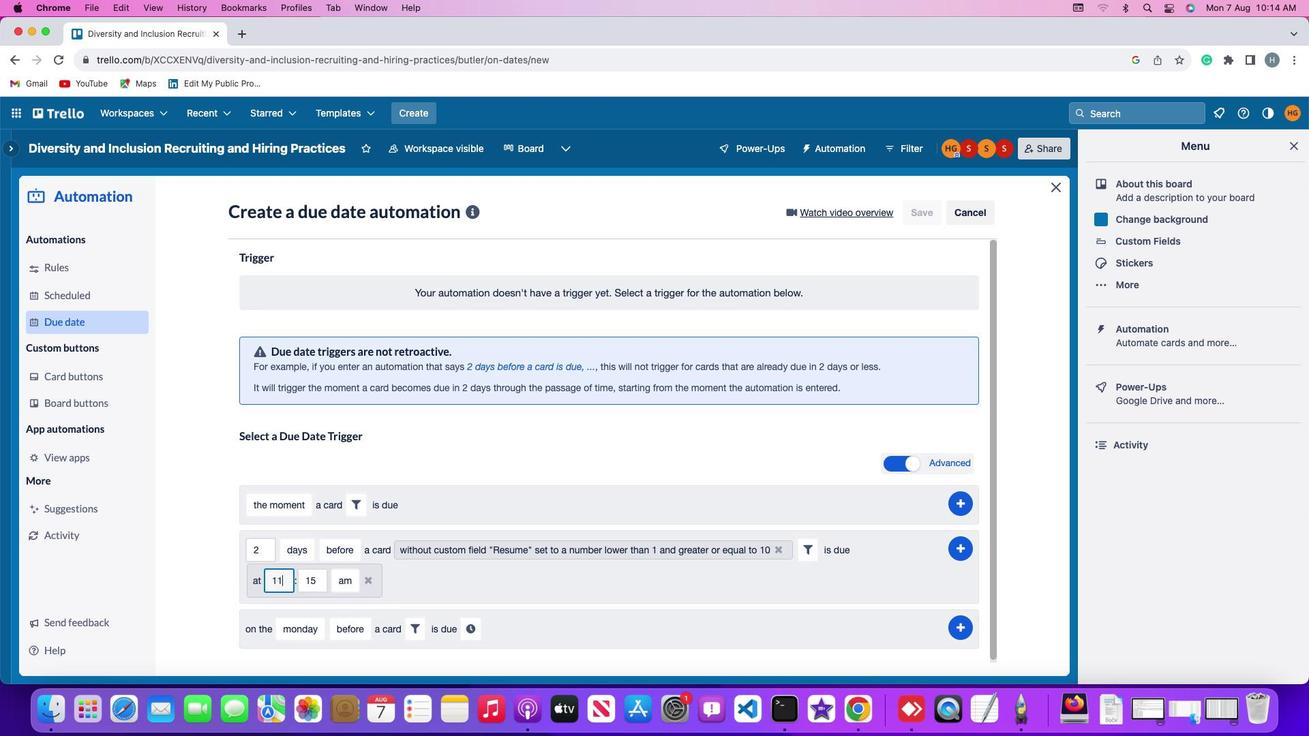 
Action: Mouse moved to (338, 580)
Screenshot: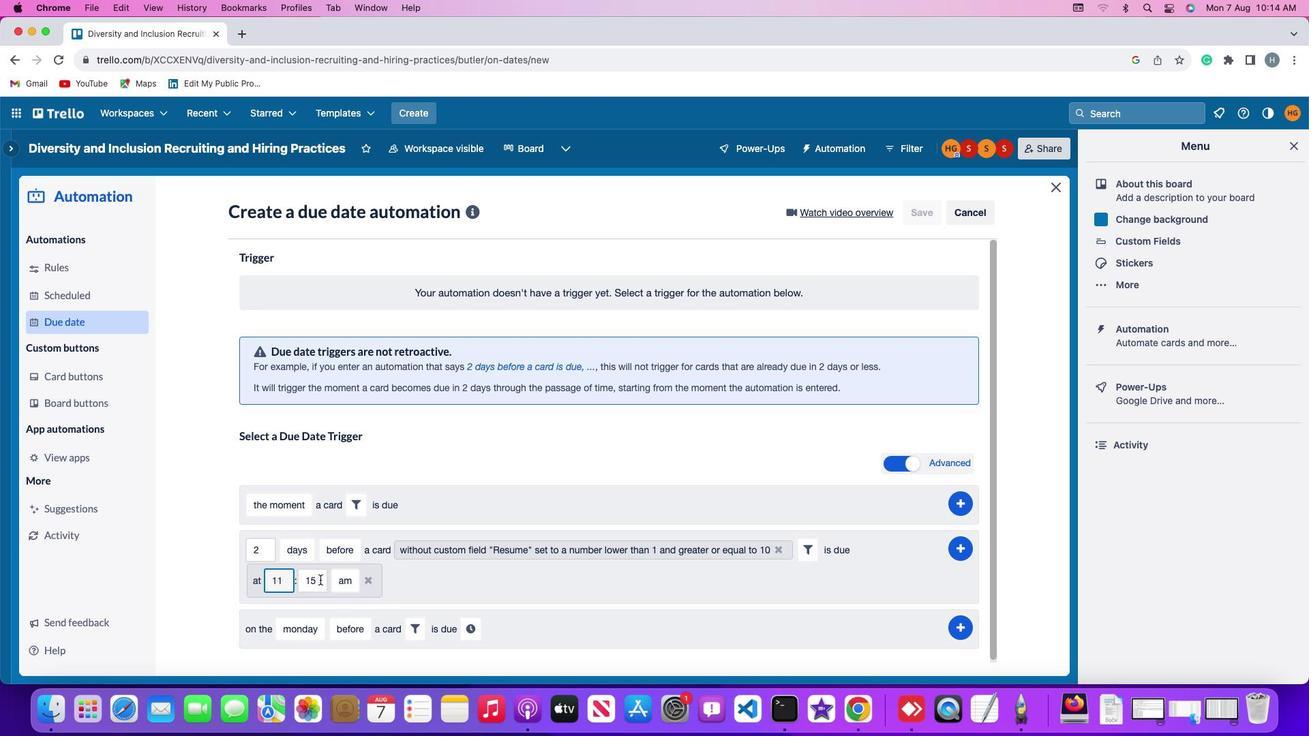 
Action: Mouse pressed left at (338, 580)
Screenshot: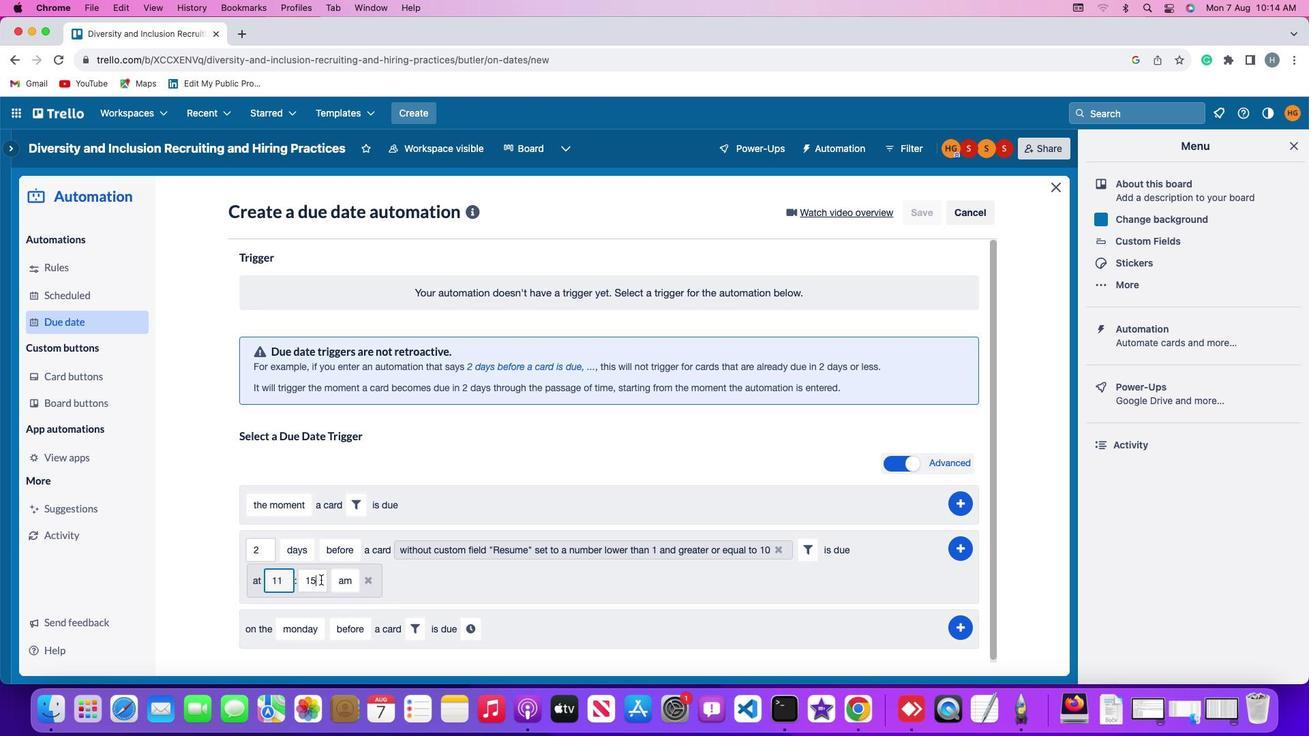 
Action: Mouse moved to (338, 580)
Screenshot: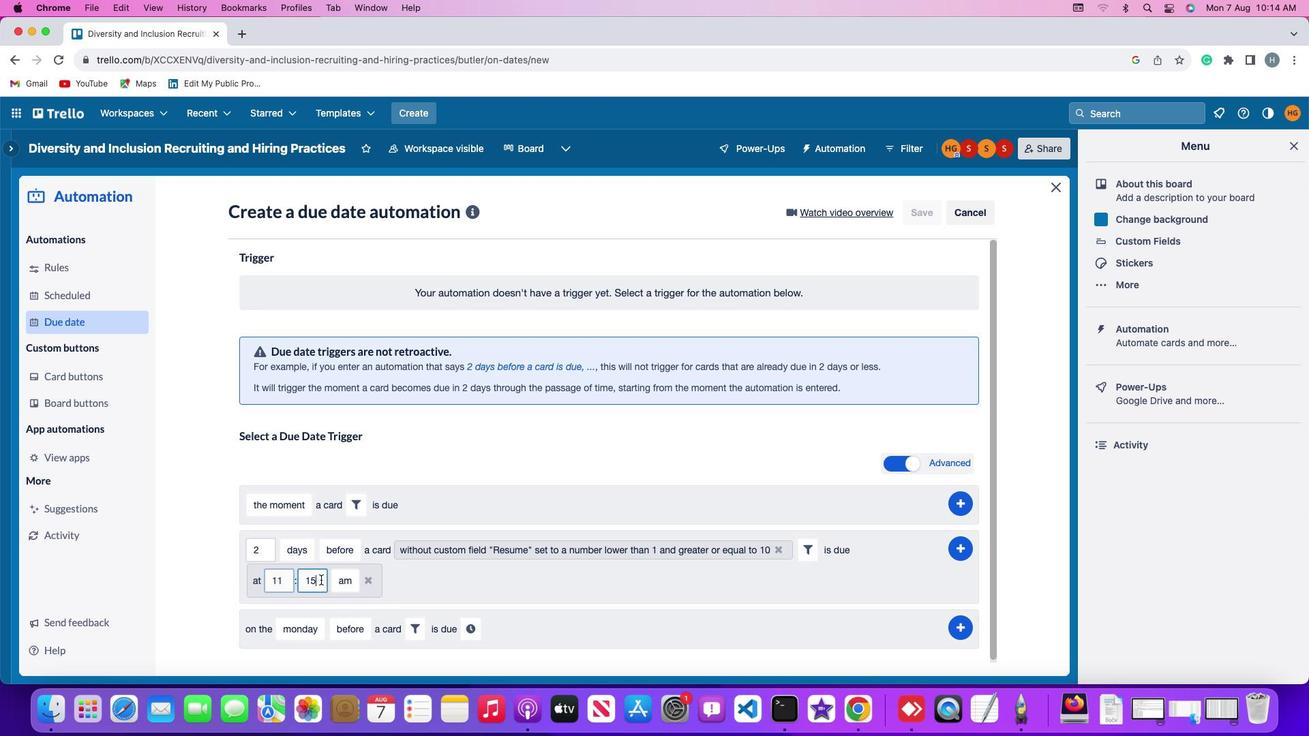 
Action: Key pressed Key.backspaceKey.backspace'0''0'
Screenshot: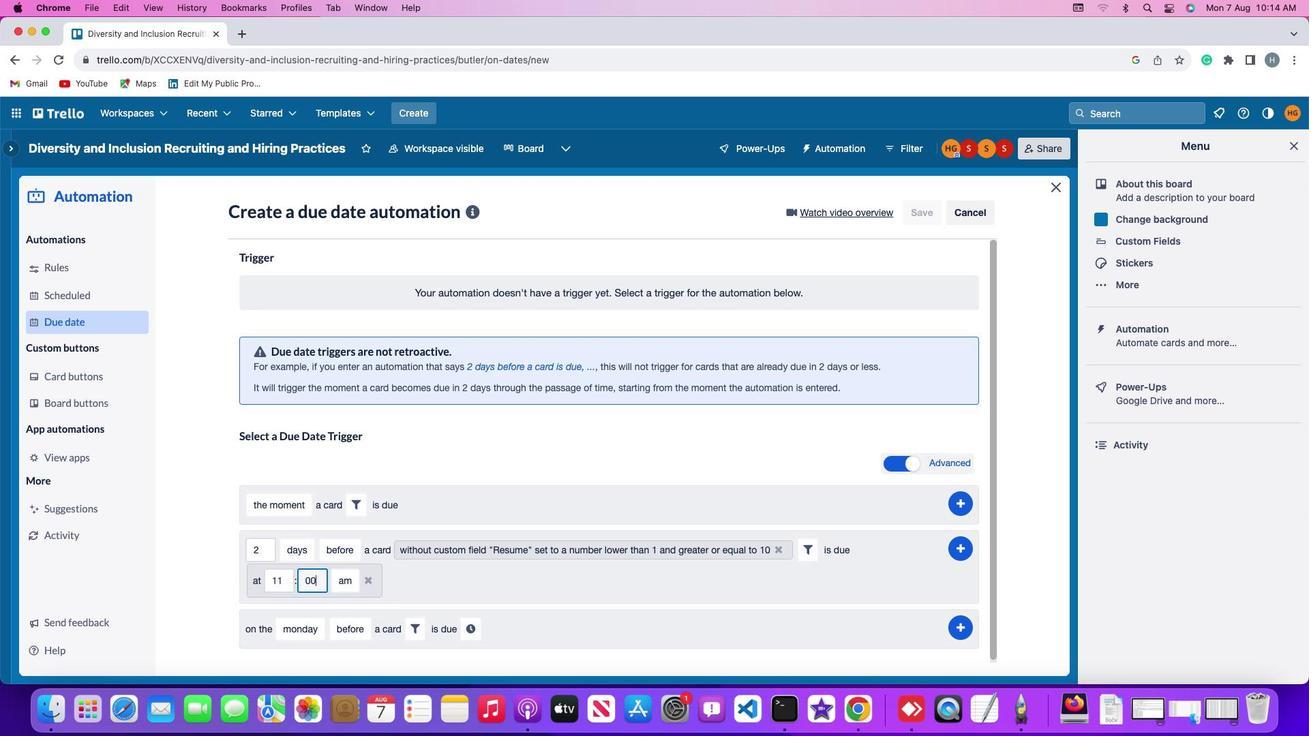 
Action: Mouse moved to (362, 581)
Screenshot: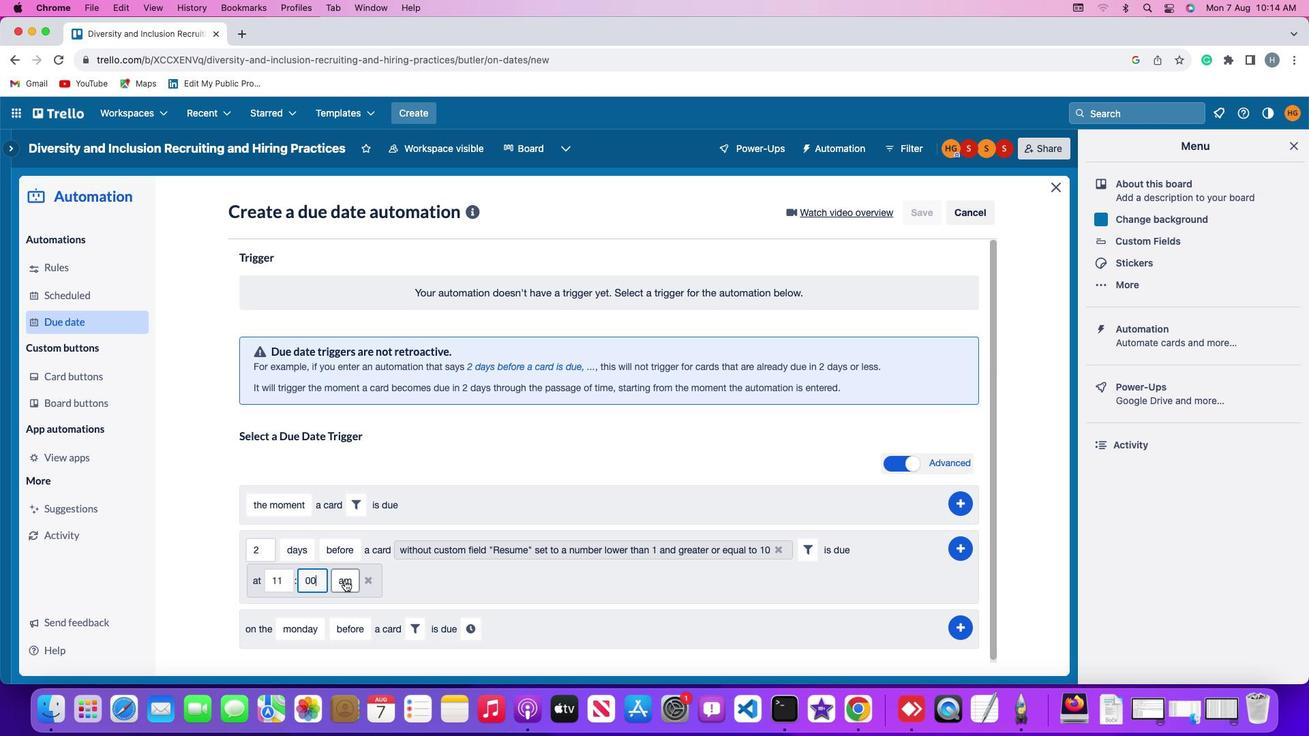 
Action: Mouse pressed left at (362, 581)
Screenshot: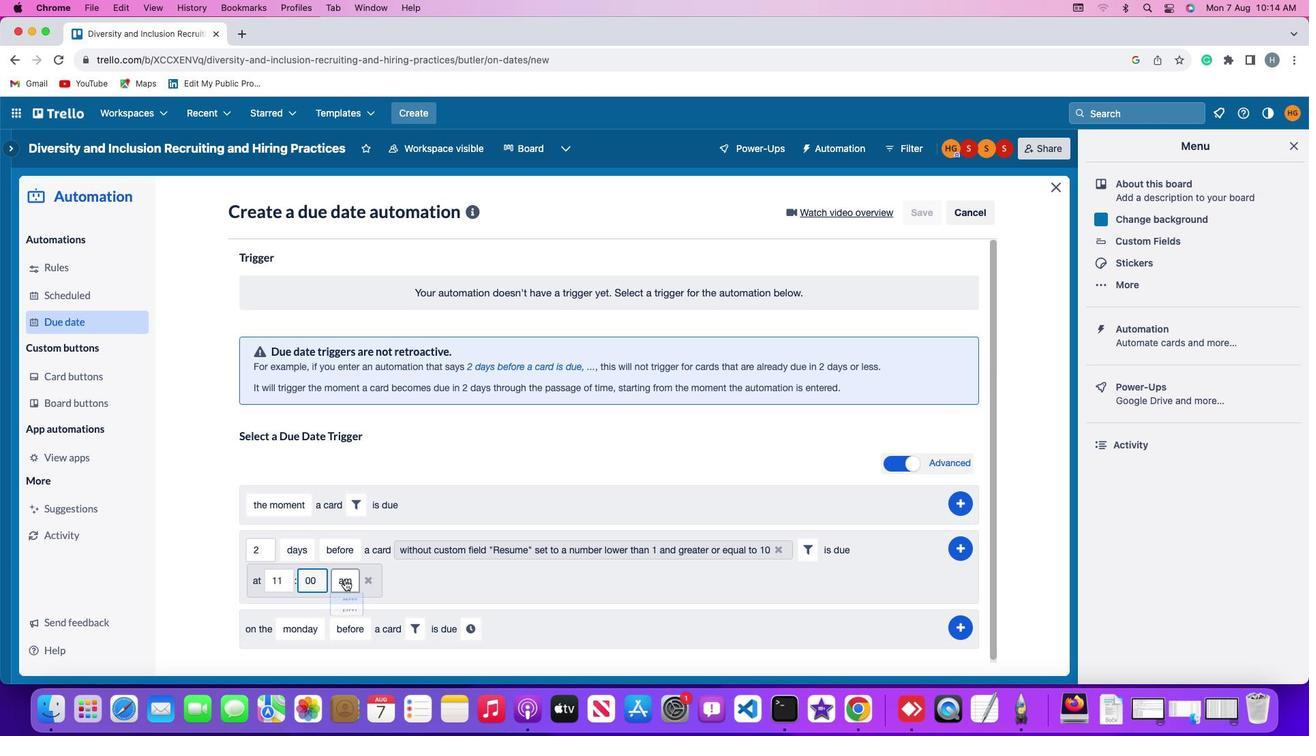 
Action: Mouse moved to (359, 608)
Screenshot: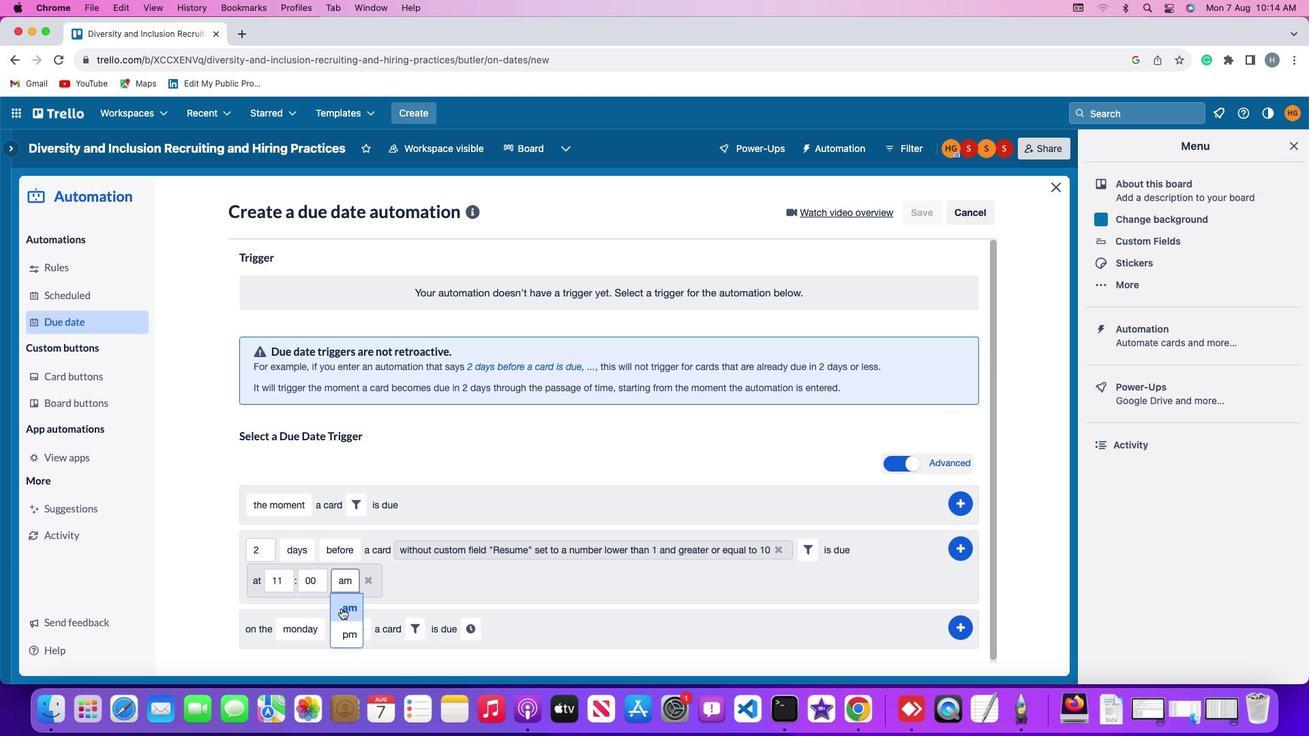 
Action: Mouse pressed left at (359, 608)
Screenshot: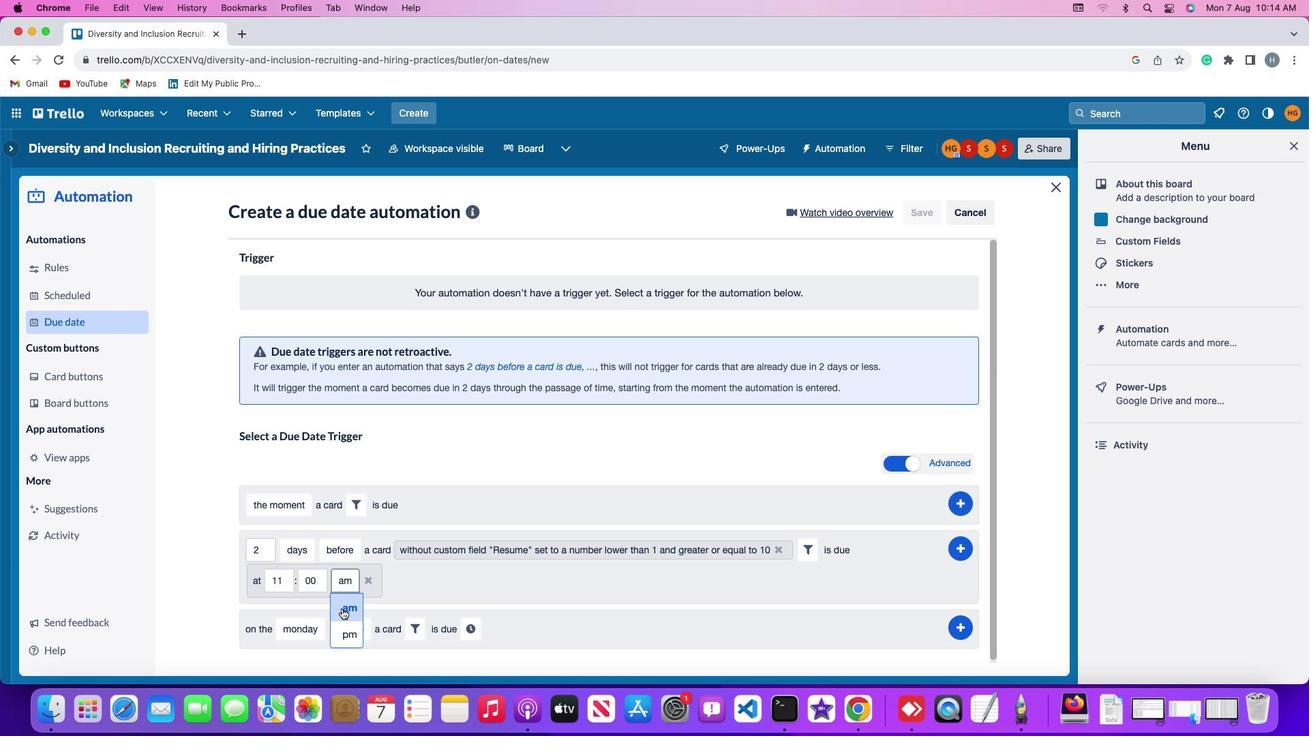 
Action: Mouse moved to (947, 545)
Screenshot: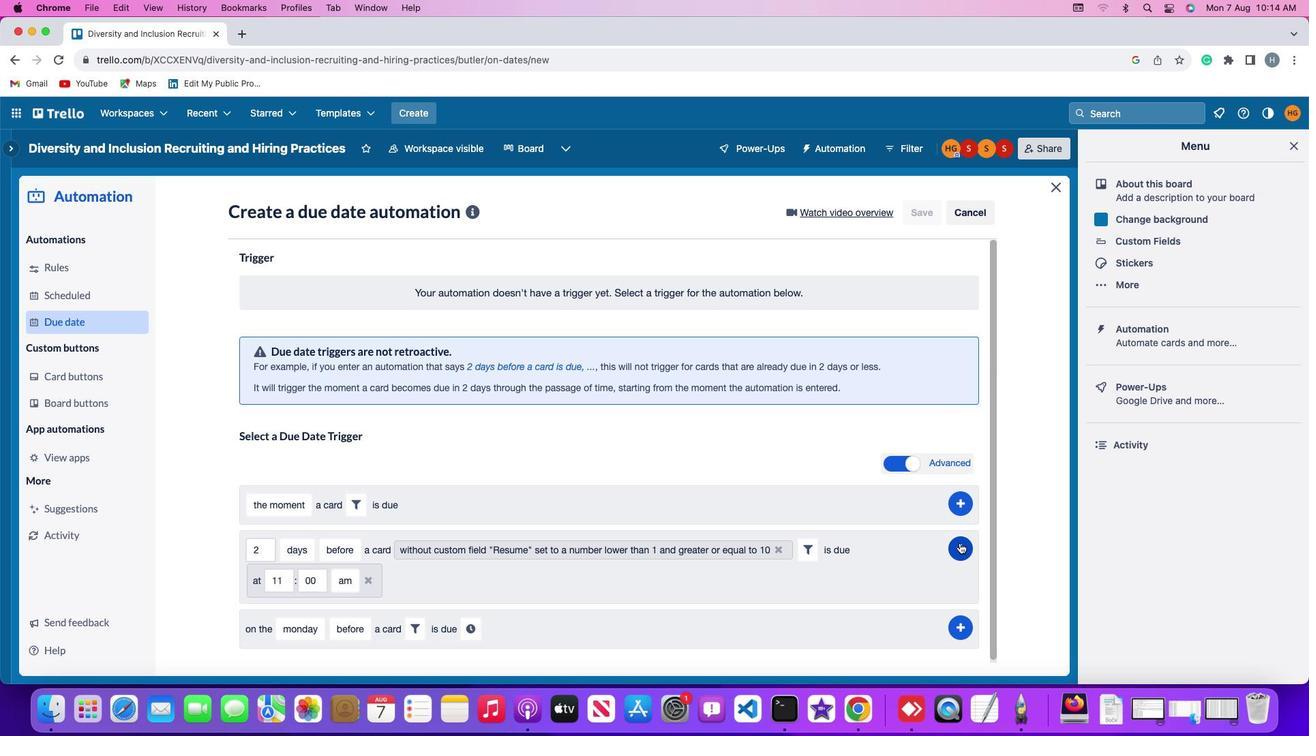 
Action: Mouse pressed left at (947, 545)
Screenshot: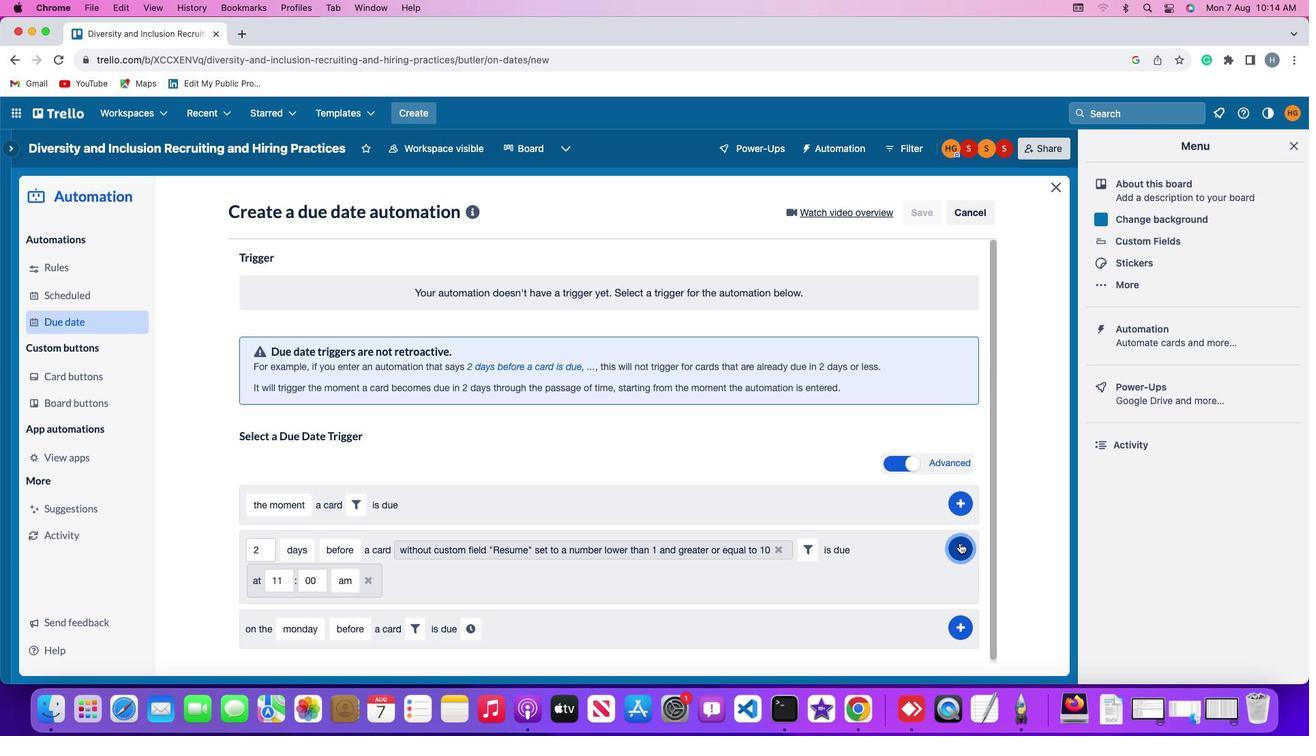 
Action: Mouse moved to (931, 420)
Screenshot: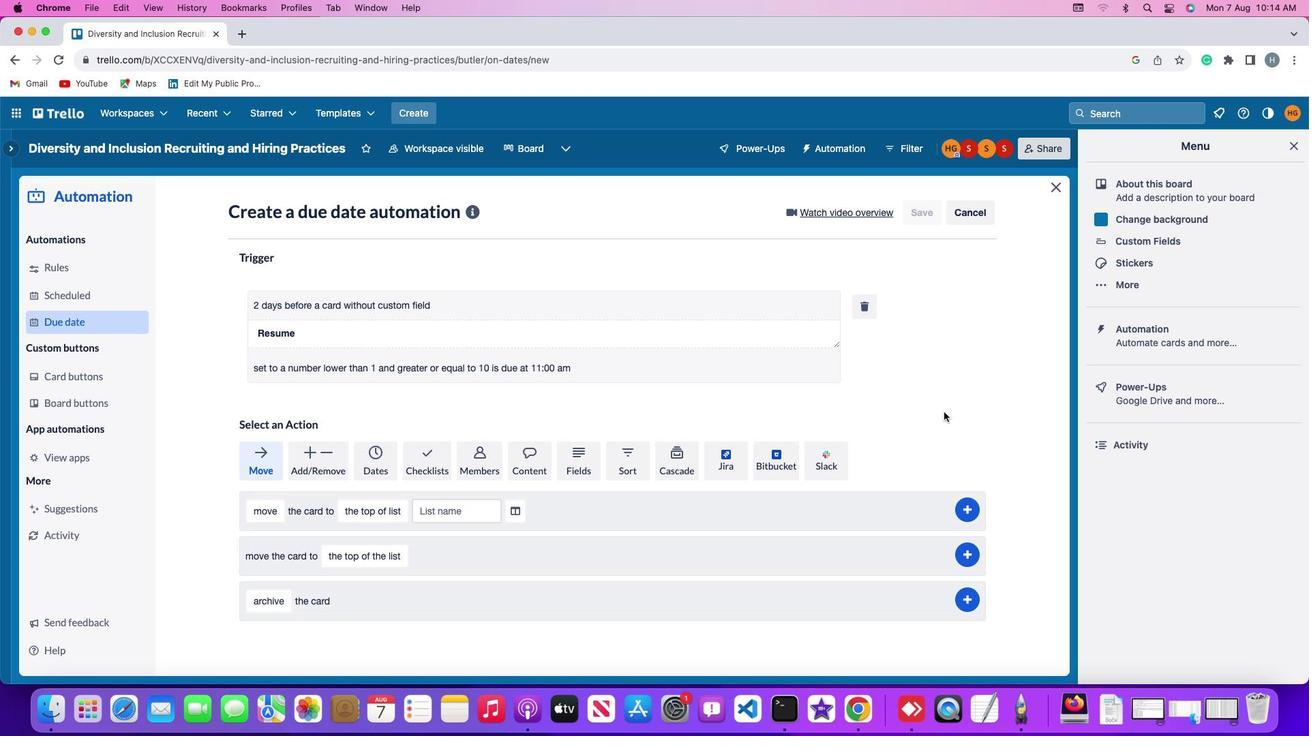 
